Task: Font style For heading Use Aparajita with cyan colour & bold. font size for heading '28 Pt. 'Change the font style of data to Arial Narrowand font size to  18 Pt. Change the alignment of both headline & data to  Align bottom. In the sheet  auditingSalesByTerritory_2024
Action: Mouse moved to (75, 121)
Screenshot: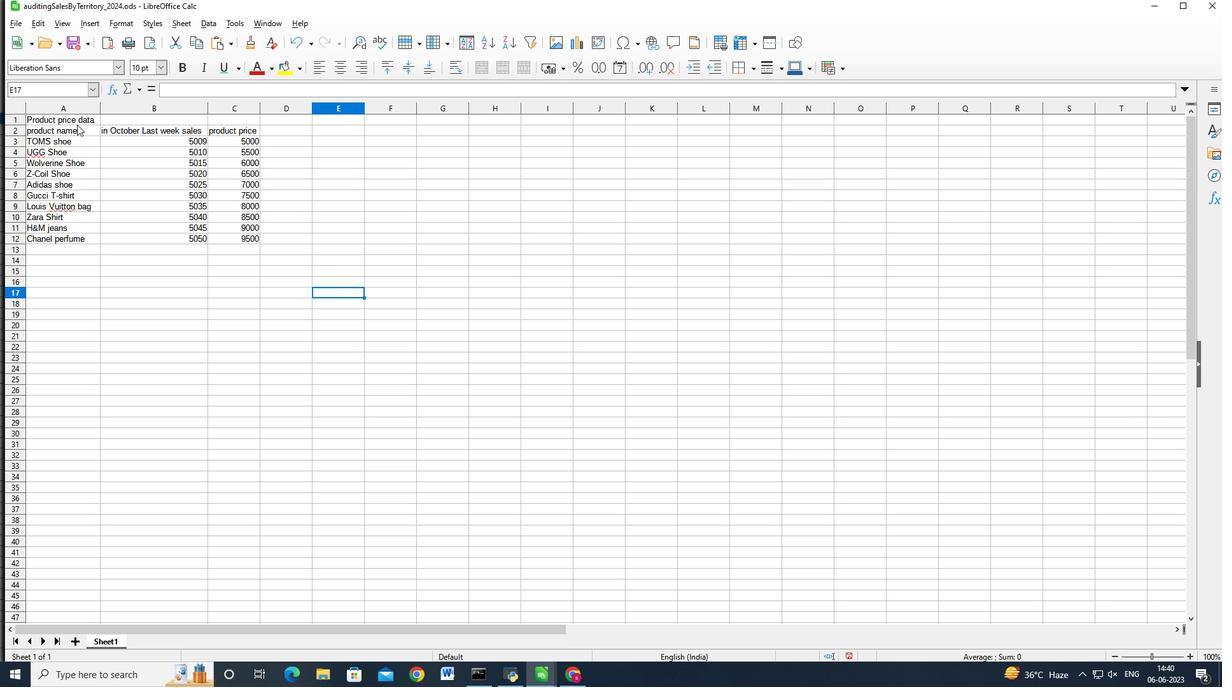 
Action: Mouse pressed left at (75, 121)
Screenshot: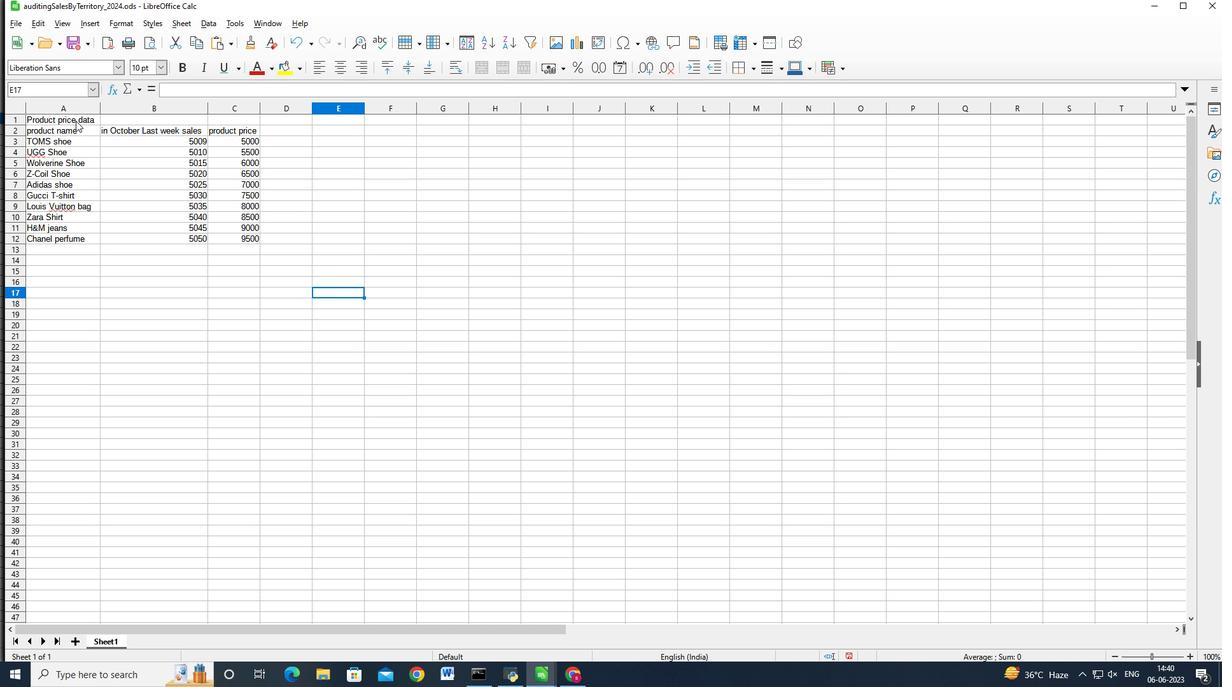 
Action: Mouse pressed left at (75, 121)
Screenshot: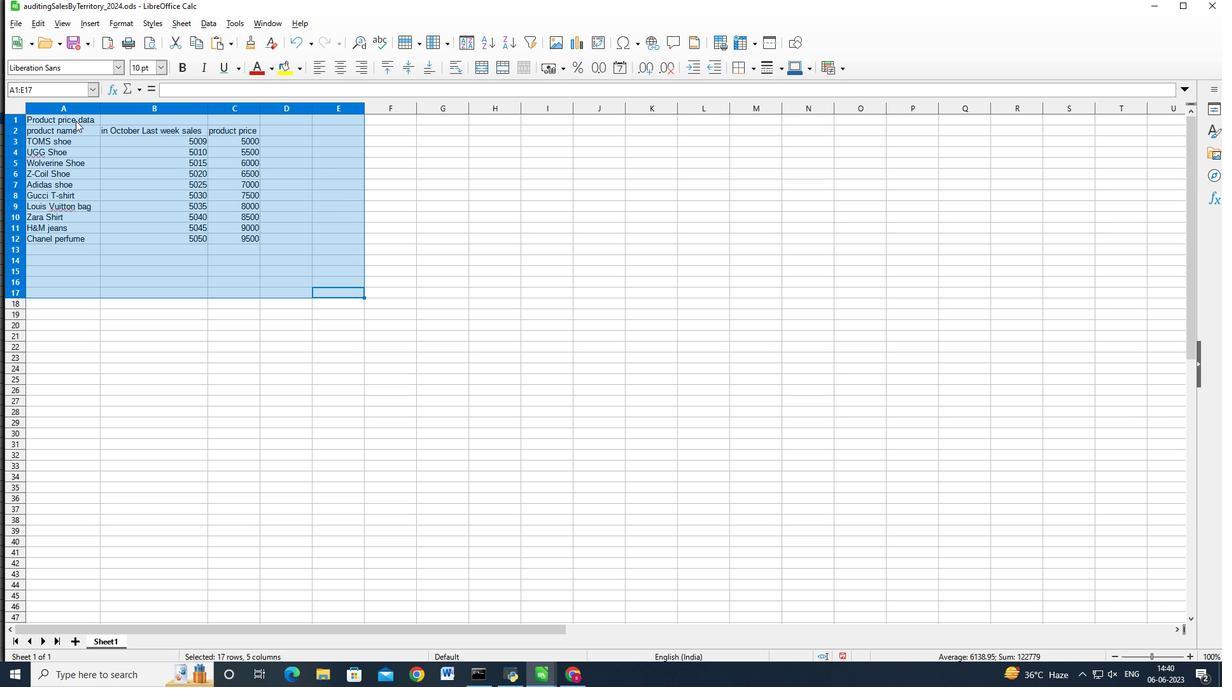 
Action: Mouse moved to (189, 335)
Screenshot: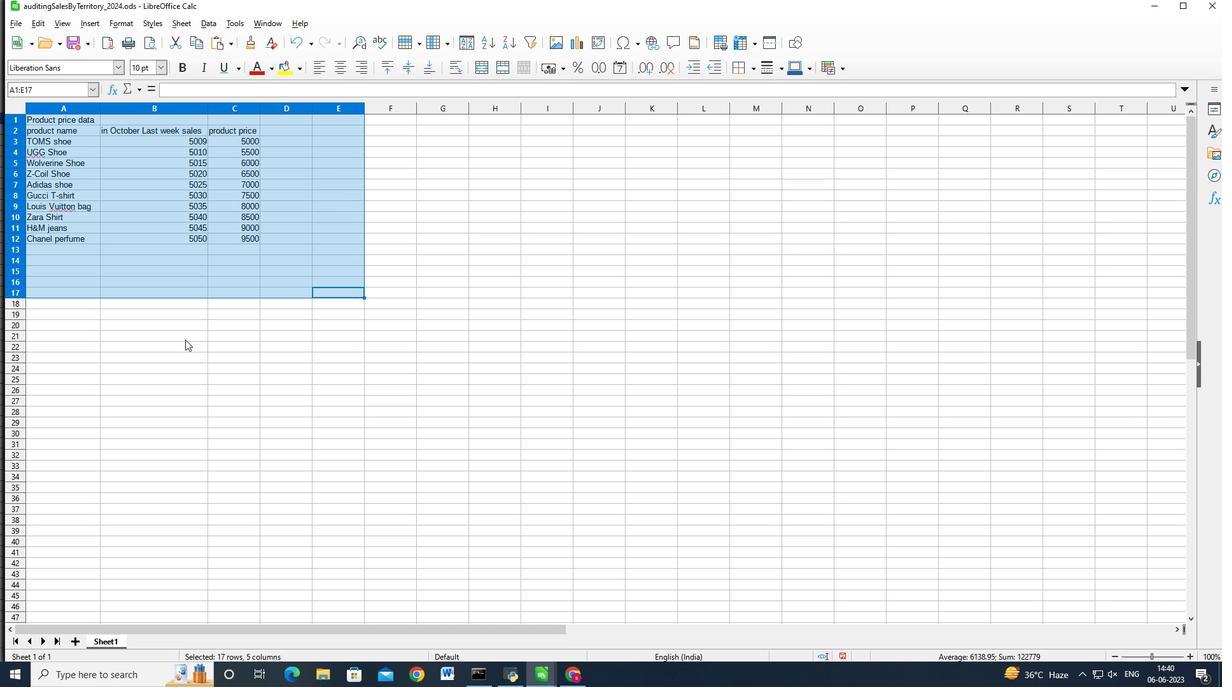 
Action: Mouse pressed right at (189, 335)
Screenshot: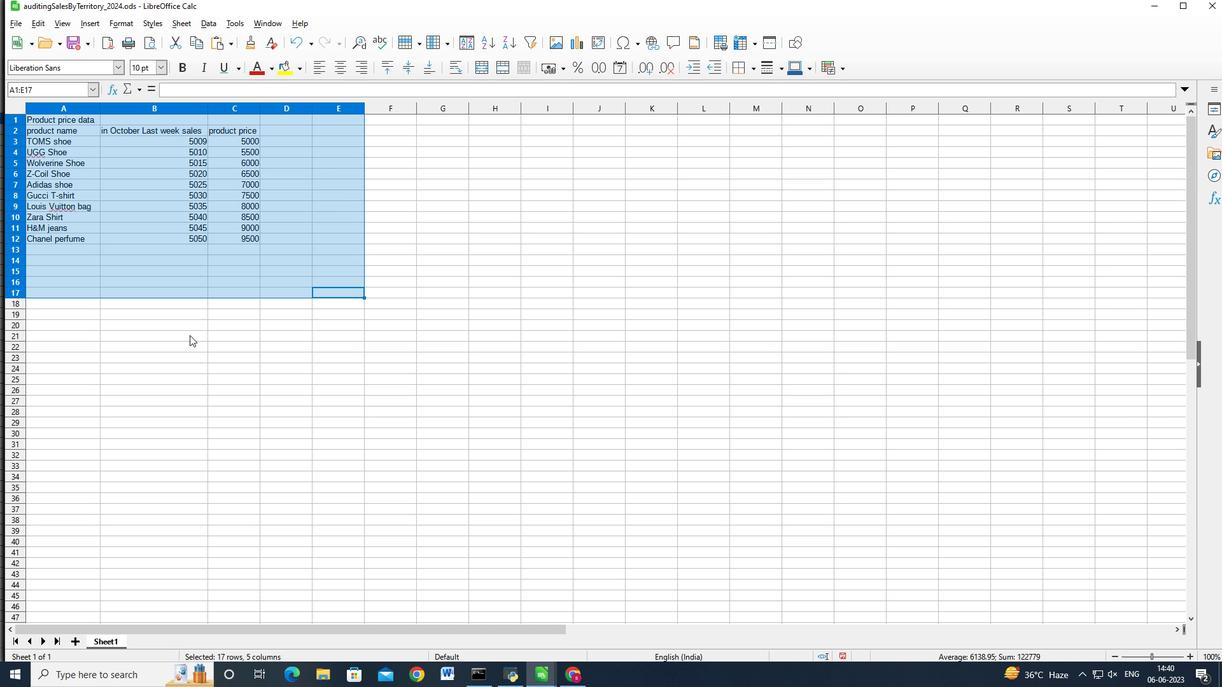 
Action: Mouse moved to (153, 314)
Screenshot: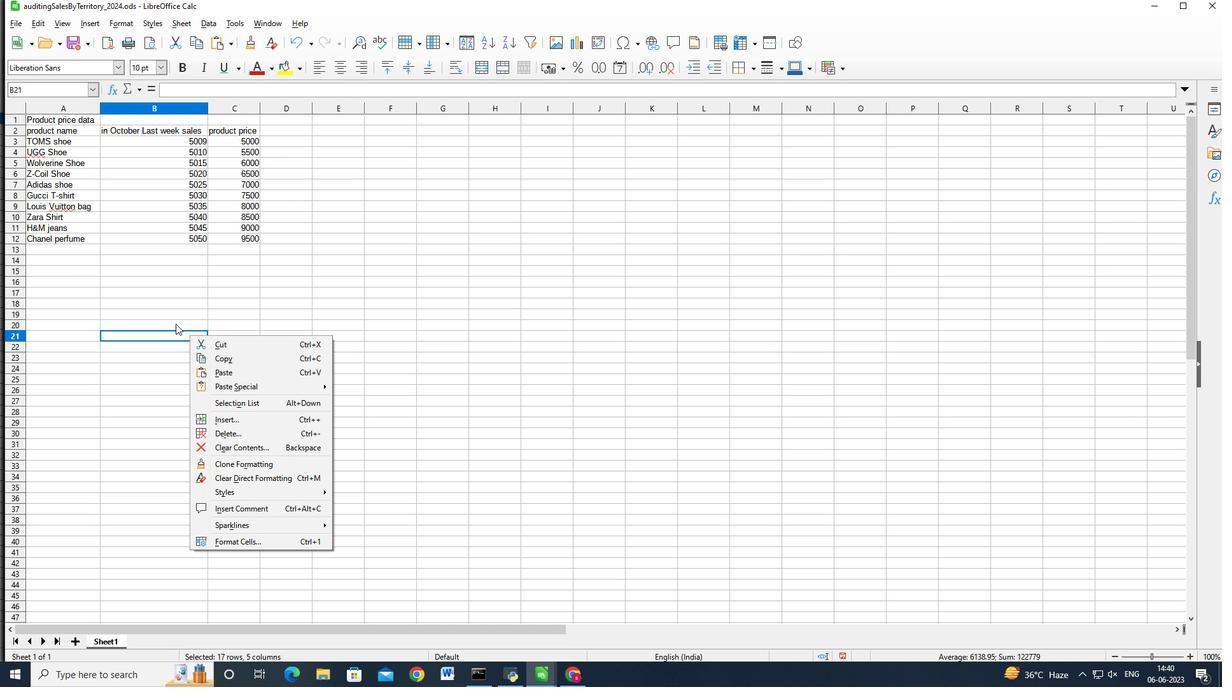 
Action: Mouse pressed right at (153, 314)
Screenshot: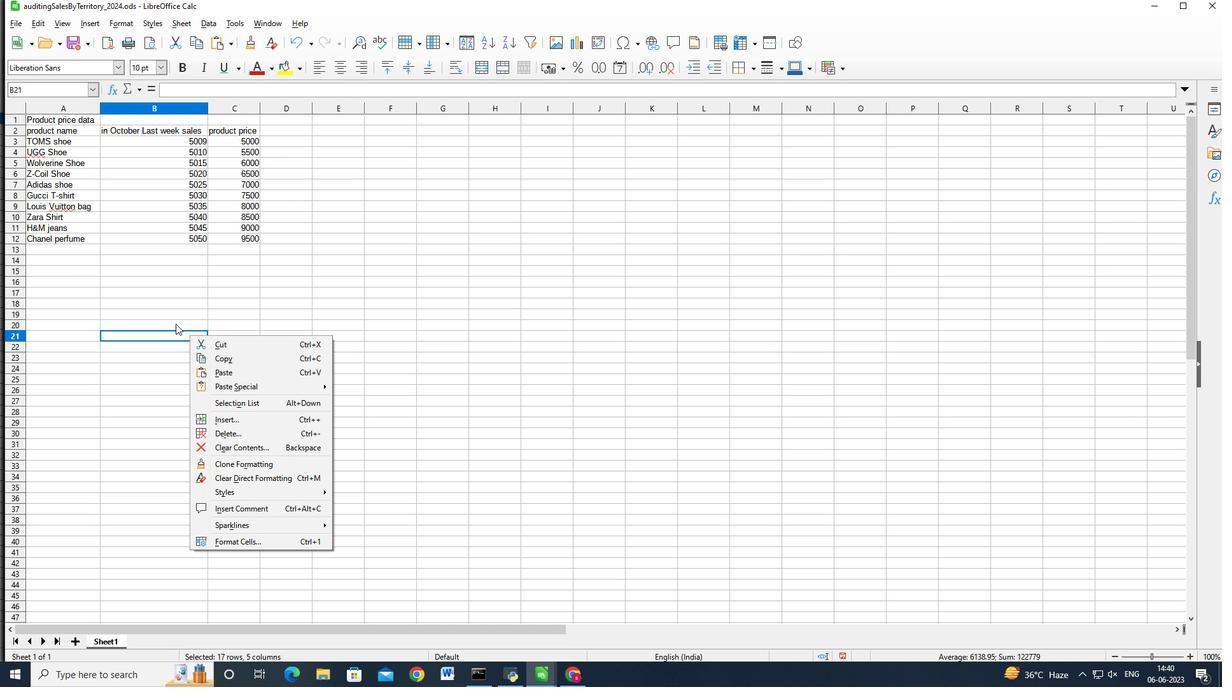
Action: Mouse moved to (50, 117)
Screenshot: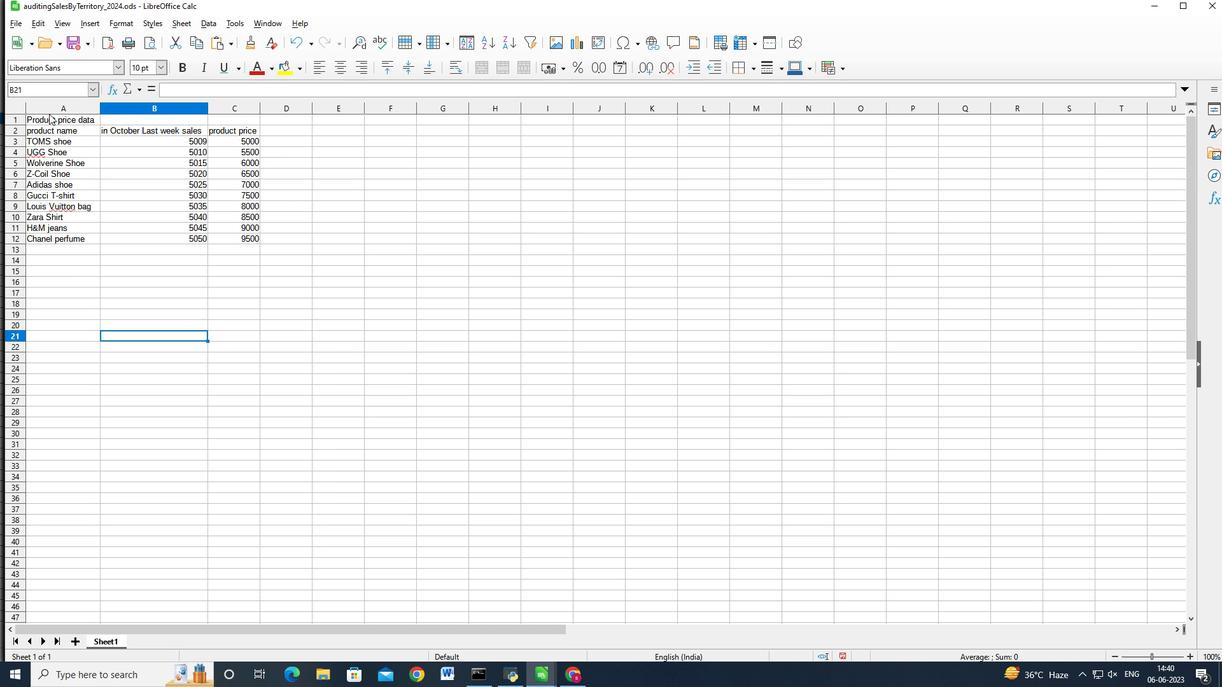 
Action: Mouse pressed left at (50, 117)
Screenshot: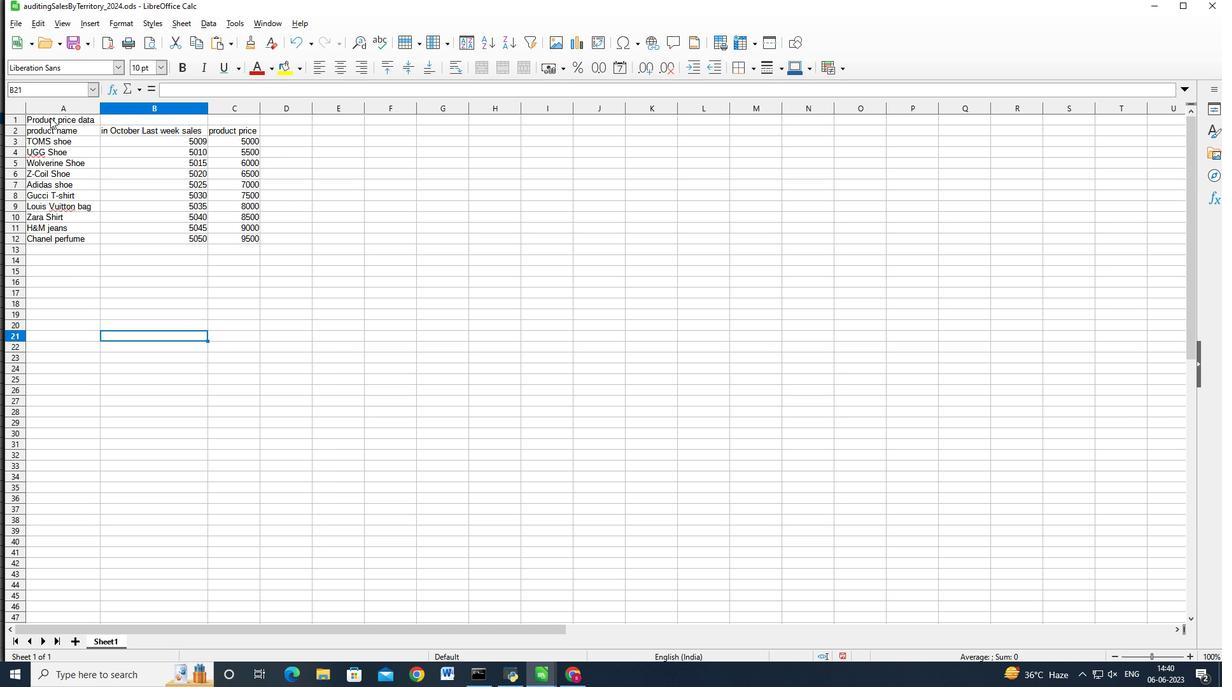 
Action: Mouse moved to (74, 73)
Screenshot: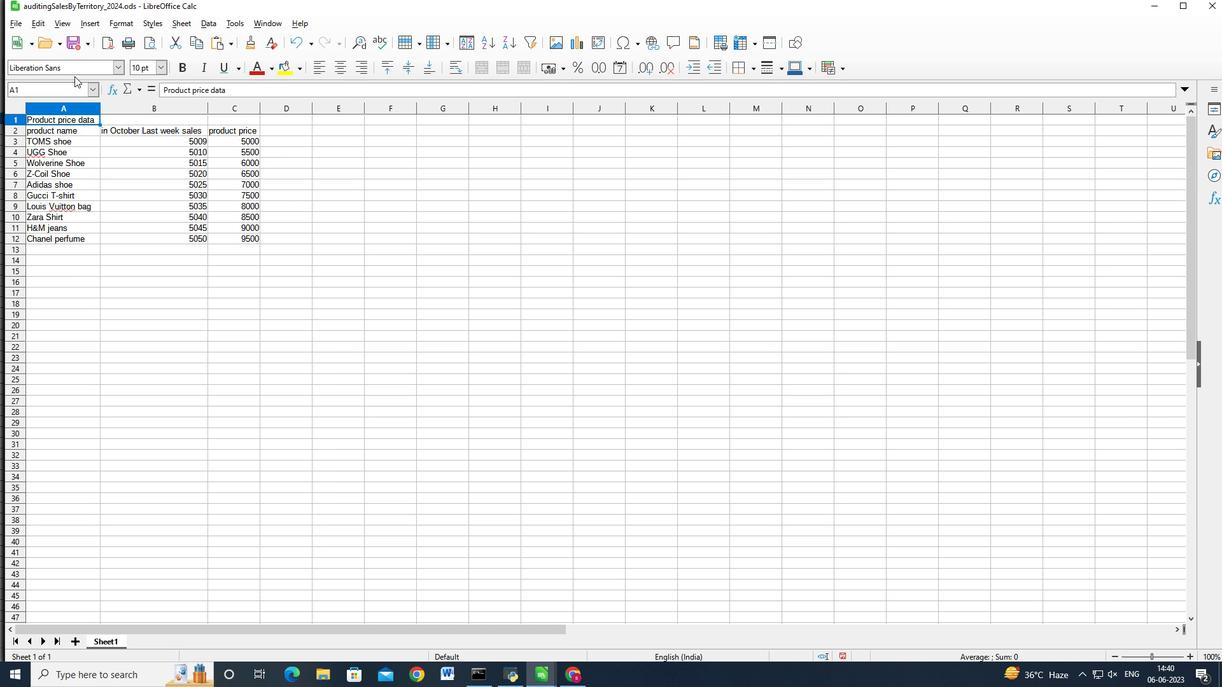 
Action: Mouse pressed left at (74, 73)
Screenshot: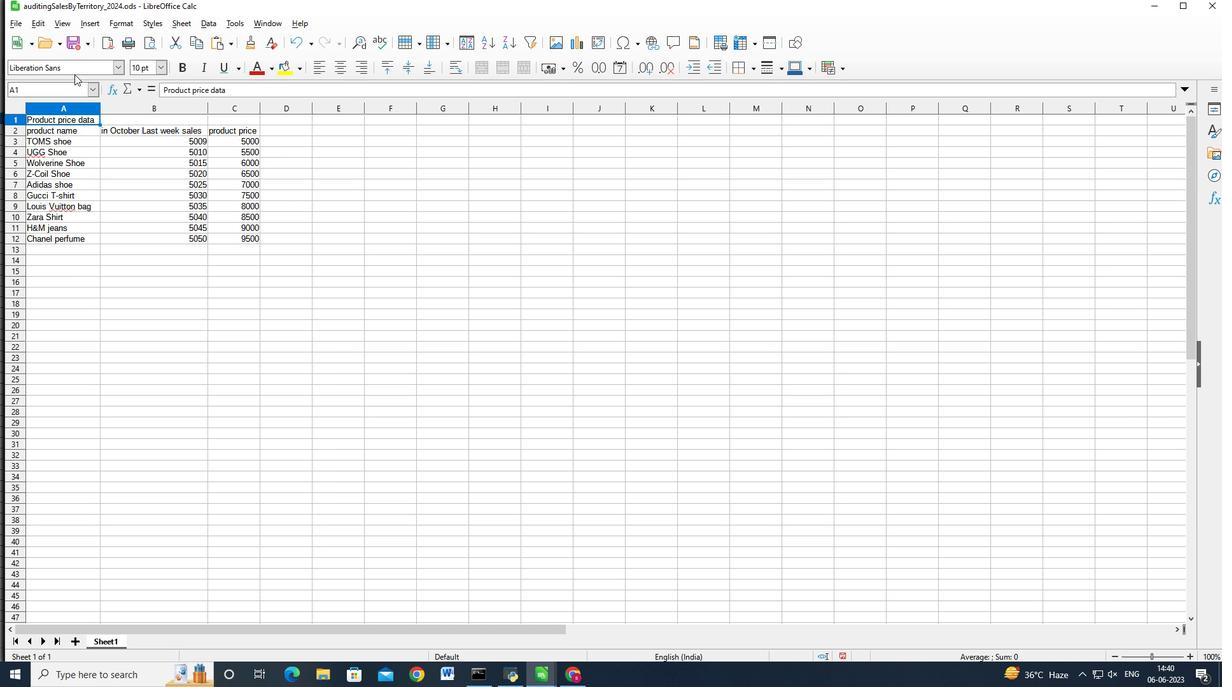 
Action: Key pressed <Key.backspace><Key.backspace><Key.backspace><Key.backspace><Key.backspace><Key.backspace><Key.backspace><Key.backspace><Key.backspace><Key.backspace><Key.backspace><Key.backspace><Key.backspace><Key.backspace><Key.backspace><Key.backspace><Key.backspace><Key.backspace><Key.backspace><Key.backspace><Key.backspace><Key.backspace><Key.backspace><Key.backspace><Key.backspace><Key.backspace><Key.backspace><Key.backspace><Key.backspace><Key.shift_r>Aparajita<Key.enter>
Screenshot: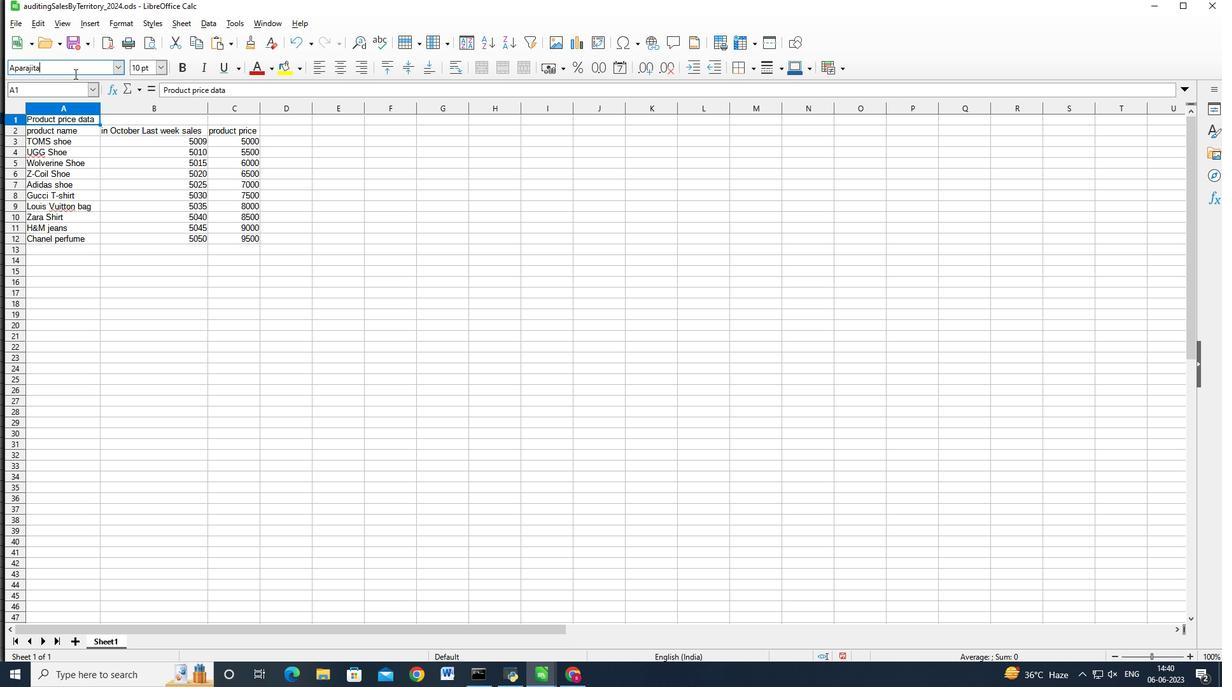 
Action: Mouse moved to (272, 66)
Screenshot: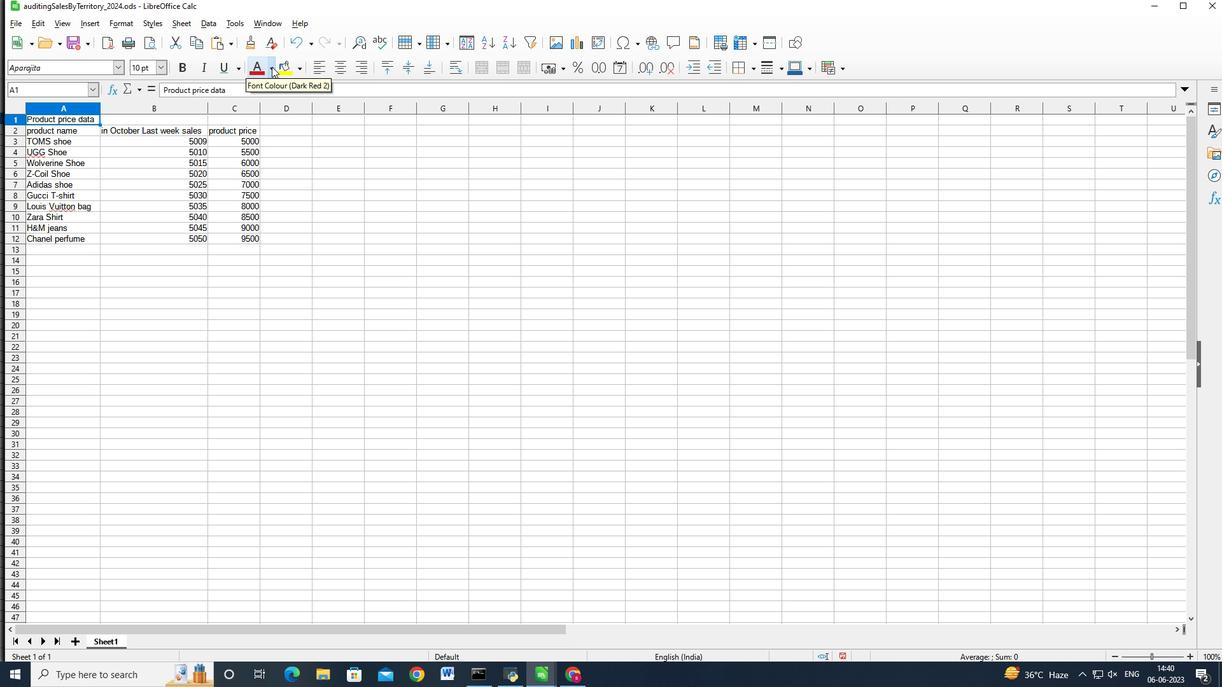 
Action: Mouse pressed left at (272, 66)
Screenshot: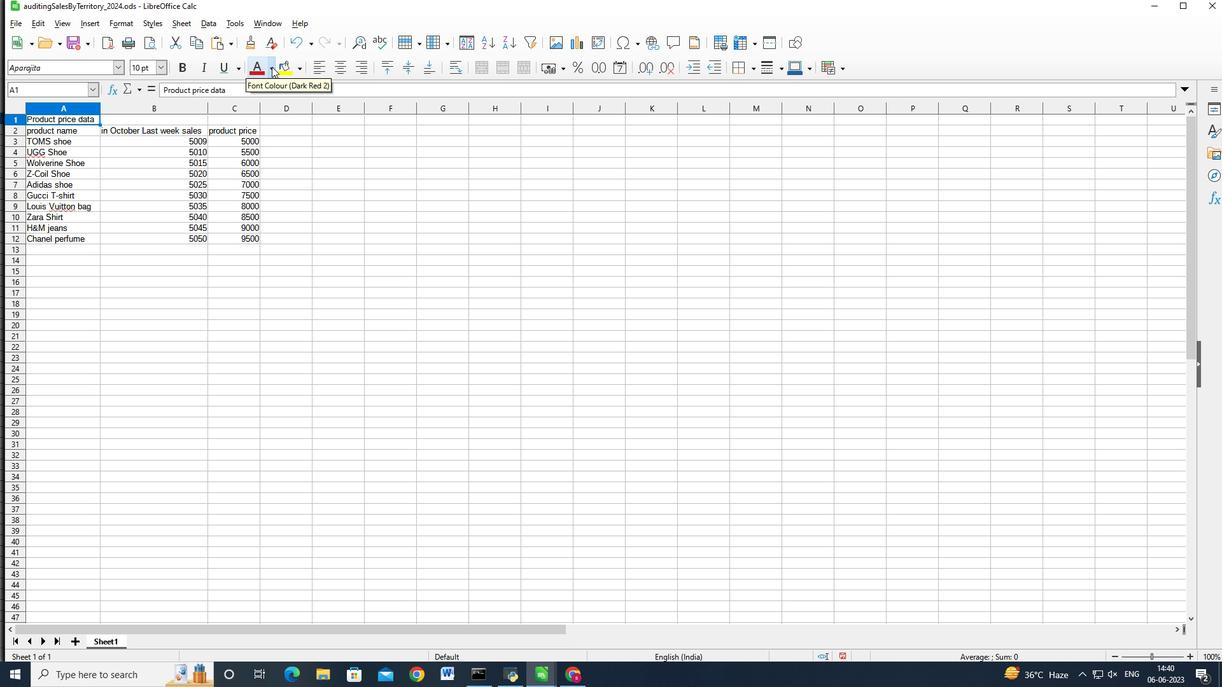 
Action: Mouse moved to (268, 273)
Screenshot: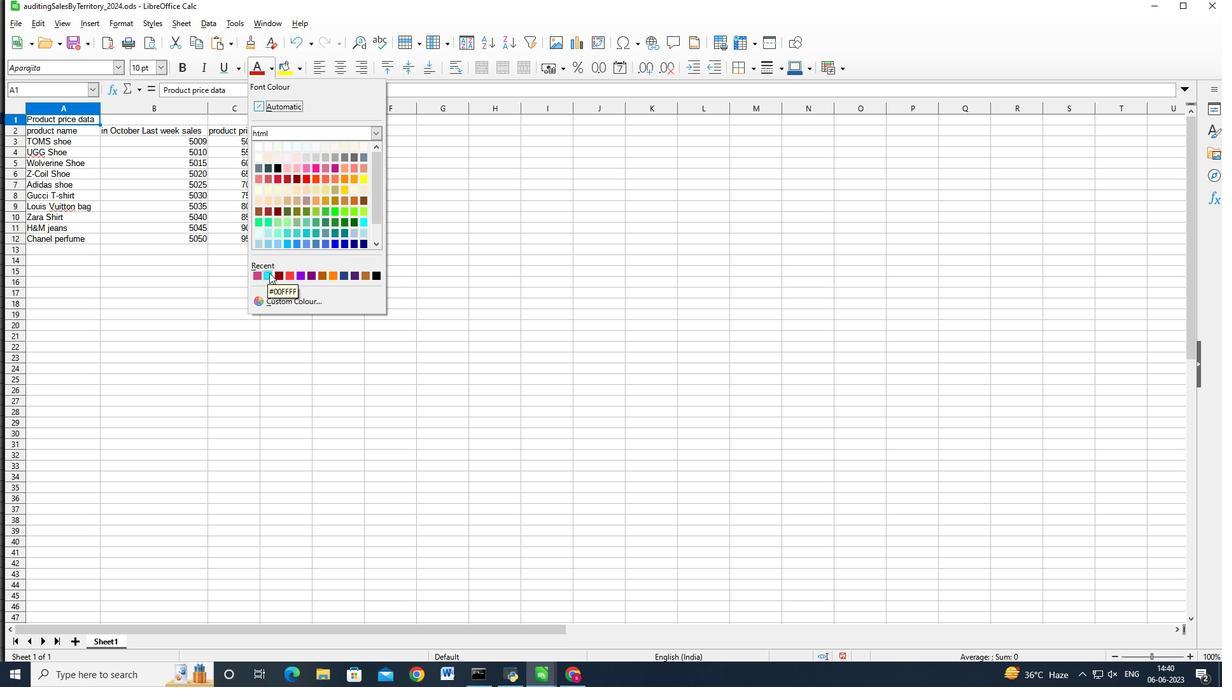 
Action: Mouse pressed left at (268, 273)
Screenshot: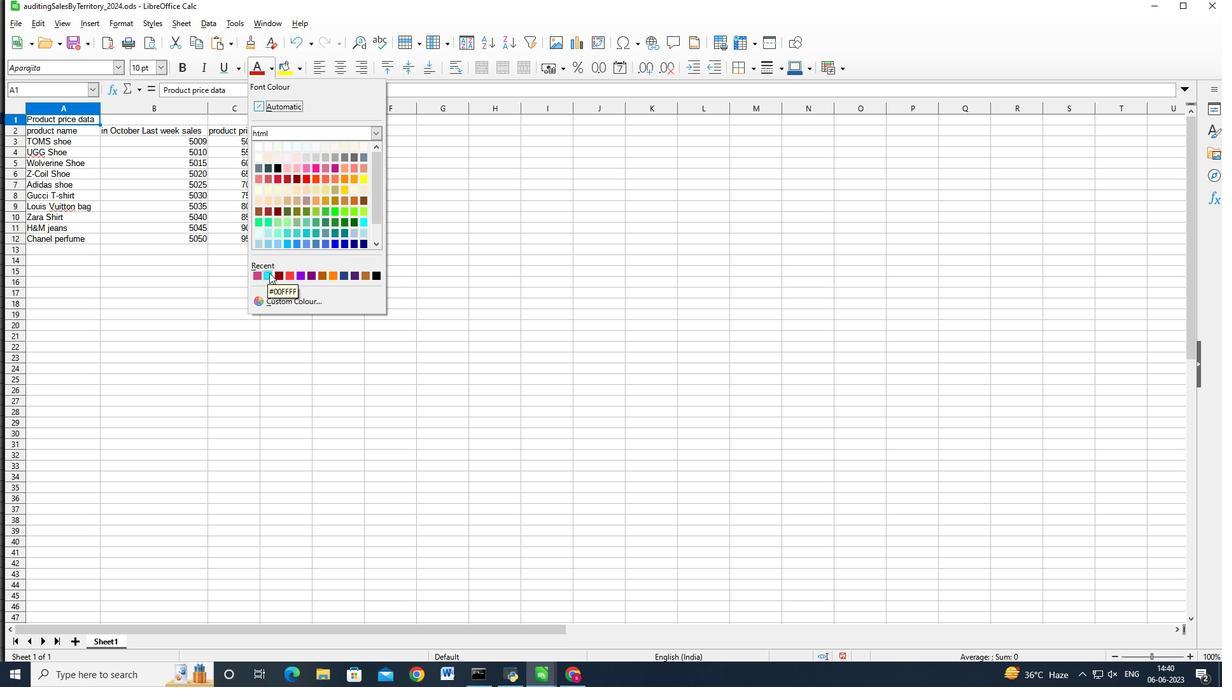 
Action: Mouse moved to (164, 62)
Screenshot: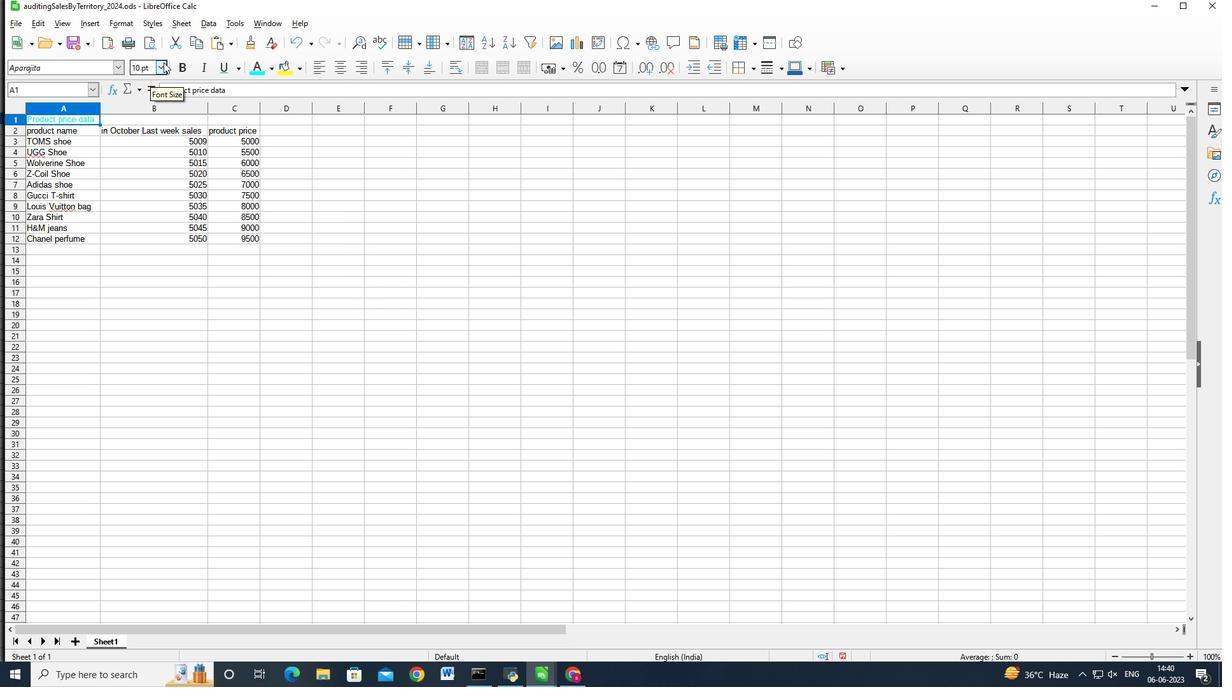 
Action: Mouse pressed left at (164, 62)
Screenshot: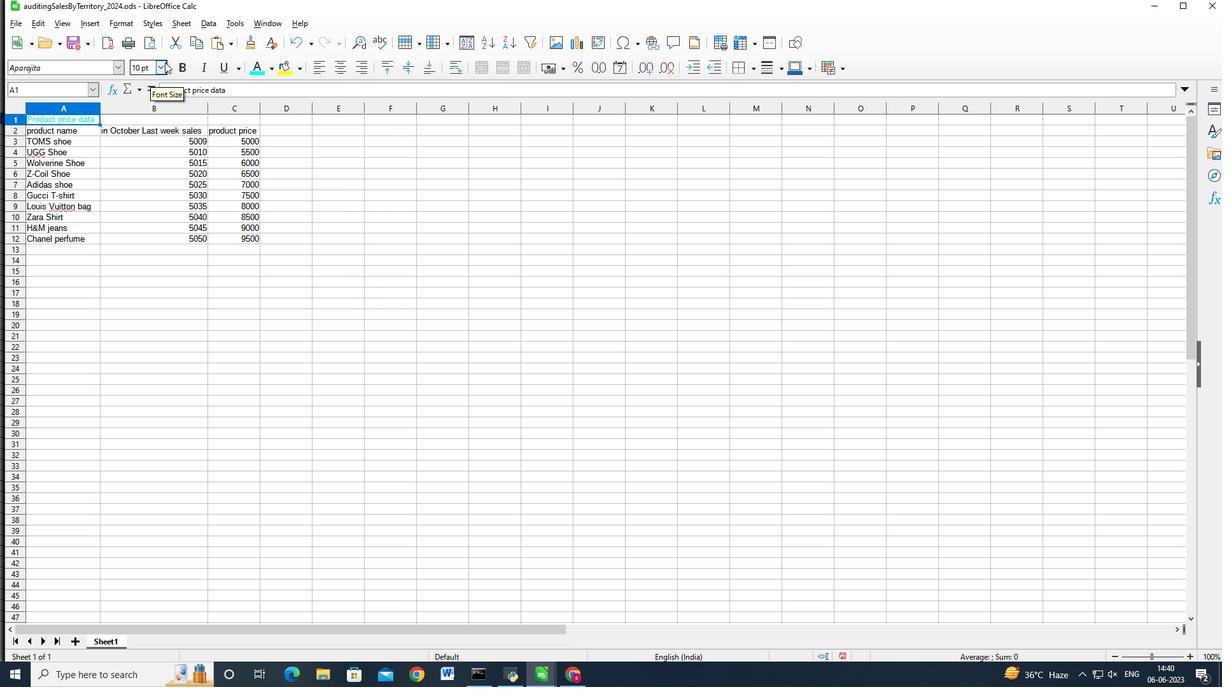 
Action: Mouse moved to (143, 278)
Screenshot: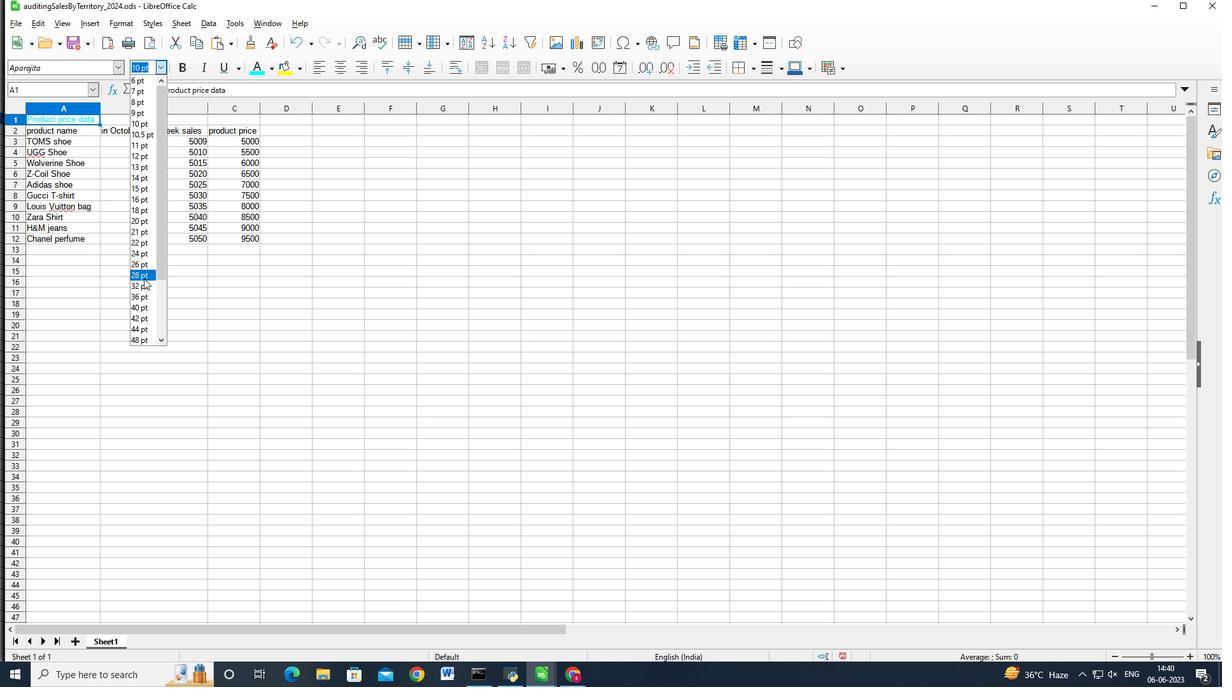 
Action: Mouse pressed left at (143, 278)
Screenshot: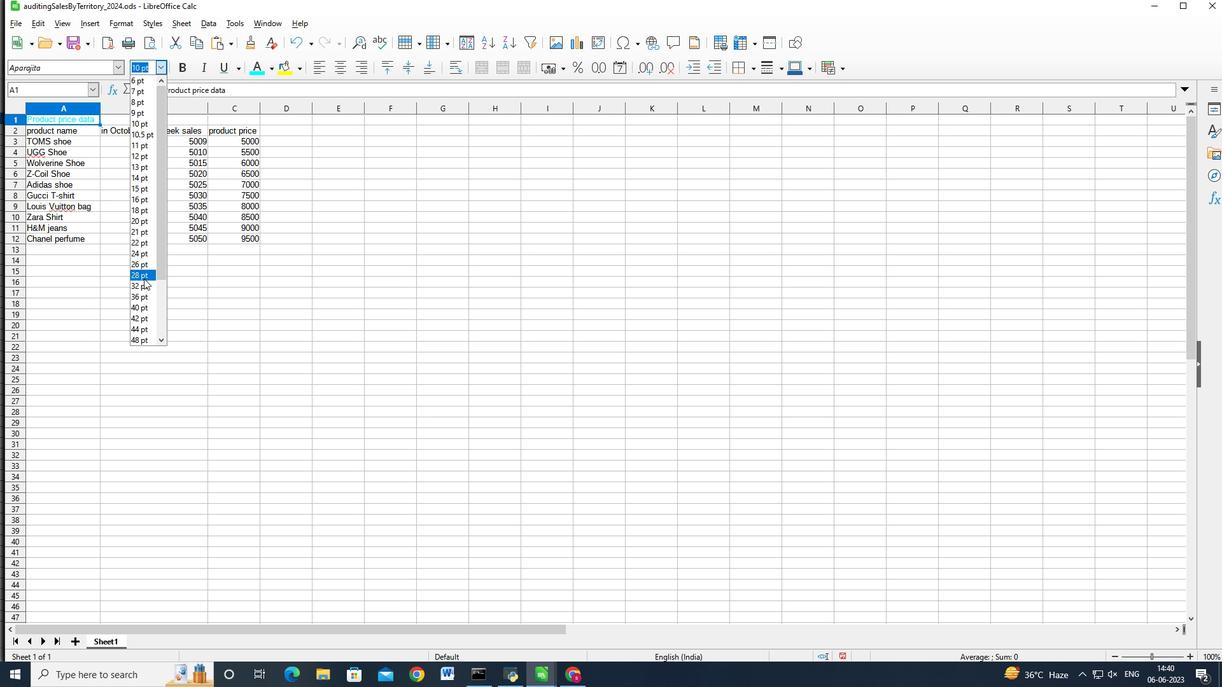 
Action: Mouse moved to (82, 148)
Screenshot: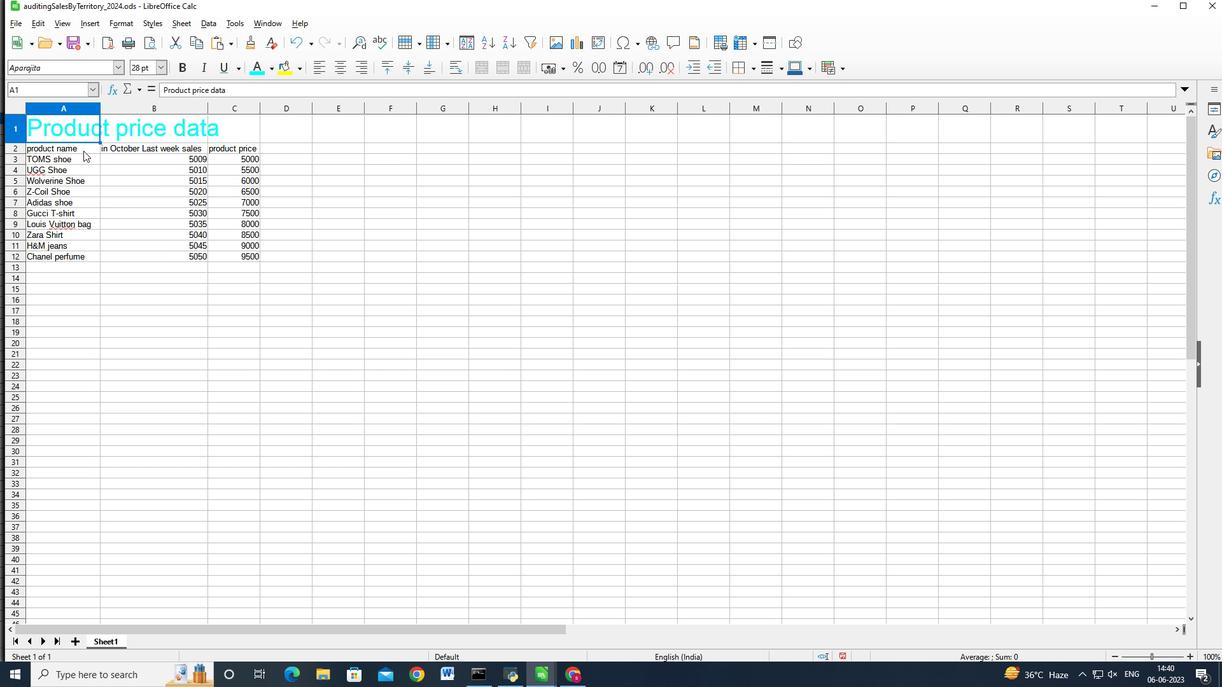 
Action: Mouse pressed left at (82, 148)
Screenshot: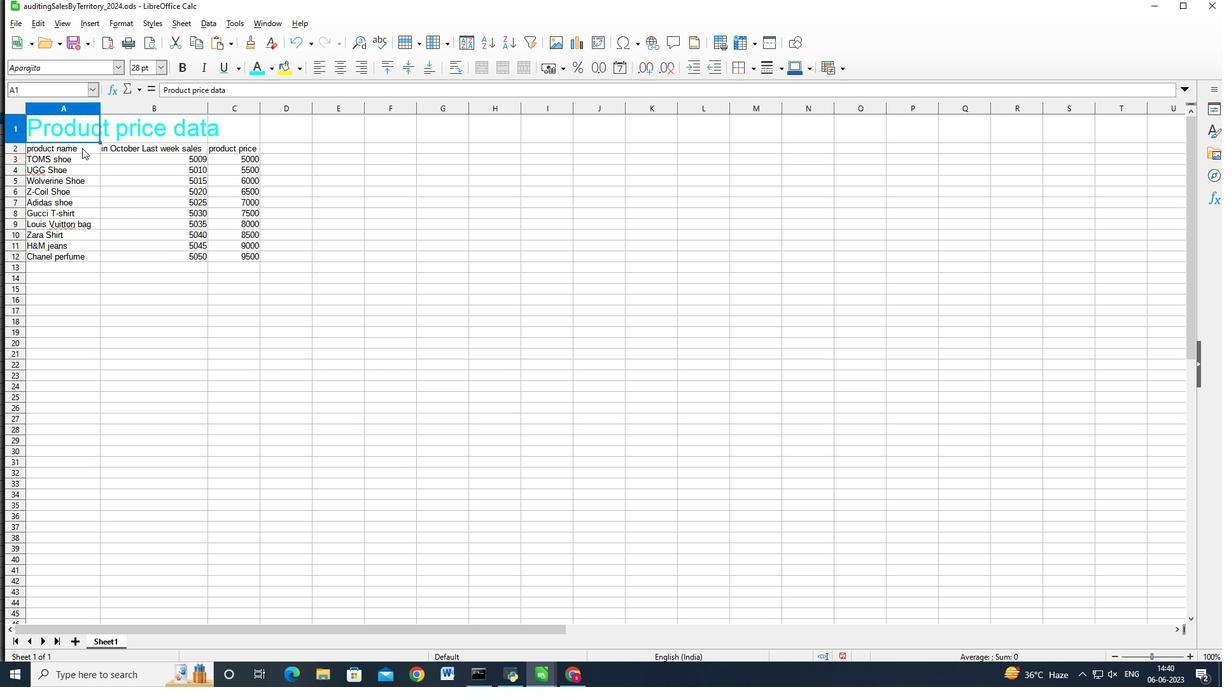 
Action: Key pressed <Key.shift><Key.right><Key.right><Key.down><Key.down><Key.down><Key.down><Key.down><Key.down><Key.down><Key.down><Key.down><Key.down>
Screenshot: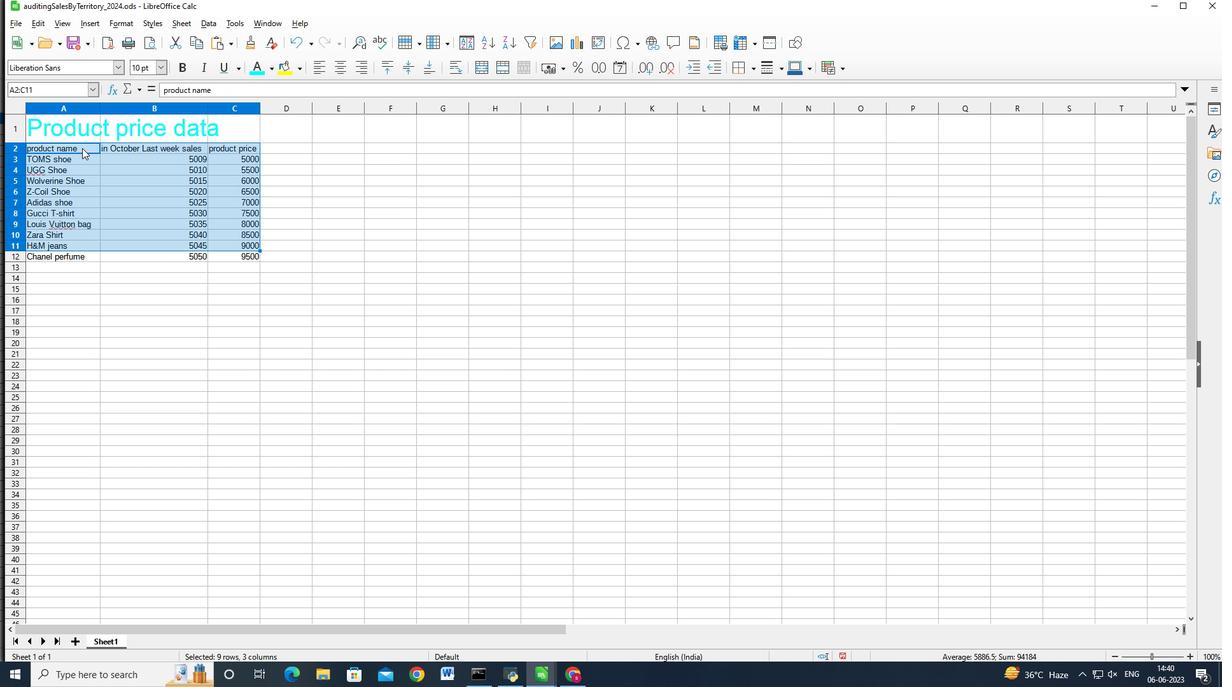 
Action: Mouse moved to (62, 69)
Screenshot: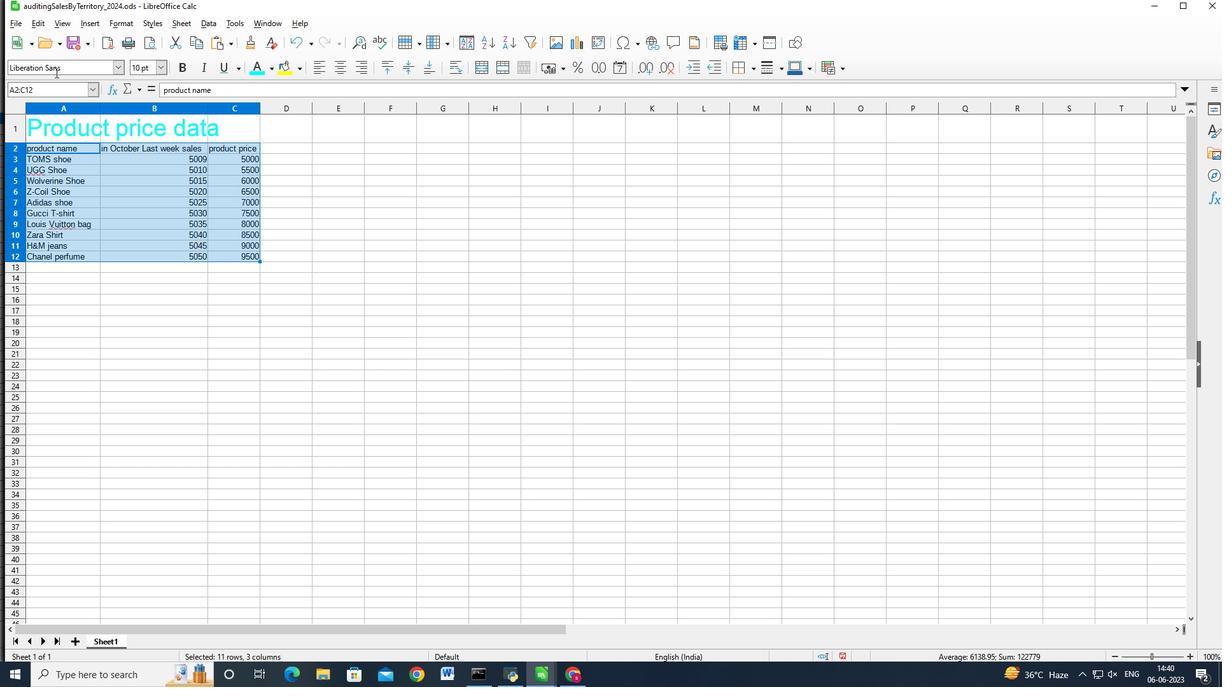 
Action: Mouse pressed left at (62, 69)
Screenshot: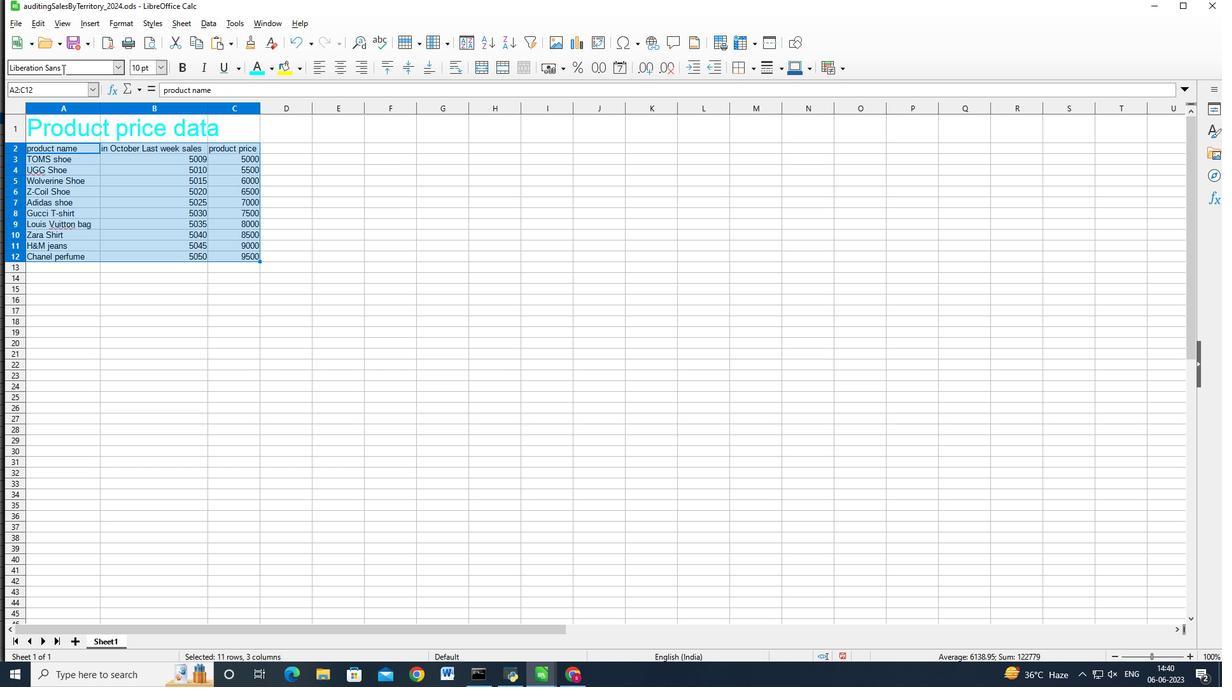 
Action: Mouse moved to (18, 64)
Screenshot: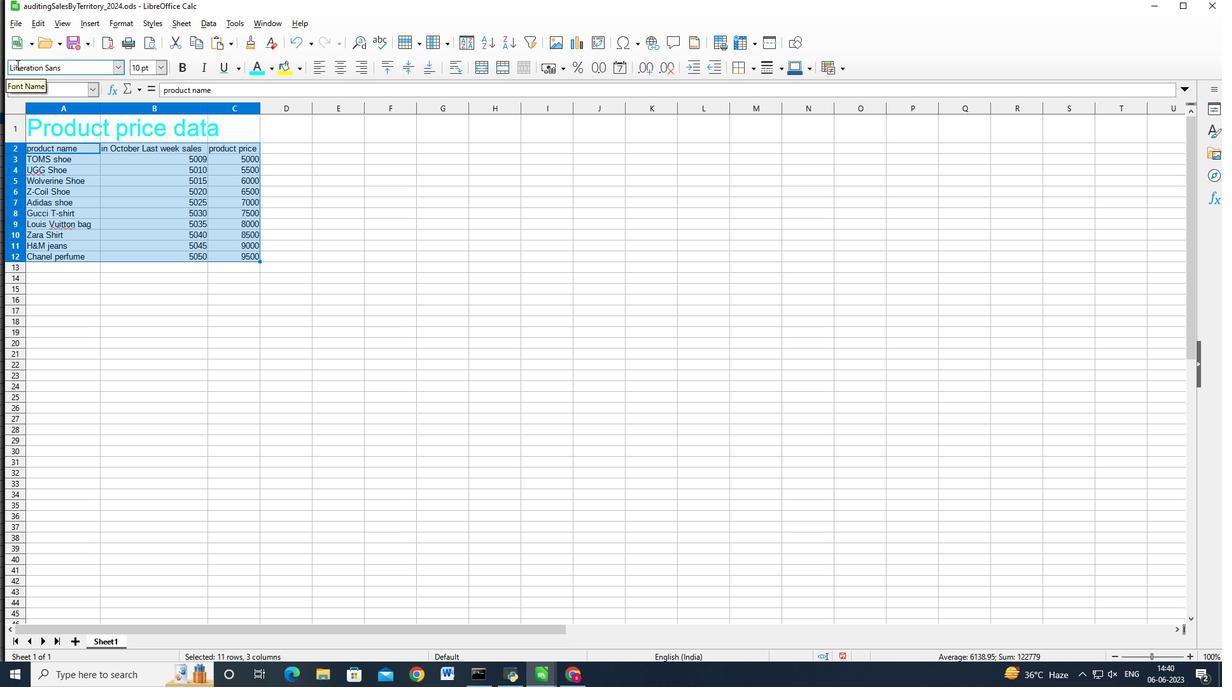 
Action: Key pressed <Key.backspace><Key.backspace><Key.backspace><Key.backspace><Key.backspace><Key.backspace><Key.backspace><Key.backspace><Key.backspace><Key.backspace><Key.backspace><Key.backspace><Key.backspace><Key.backspace><Key.backspace><Key.backspace><Key.backspace><Key.shift_r>Arial<Key.space><Key.shift>narrowand<Key.enter>
Screenshot: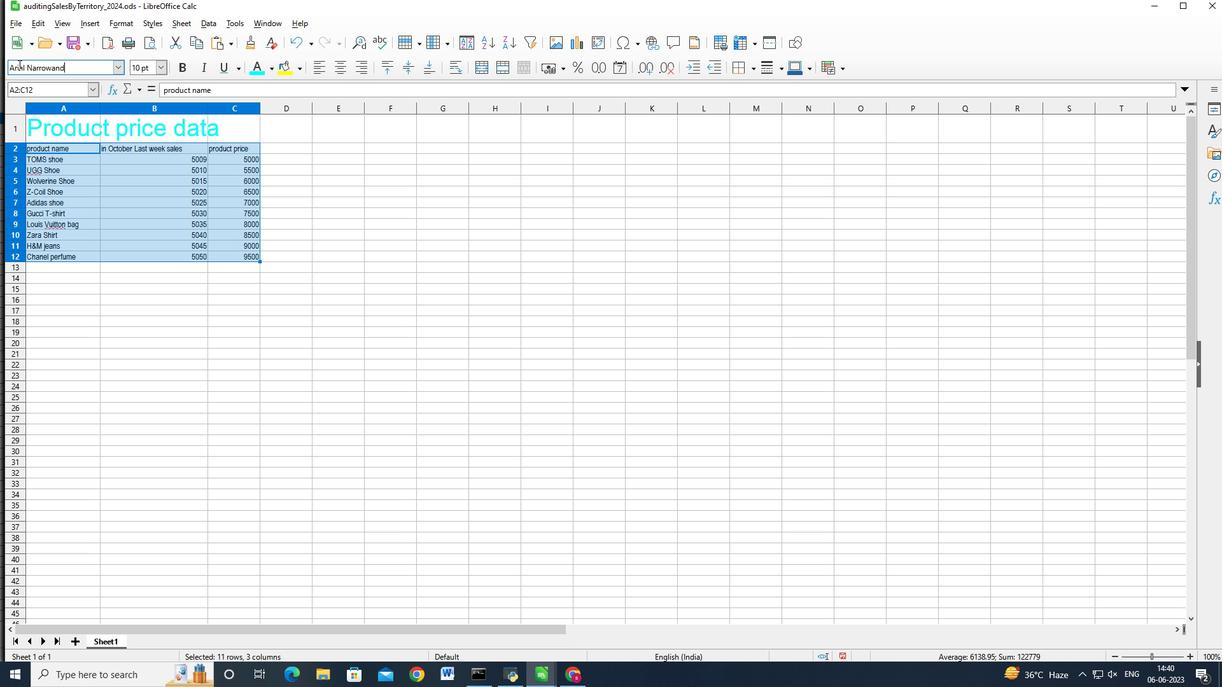 
Action: Mouse moved to (162, 70)
Screenshot: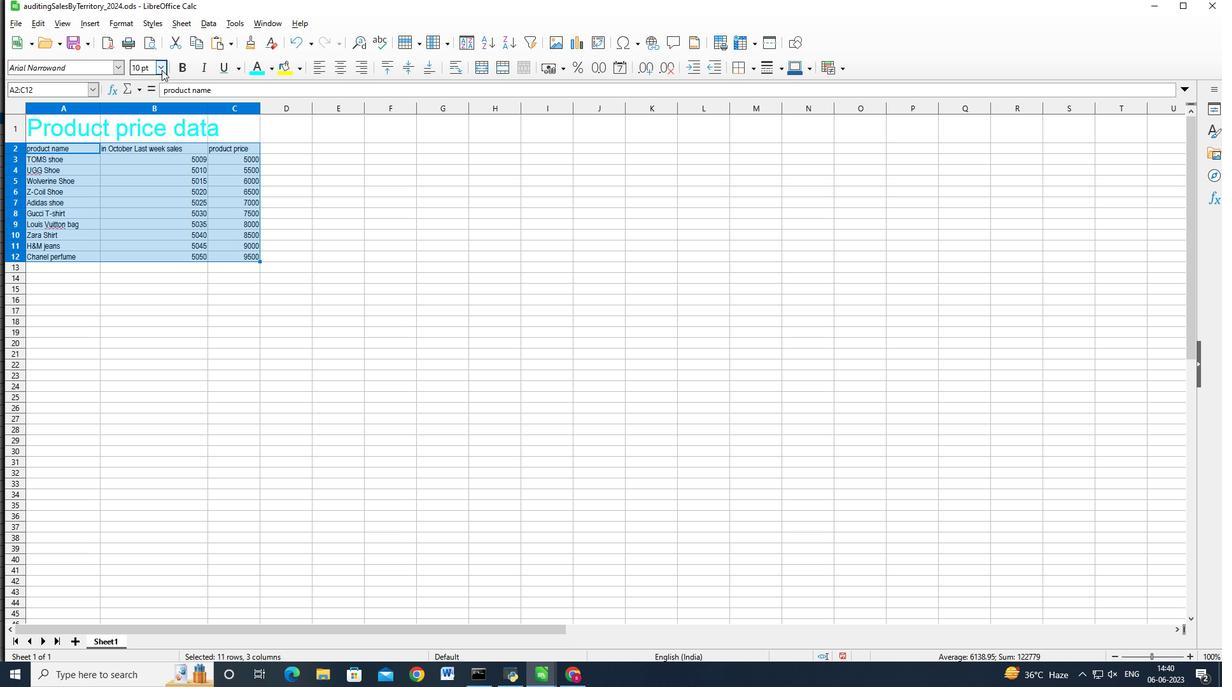 
Action: Mouse pressed left at (162, 70)
Screenshot: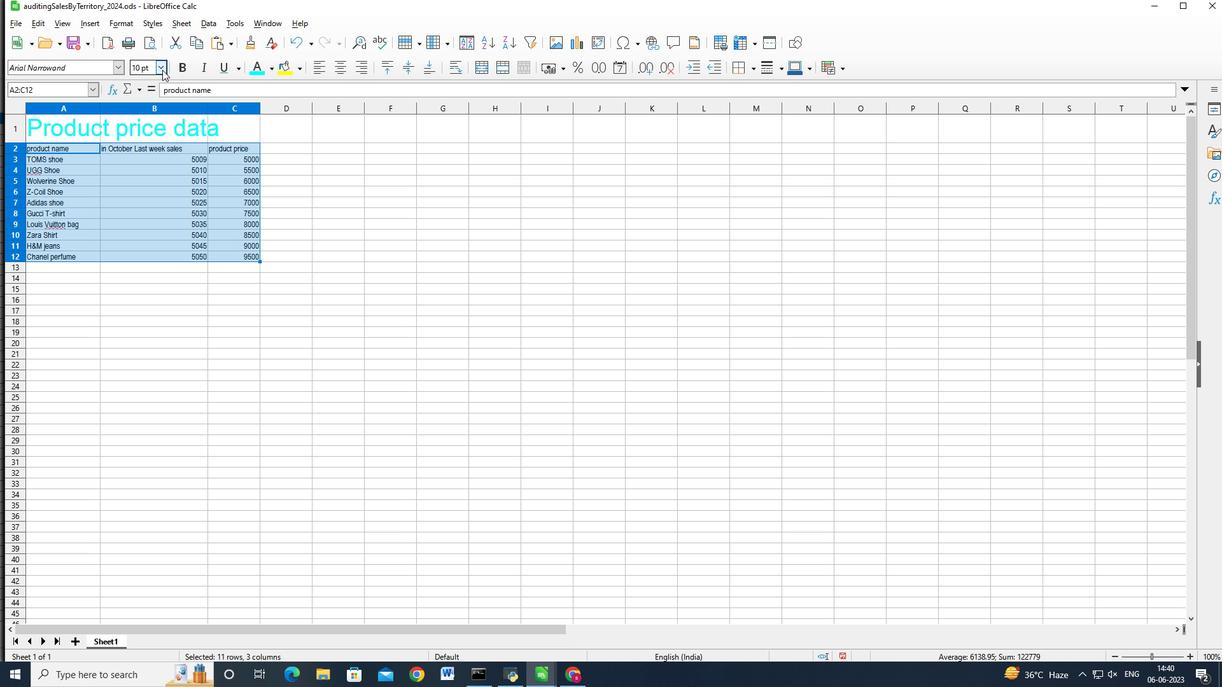 
Action: Mouse moved to (140, 213)
Screenshot: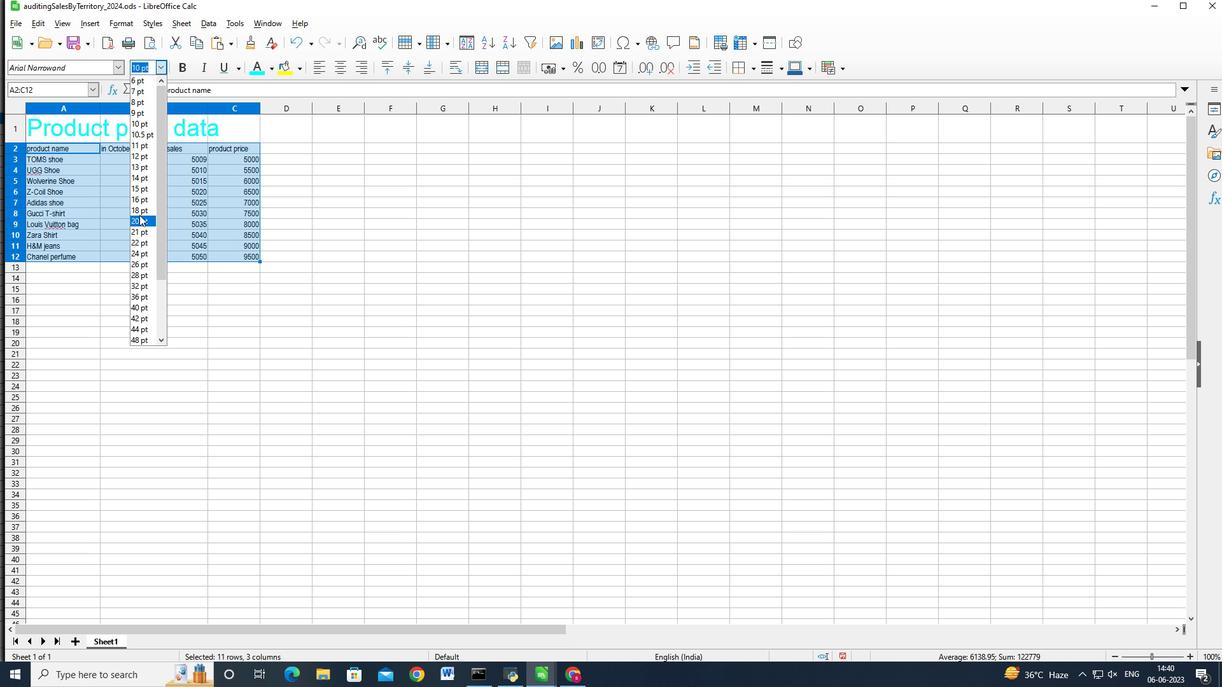 
Action: Mouse pressed left at (140, 213)
Screenshot: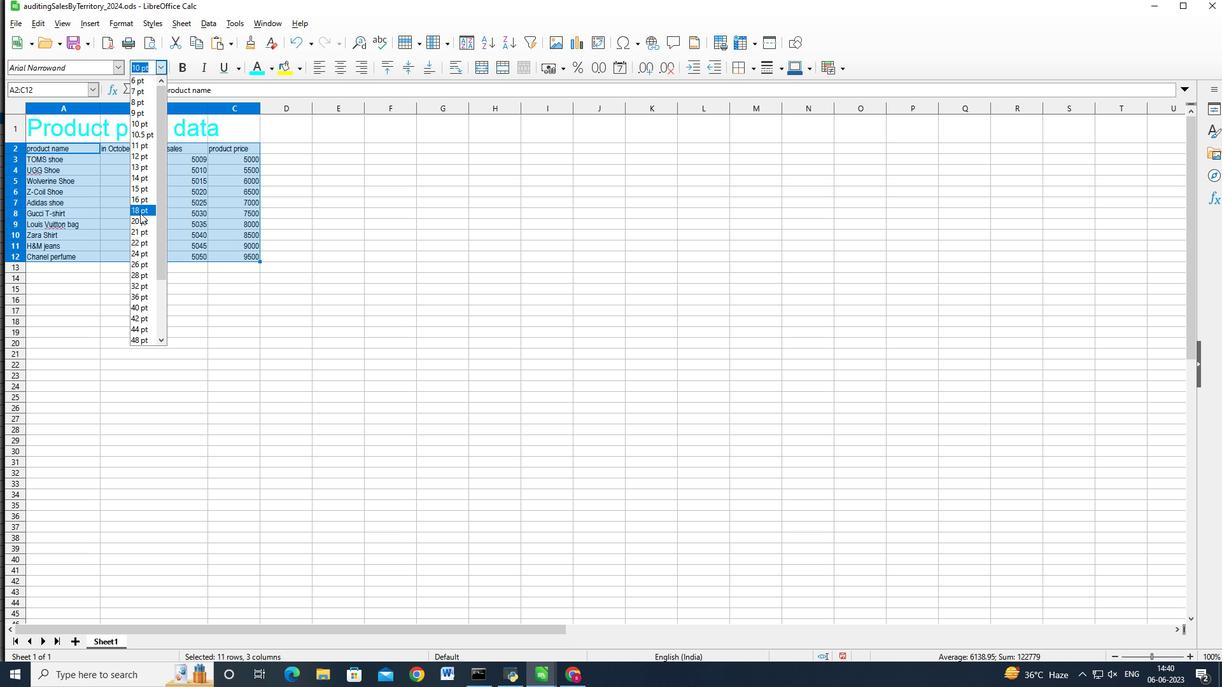 
Action: Mouse moved to (71, 124)
Screenshot: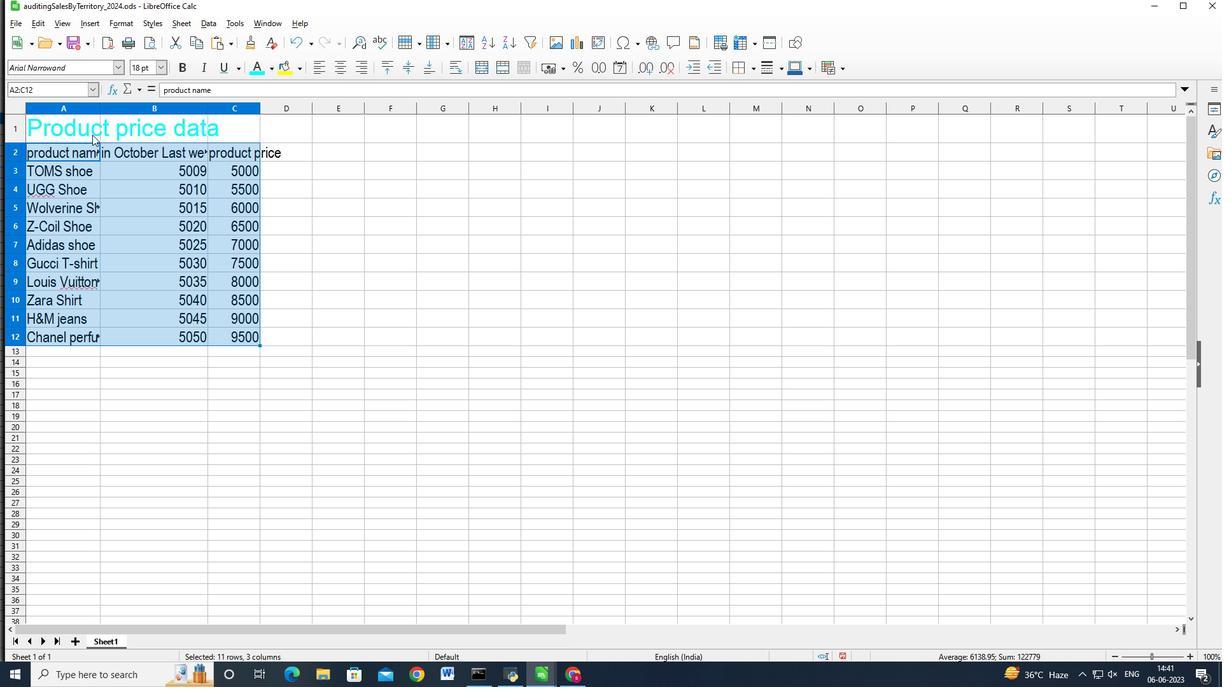 
Action: Key pressed <Key.shift>
Screenshot: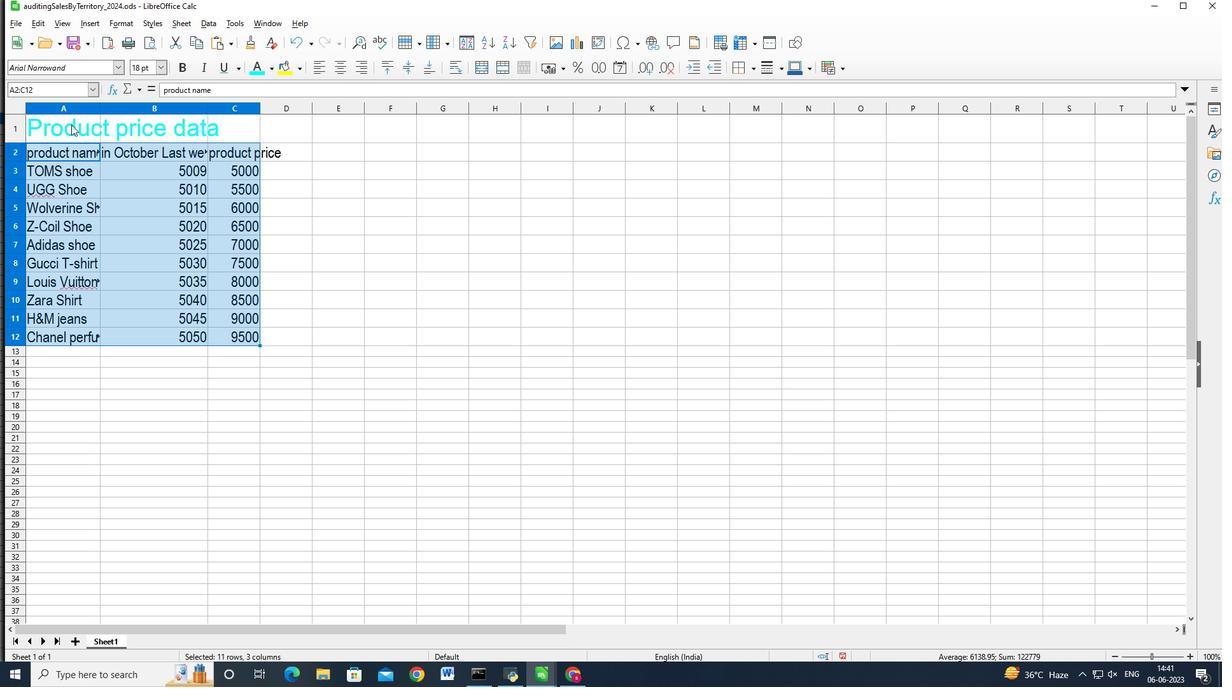 
Action: Mouse pressed left at (71, 124)
Screenshot: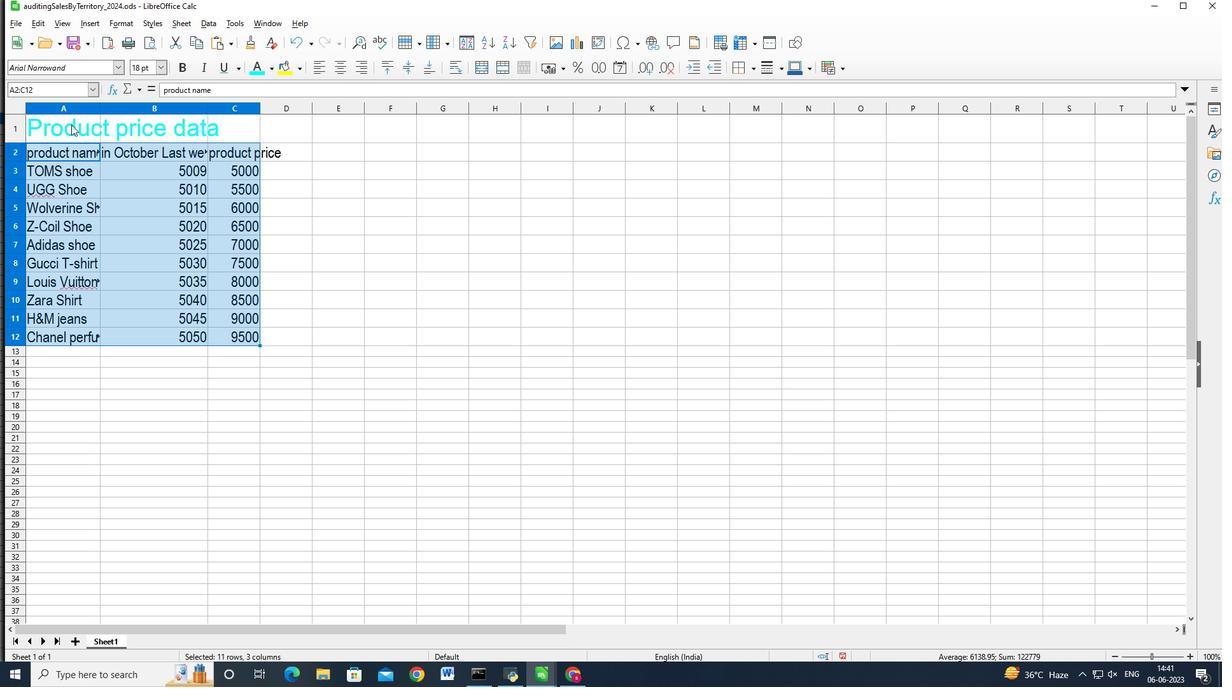 
Action: Mouse moved to (102, 125)
Screenshot: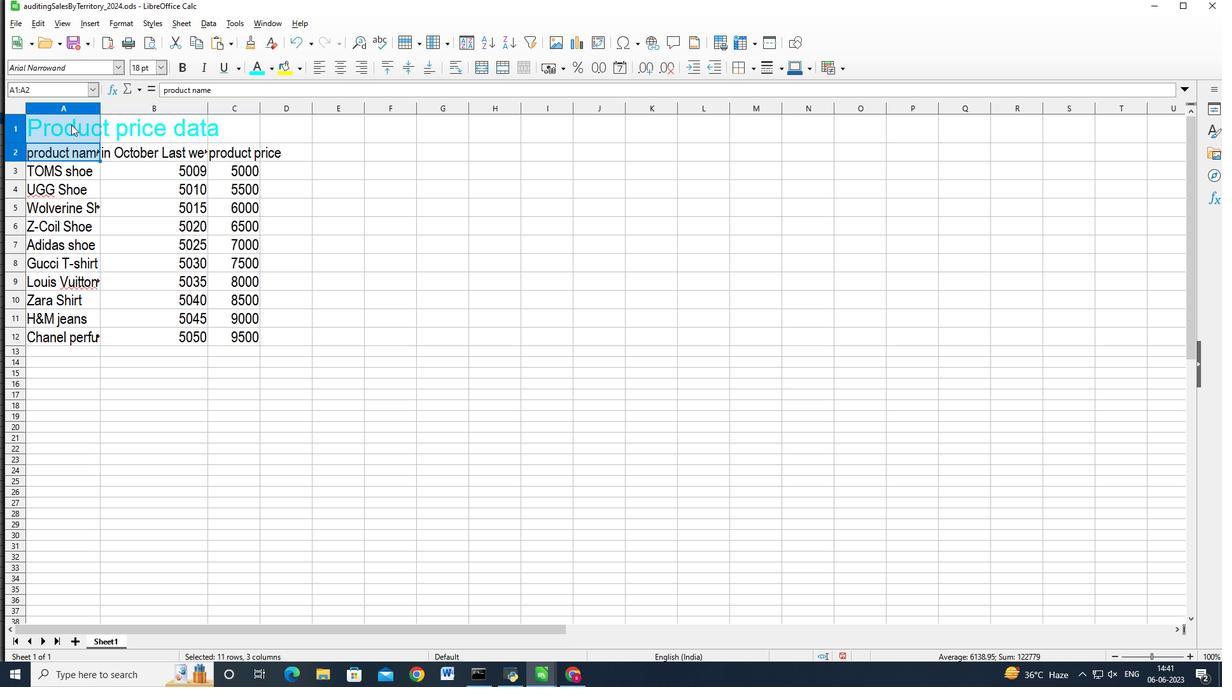 
Action: Key pressed <Key.shift>
Screenshot: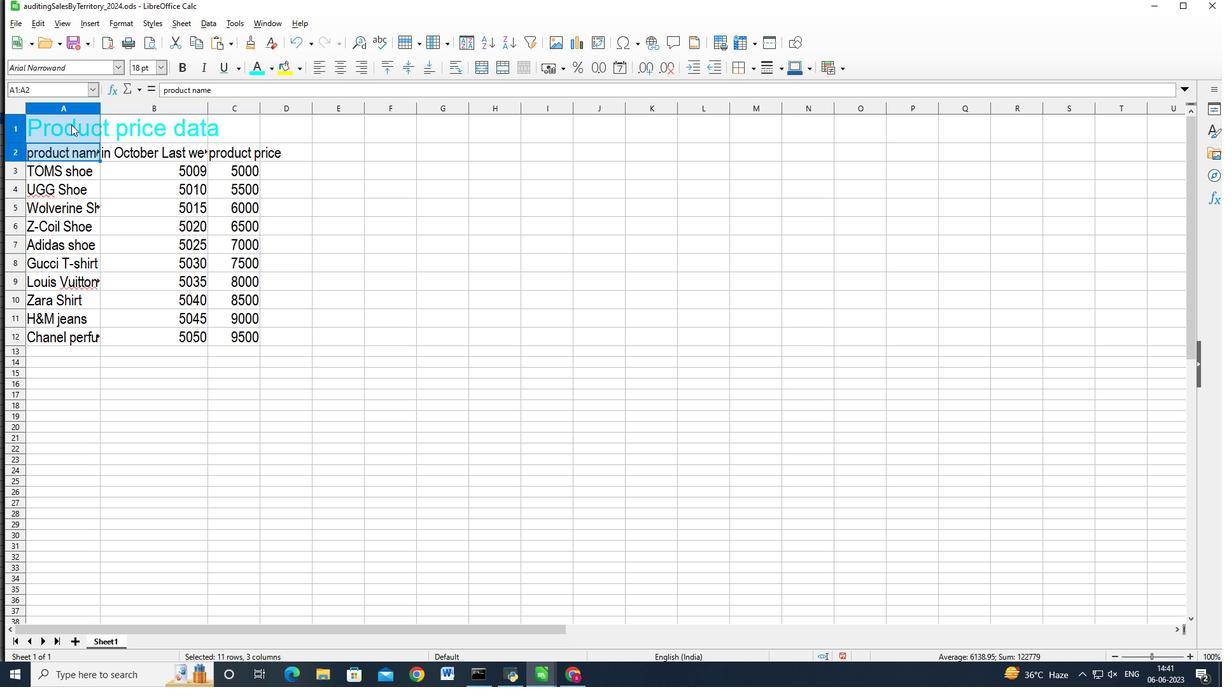 
Action: Mouse moved to (108, 126)
Screenshot: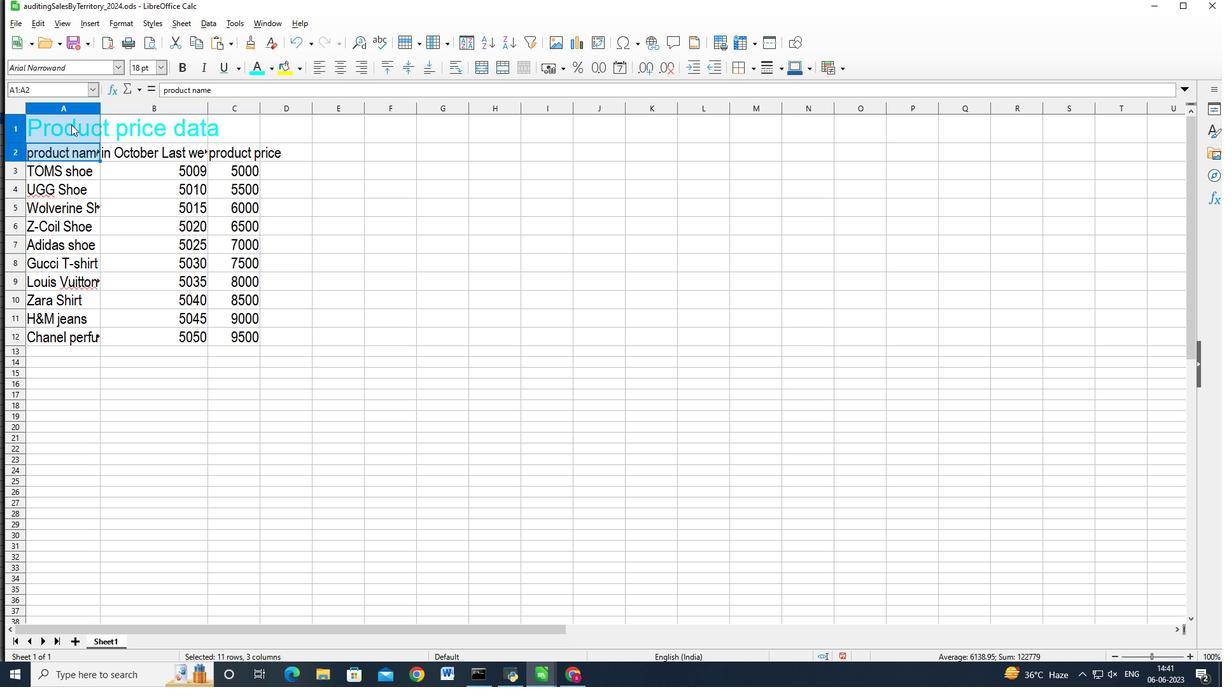 
Action: Key pressed <Key.shift>
Screenshot: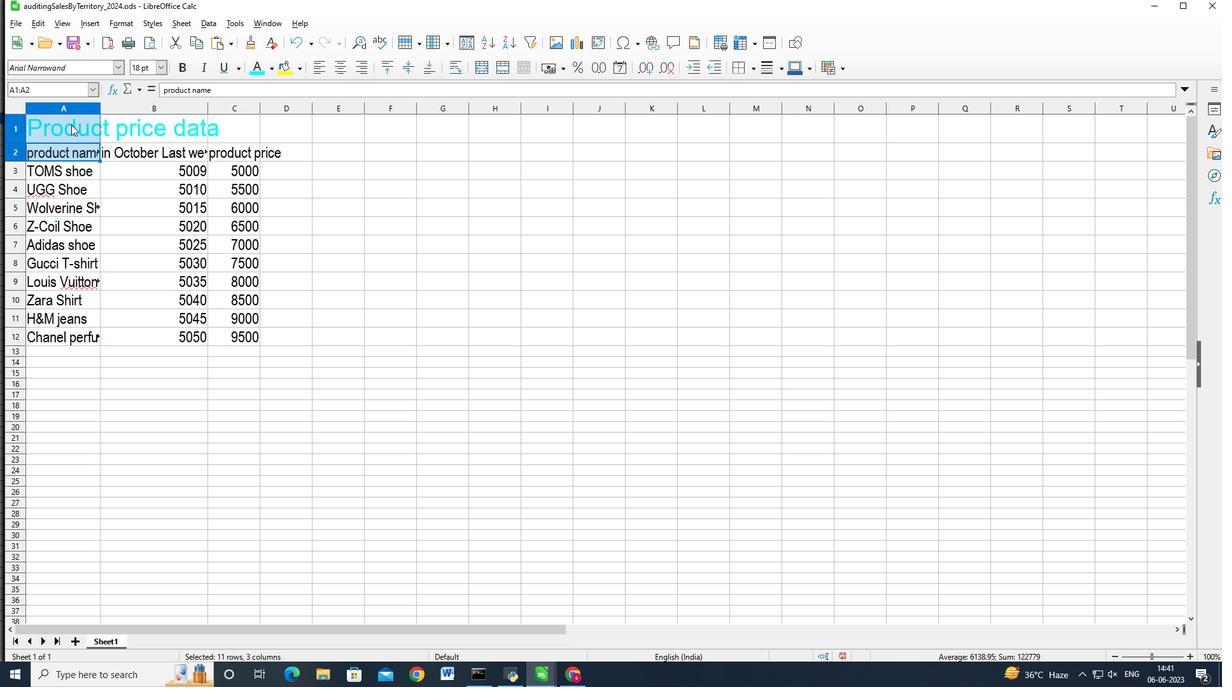 
Action: Mouse moved to (122, 129)
Screenshot: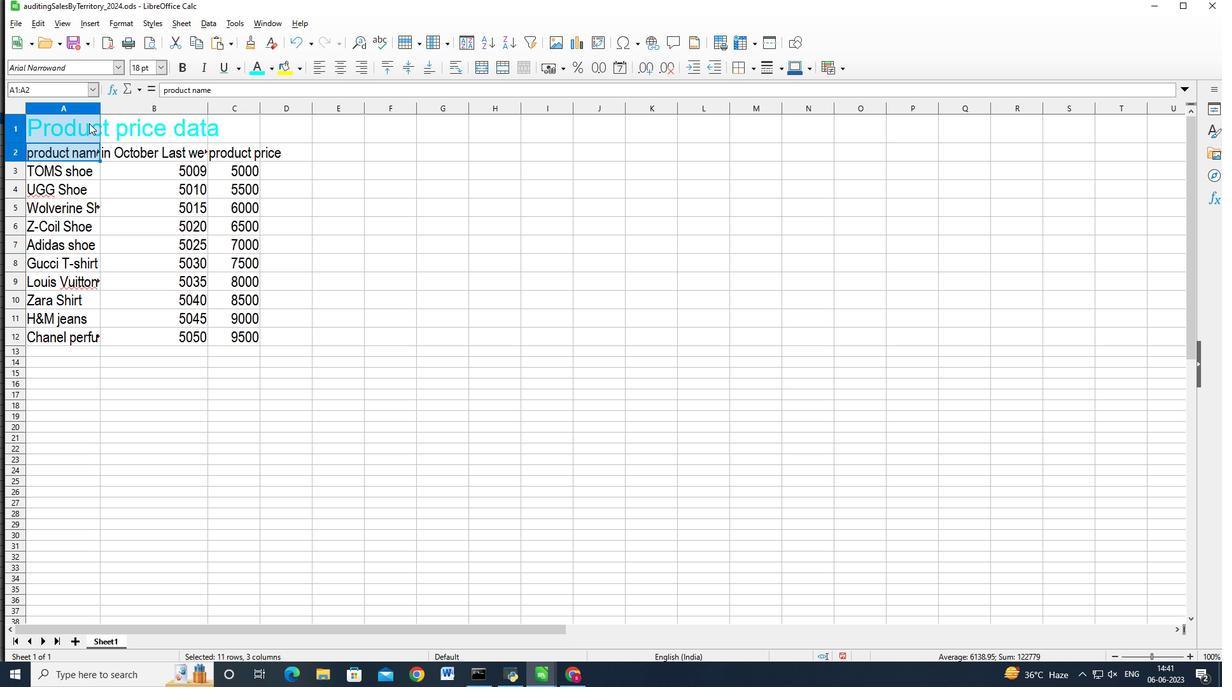 
Action: Key pressed <Key.shift>
Screenshot: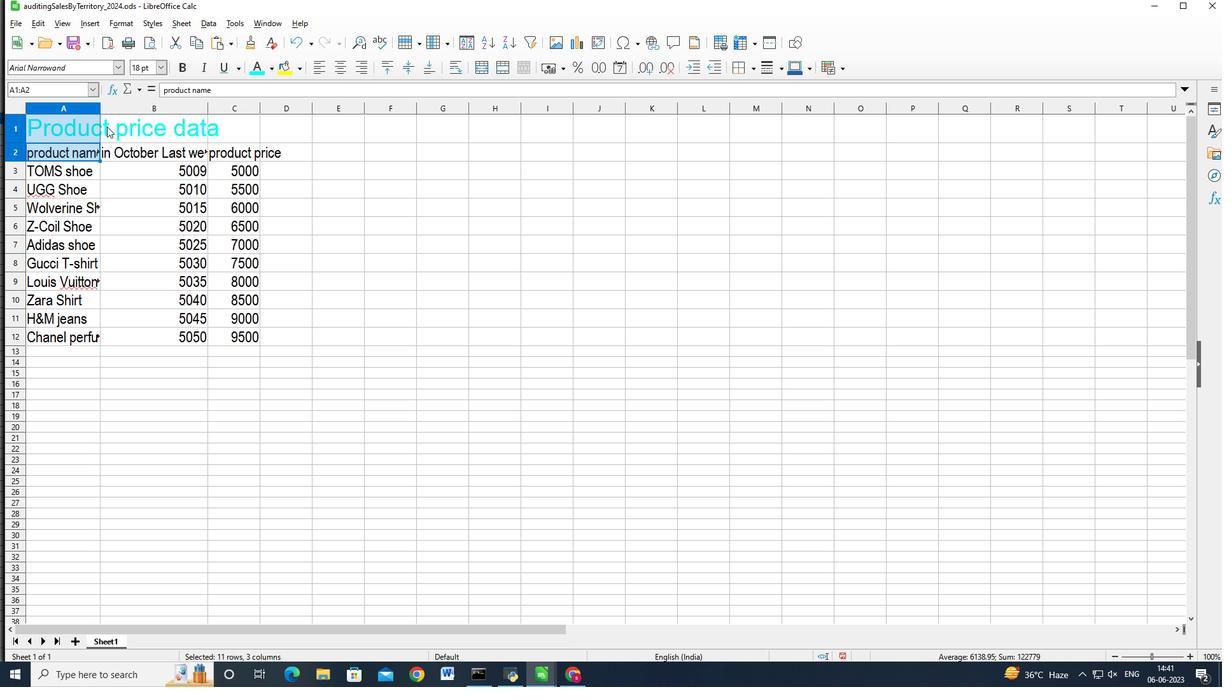 
Action: Mouse moved to (122, 129)
Screenshot: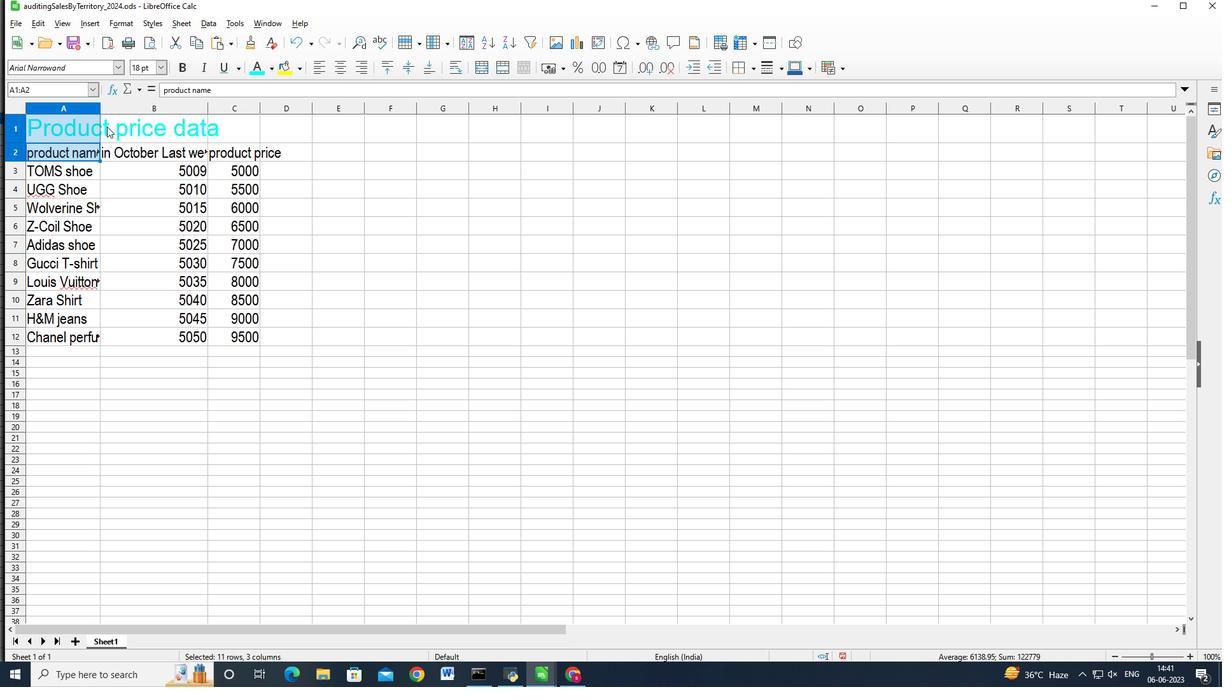 
Action: Key pressed <Key.shift><Key.shift><Key.shift><Key.shift><Key.shift><Key.shift><Key.shift><Key.shift><Key.shift><Key.shift><Key.shift><Key.shift><Key.shift><Key.shift><Key.shift>
Screenshot: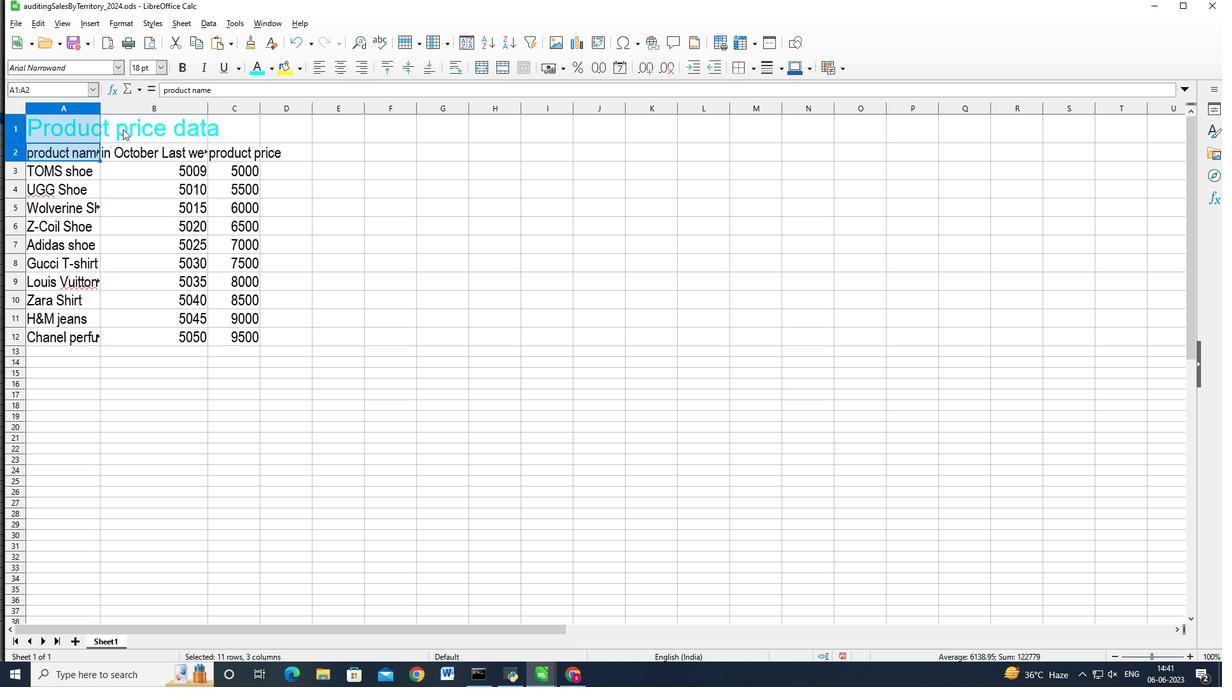 
Action: Mouse moved to (257, 350)
Screenshot: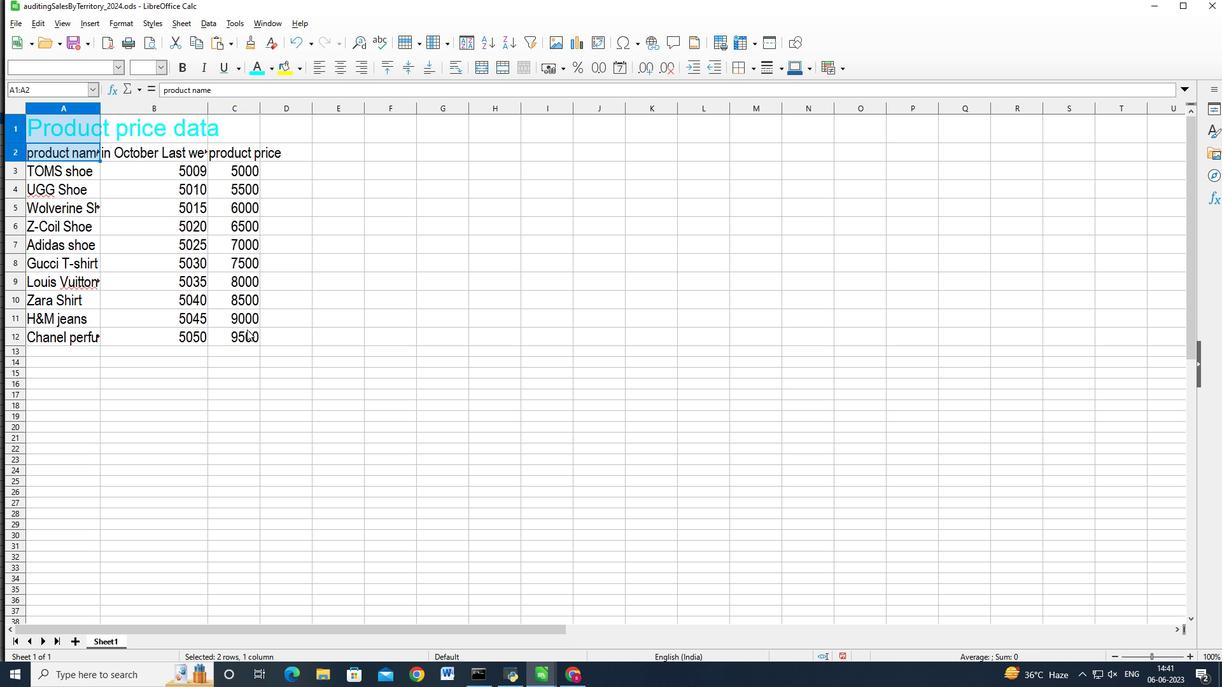 
Action: Key pressed <Key.shift>
Screenshot: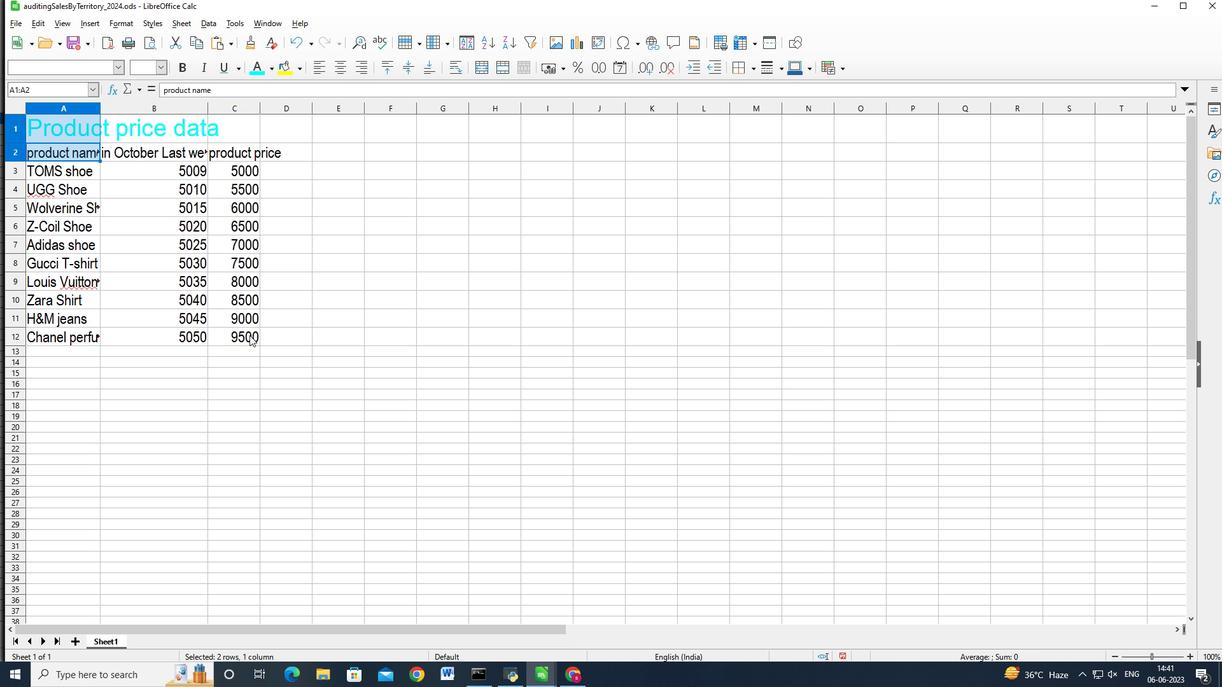 
Action: Mouse moved to (257, 351)
Screenshot: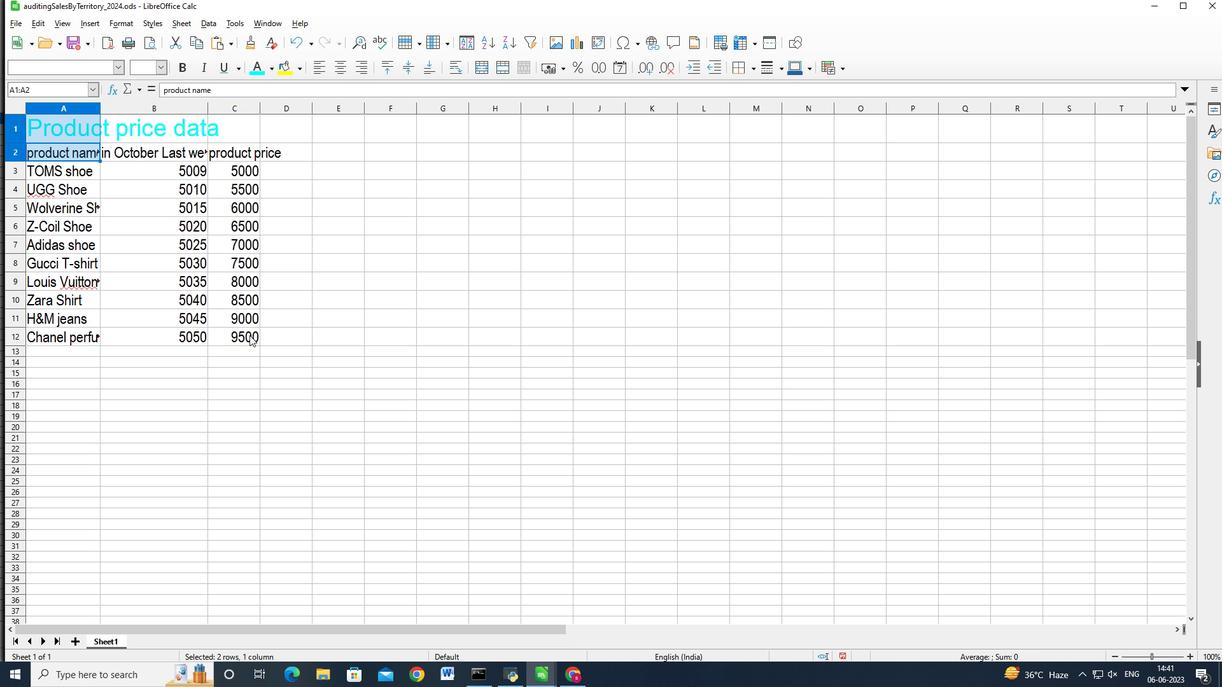 
Action: Key pressed <Key.shift><Key.shift><Key.shift>
Screenshot: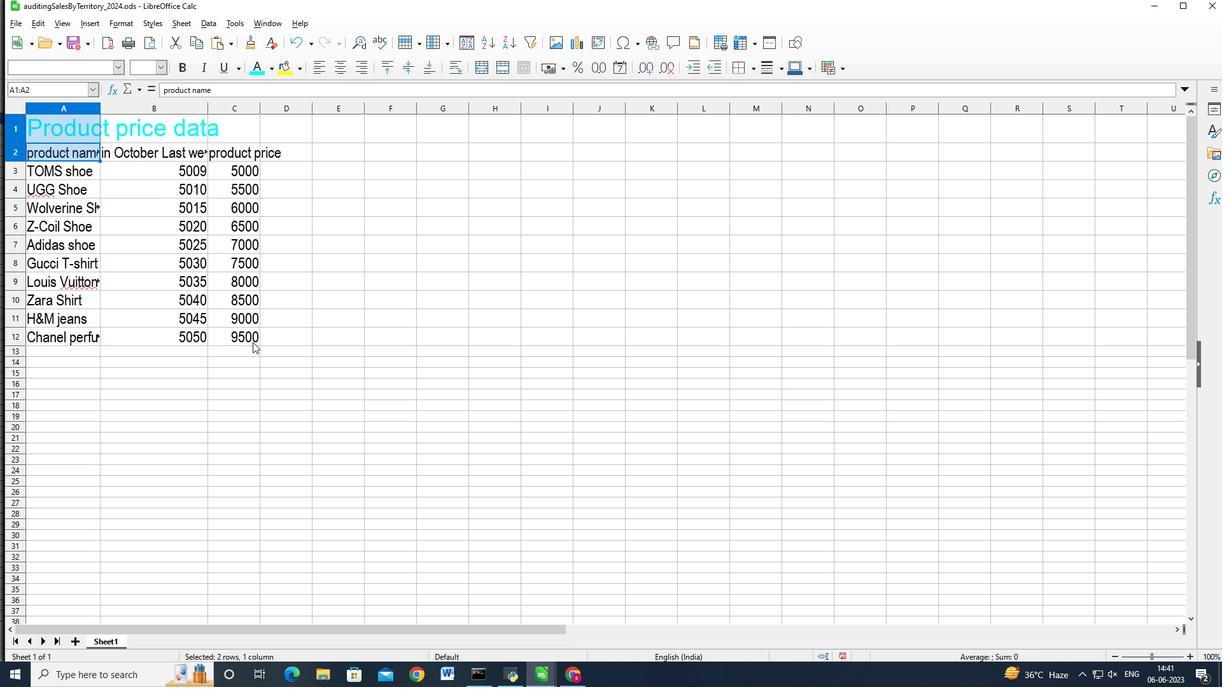 
Action: Mouse moved to (257, 347)
Screenshot: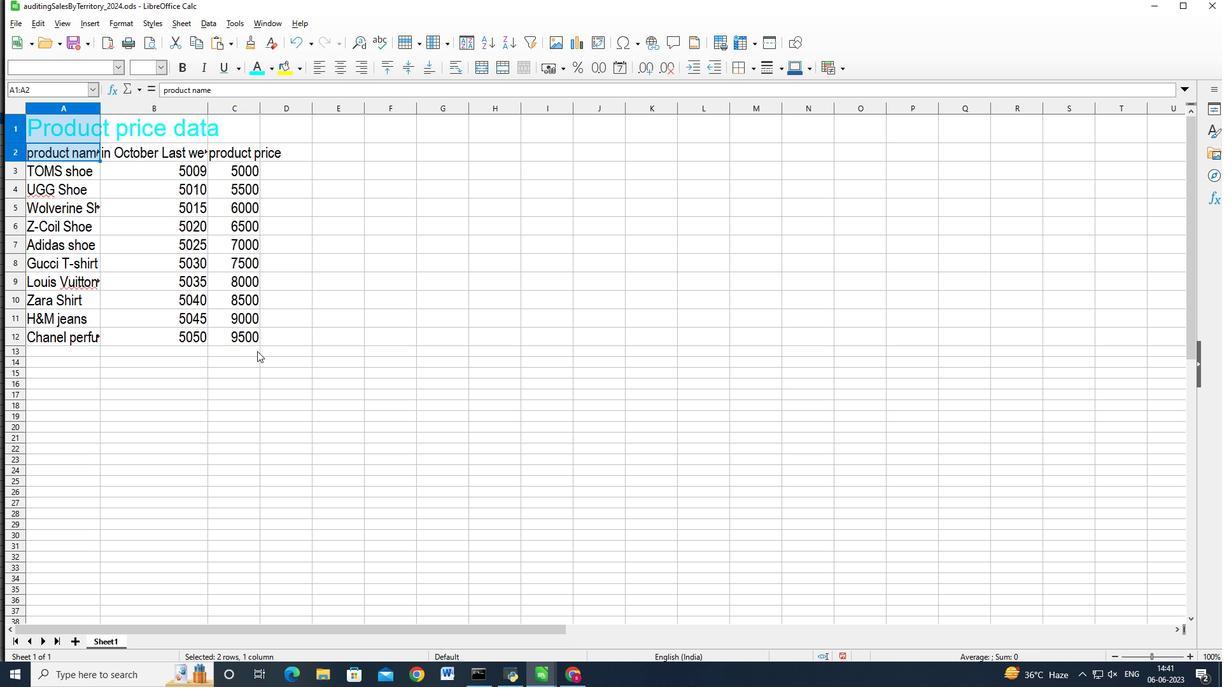 
Action: Key pressed <Key.shift>
Screenshot: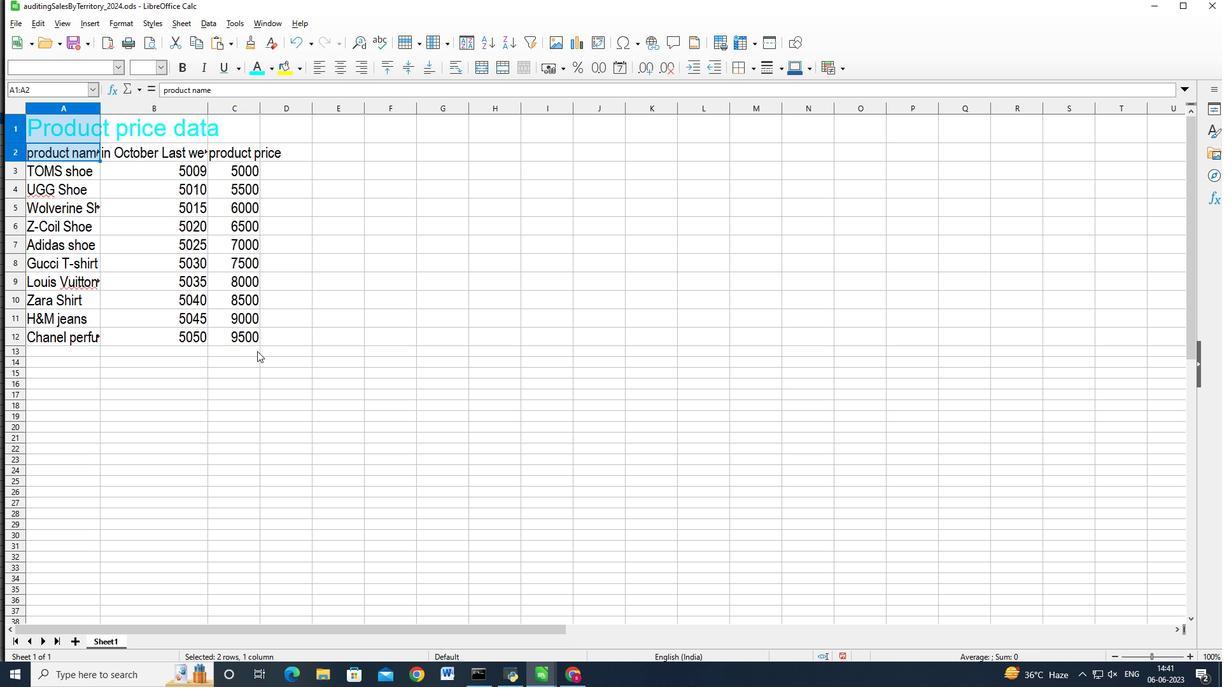 
Action: Mouse moved to (256, 342)
Screenshot: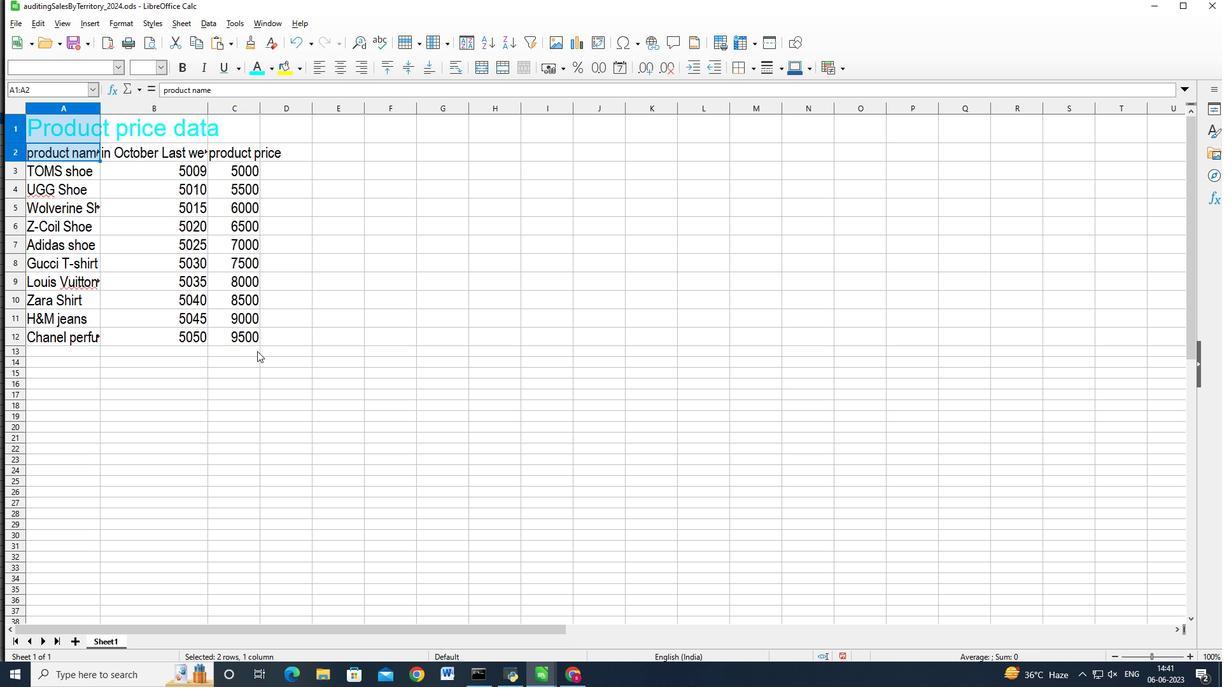 
Action: Key pressed <Key.shift>
Screenshot: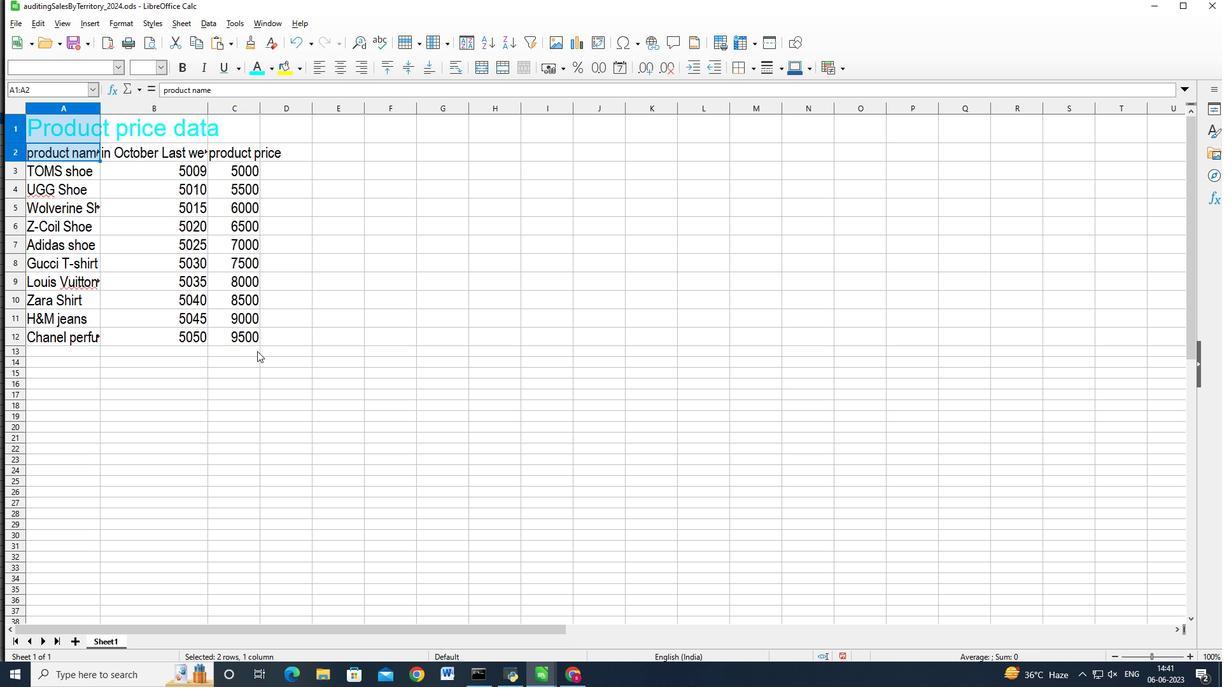 
Action: Mouse moved to (255, 340)
Screenshot: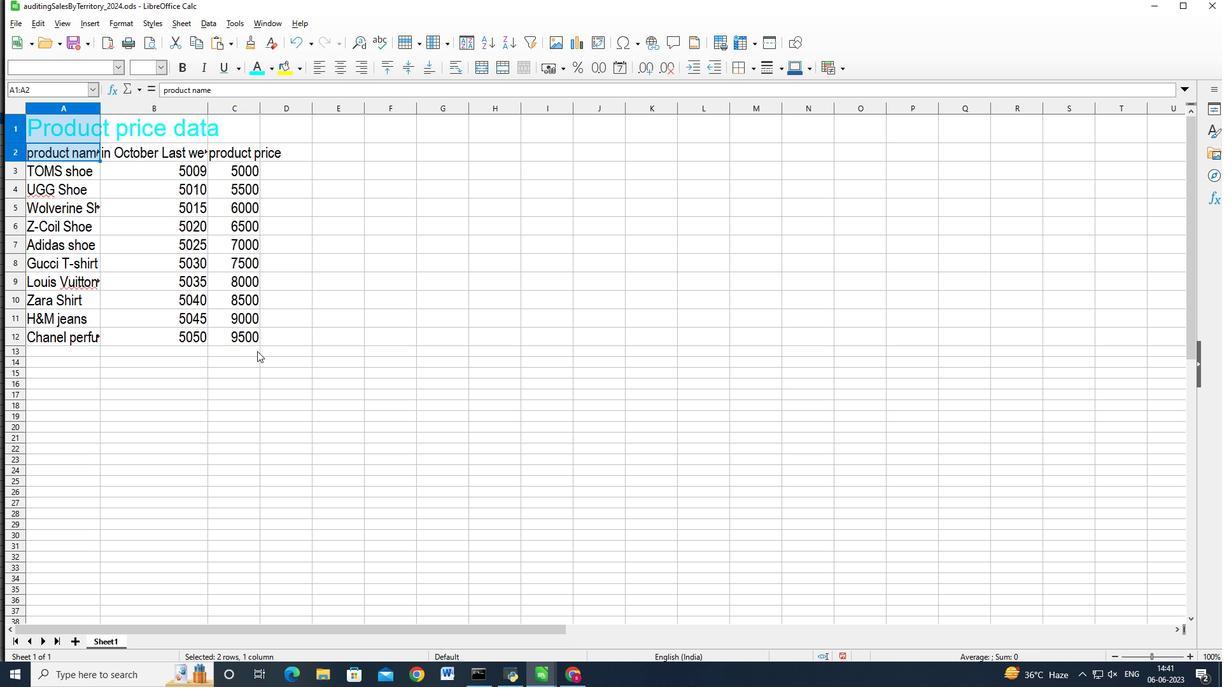 
Action: Key pressed <Key.shift>
Screenshot: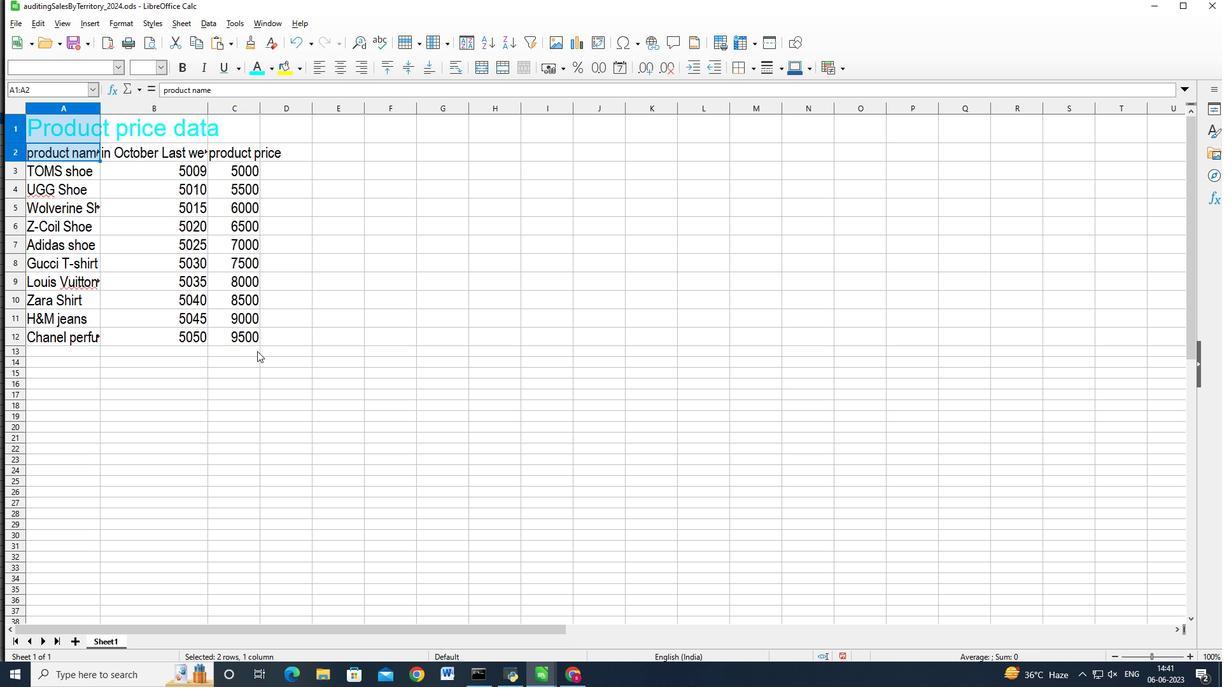 
Action: Mouse moved to (254, 338)
Screenshot: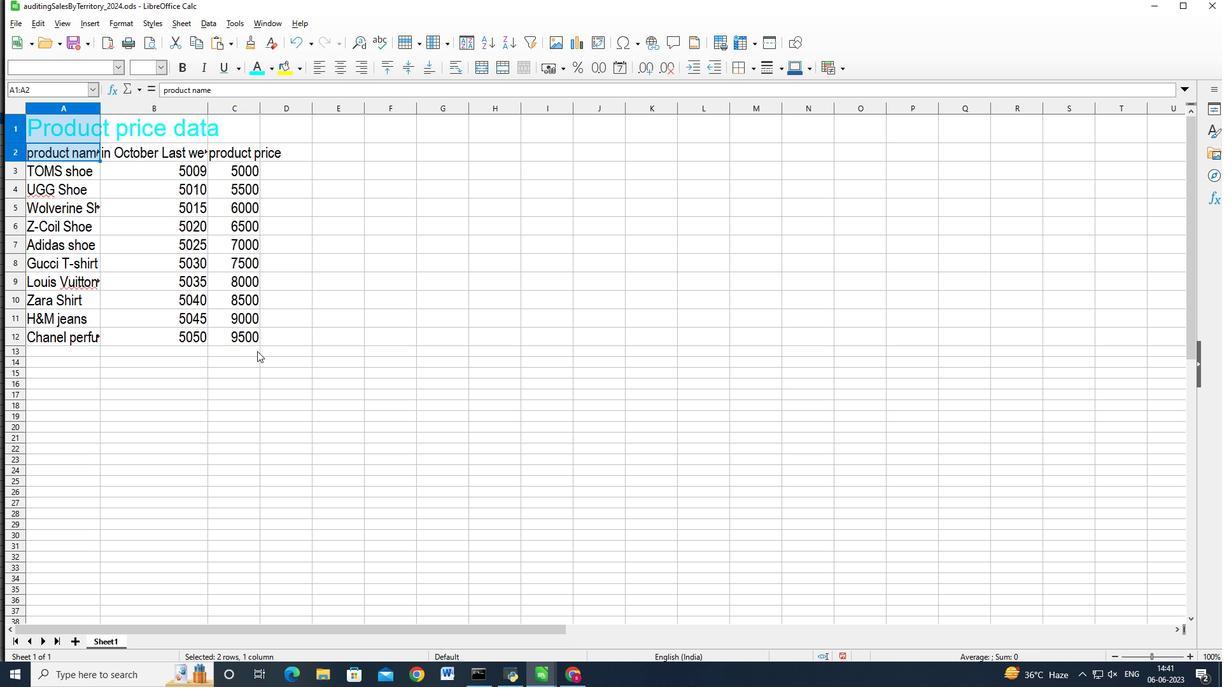 
Action: Key pressed <Key.shift>
Screenshot: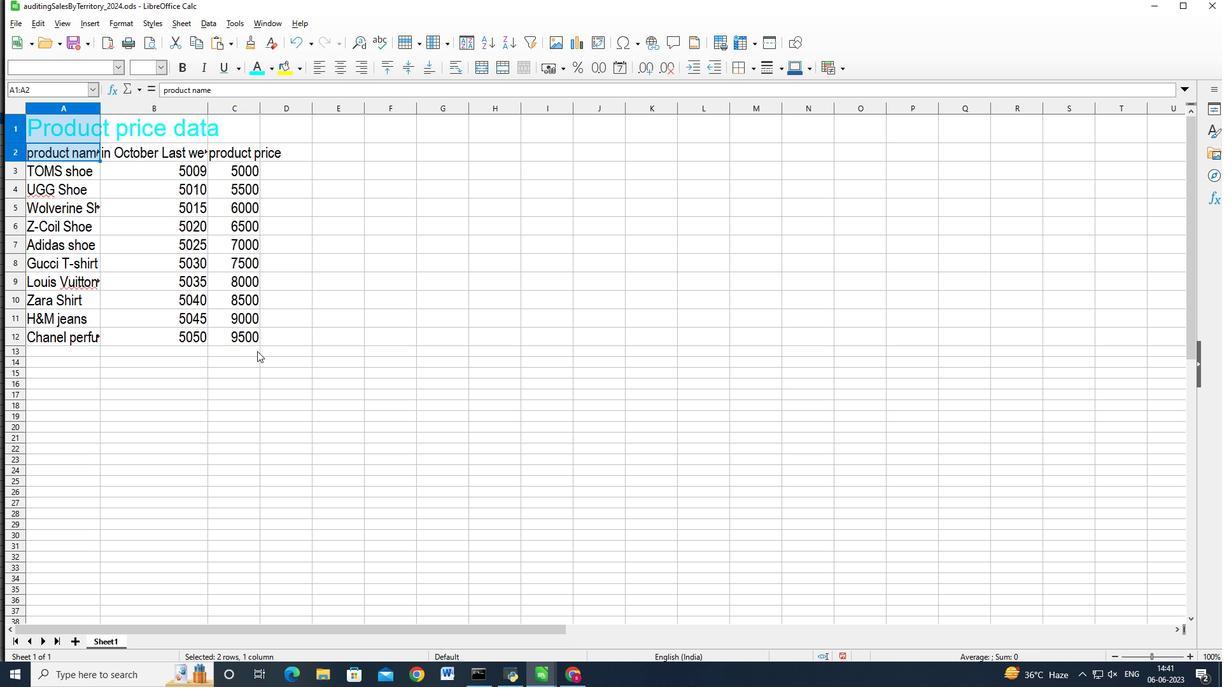 
Action: Mouse moved to (254, 337)
Screenshot: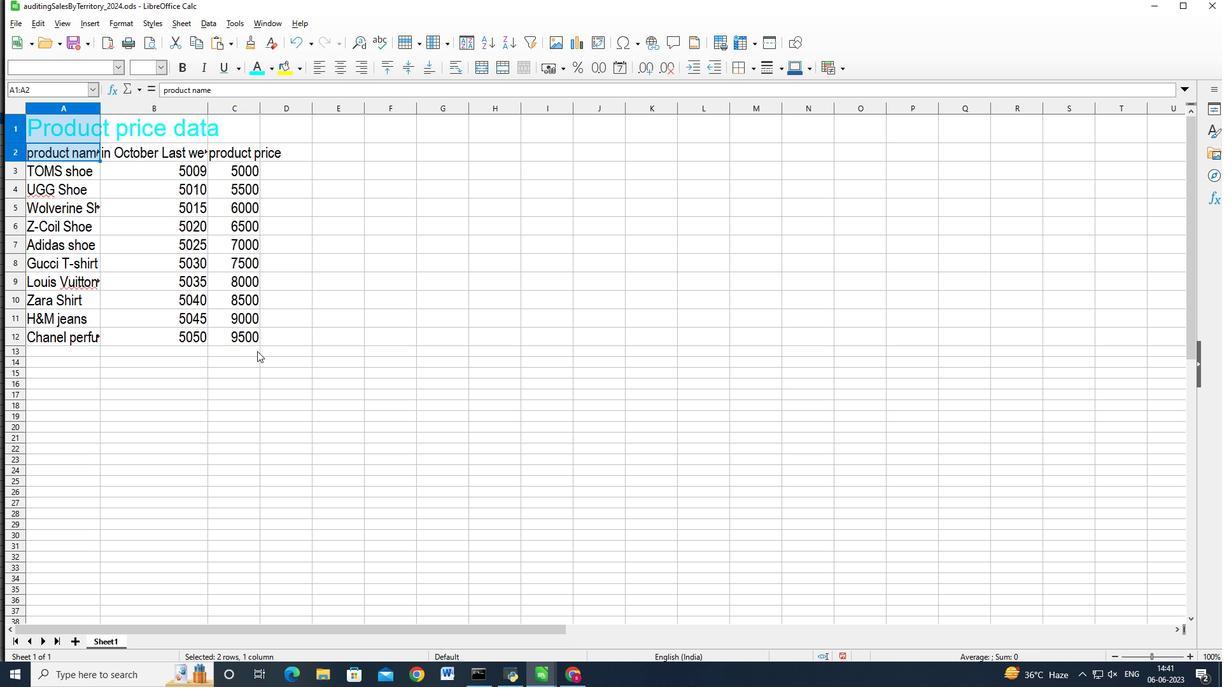 
Action: Key pressed <Key.shift><Key.shift>
Screenshot: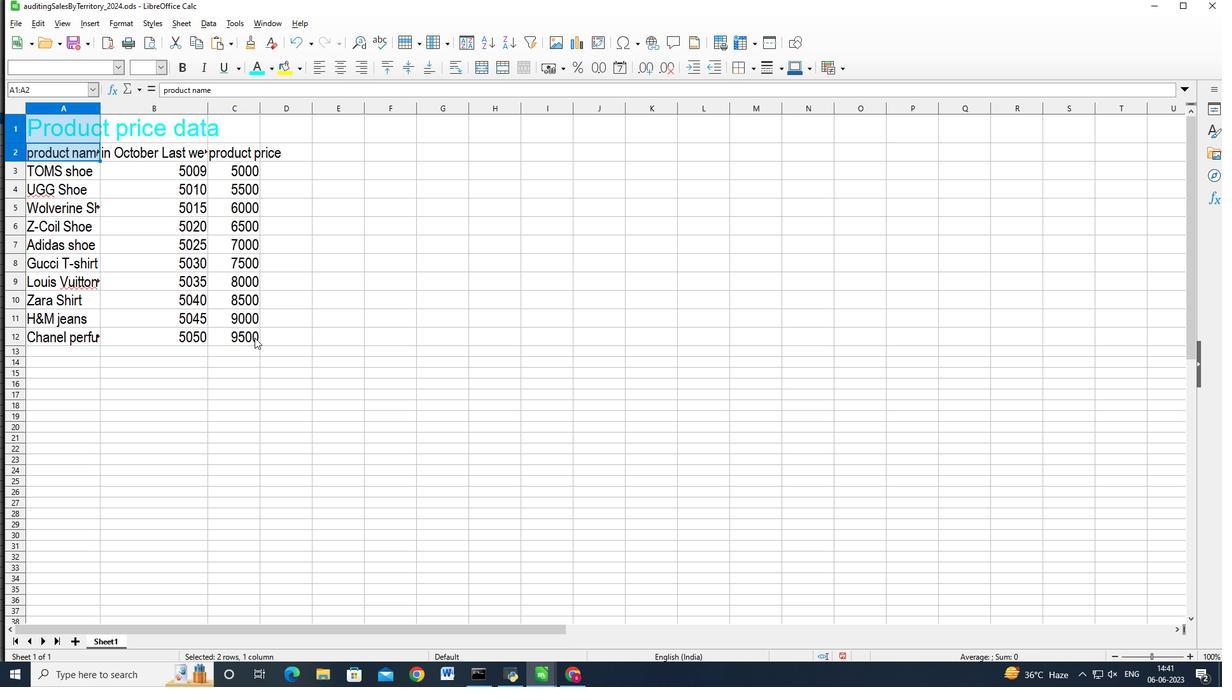
Action: Mouse moved to (254, 337)
Screenshot: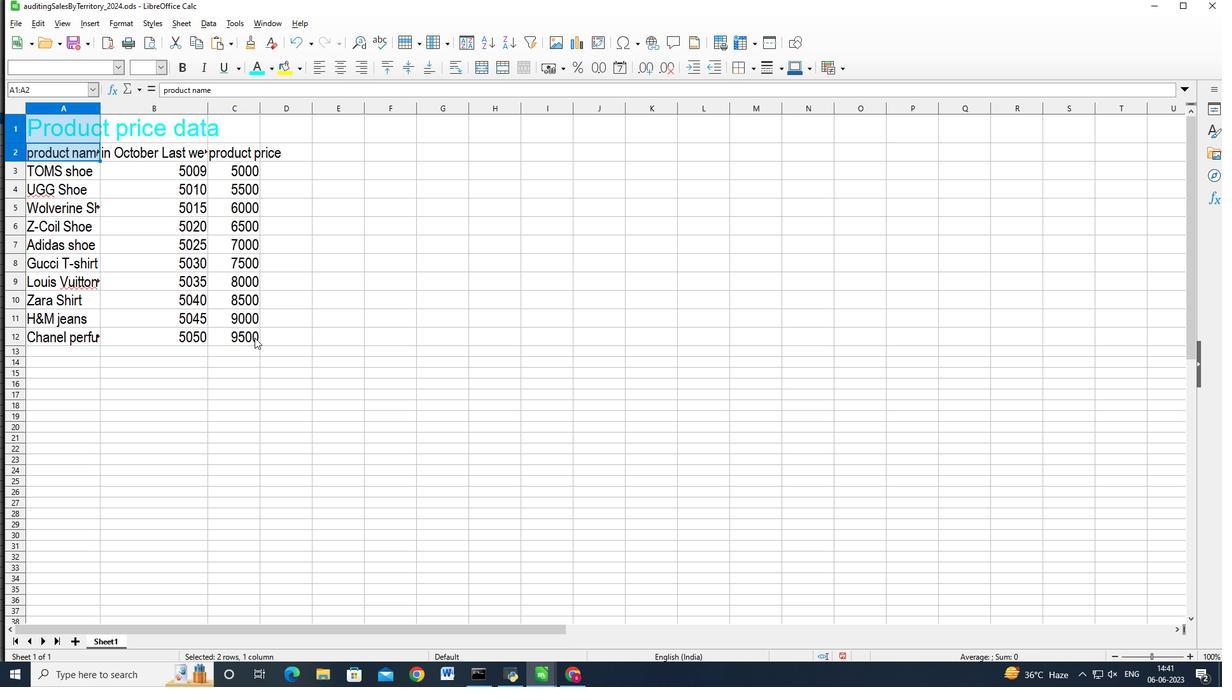 
Action: Key pressed <Key.shift><Key.shift>
Screenshot: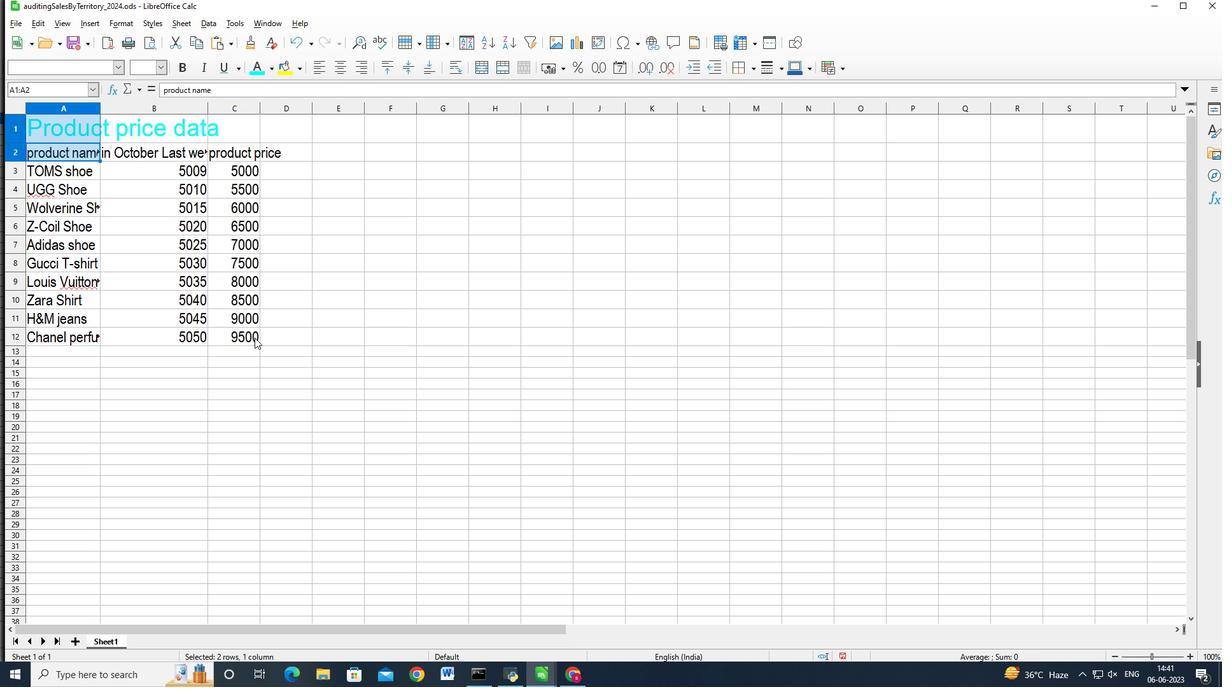 
Action: Mouse pressed left at (254, 337)
Screenshot: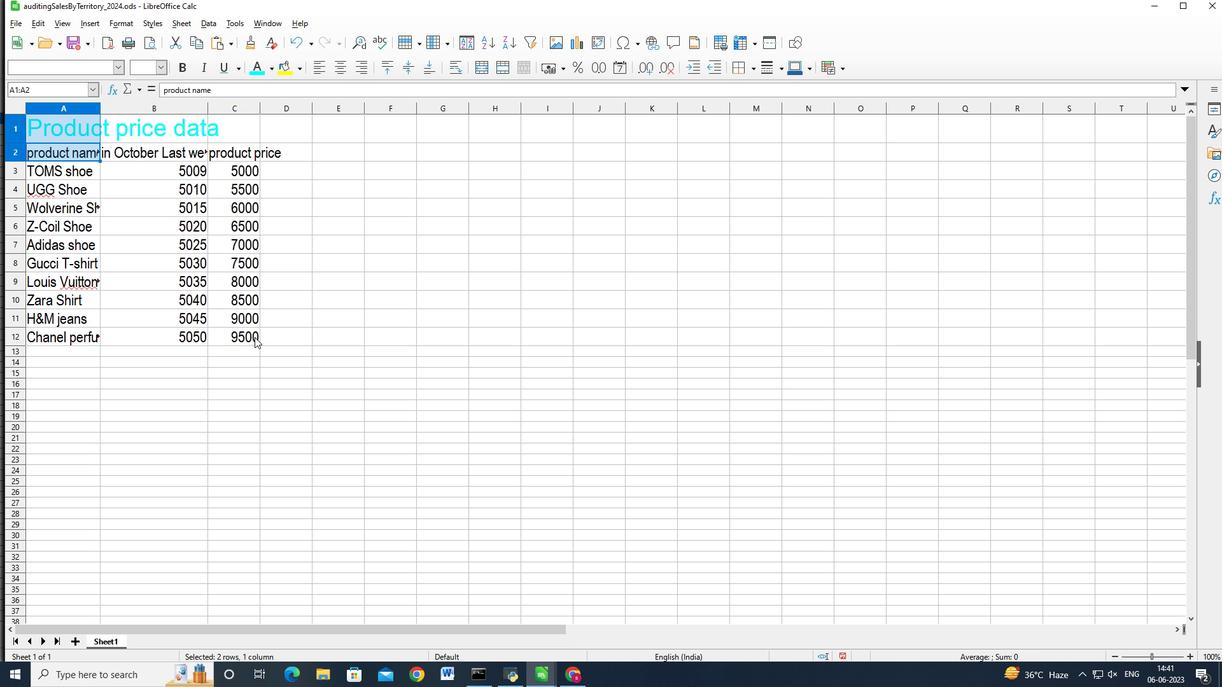 
Action: Key pressed <Key.shift><Key.shift><Key.shift><Key.shift><Key.shift><Key.shift>
Screenshot: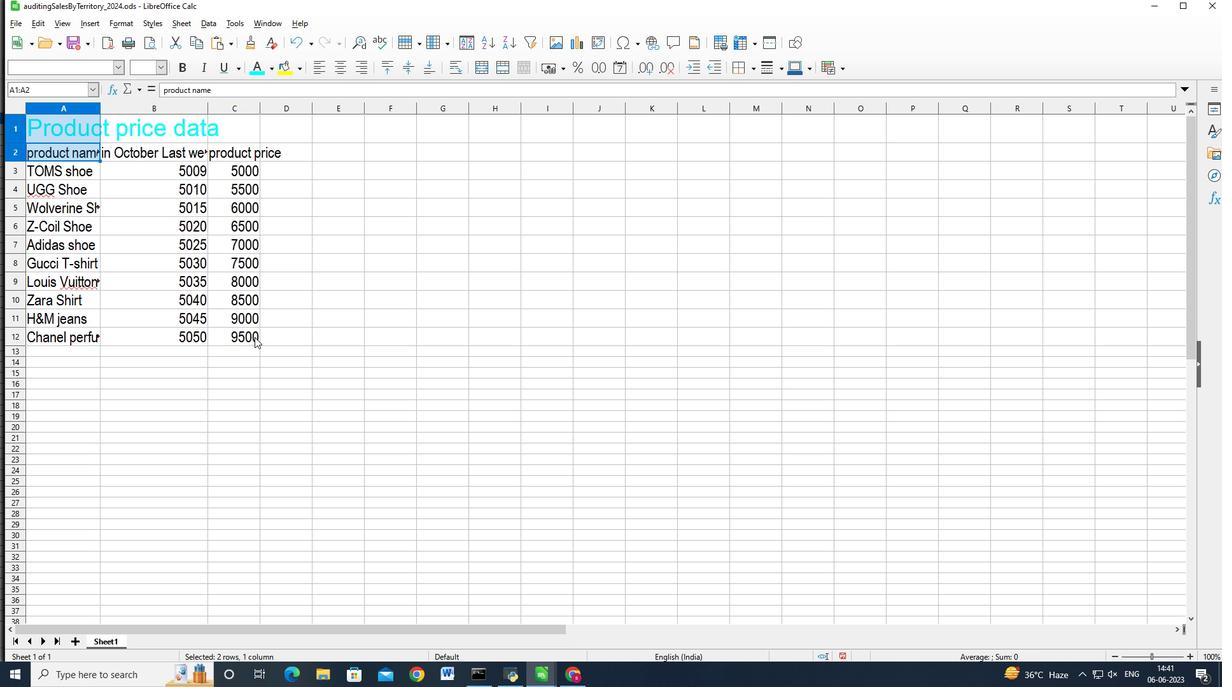 
Action: Mouse moved to (256, 336)
Screenshot: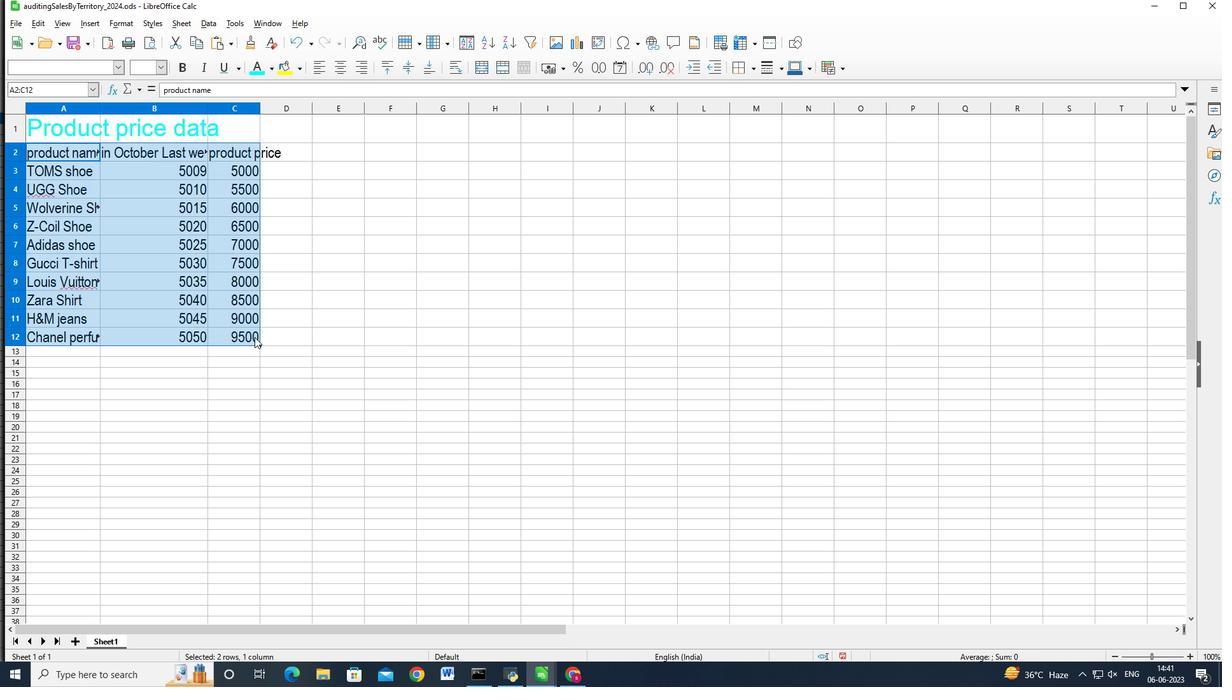 
Action: Key pressed <Key.shift>
Screenshot: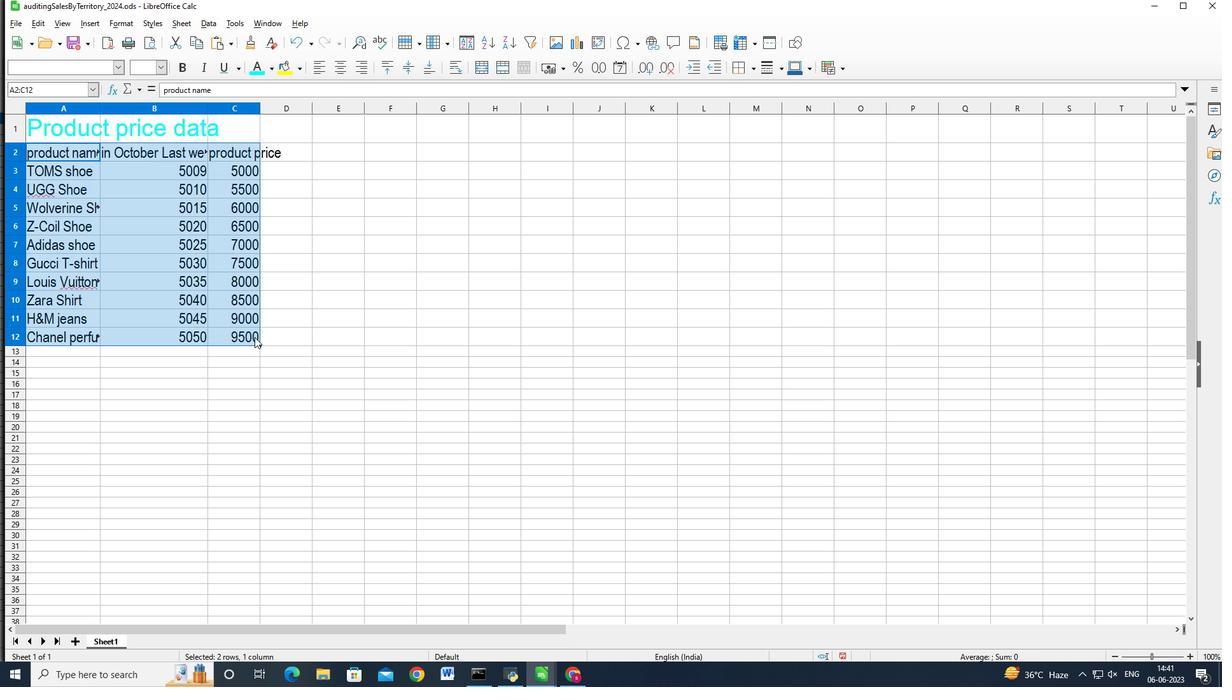 
Action: Mouse moved to (259, 336)
Screenshot: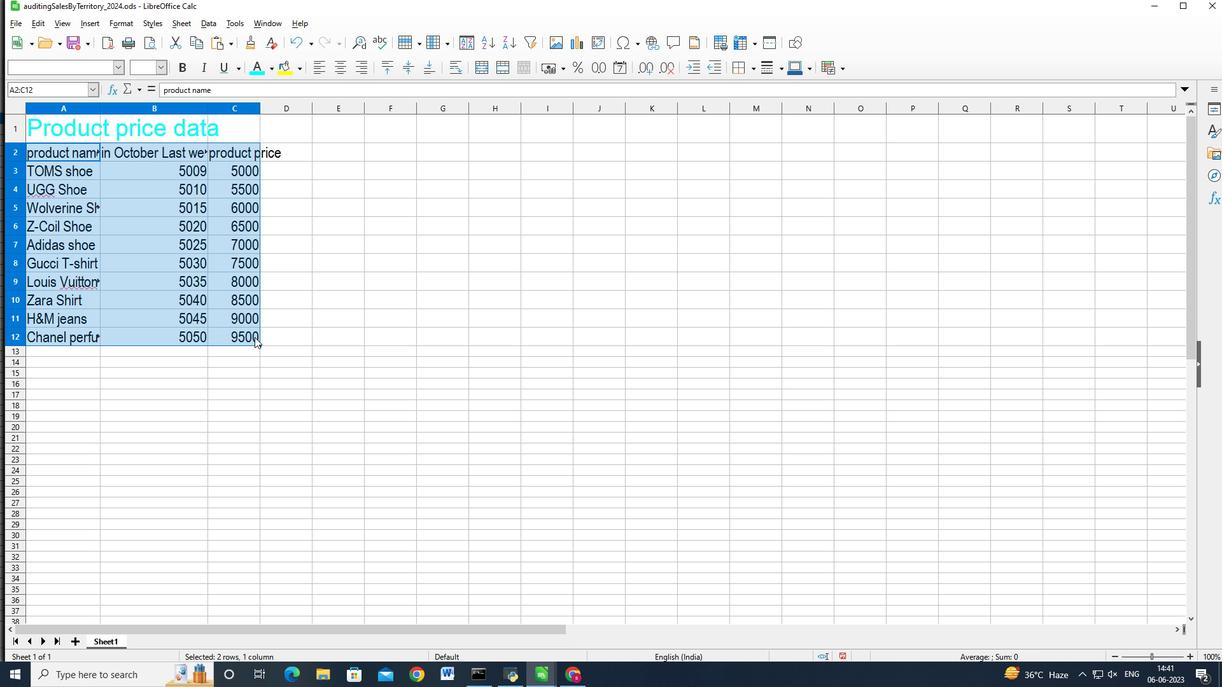
Action: Key pressed <Key.shift>
Screenshot: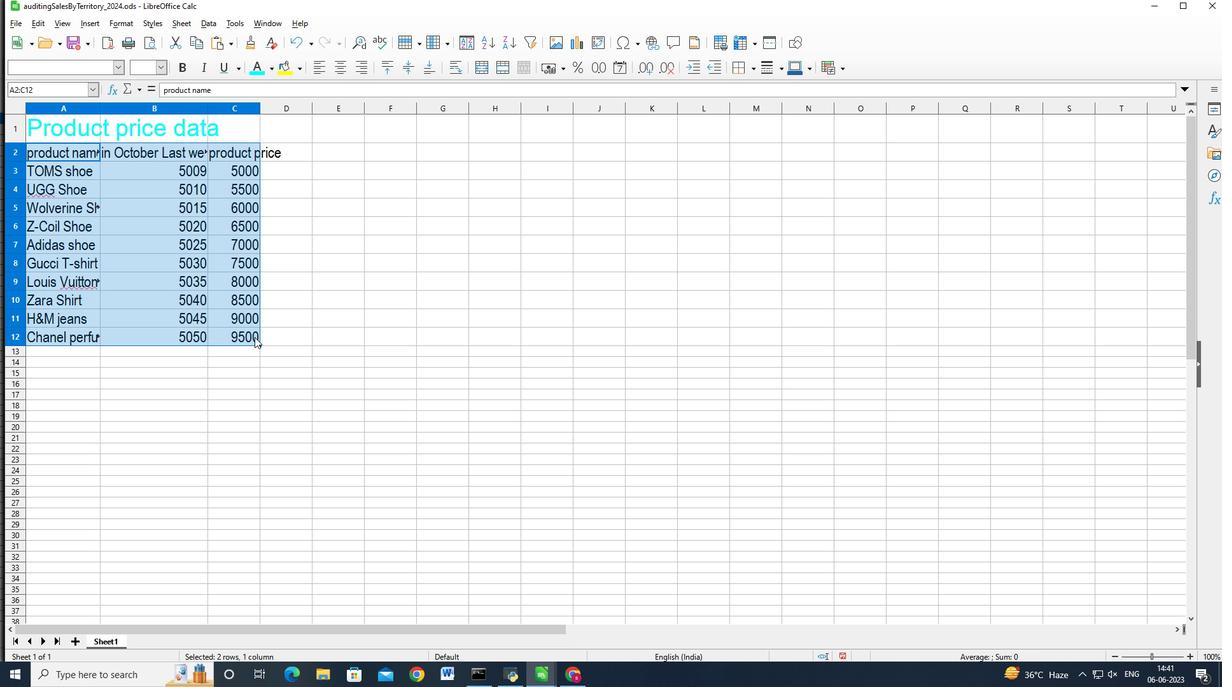 
Action: Mouse moved to (263, 335)
Screenshot: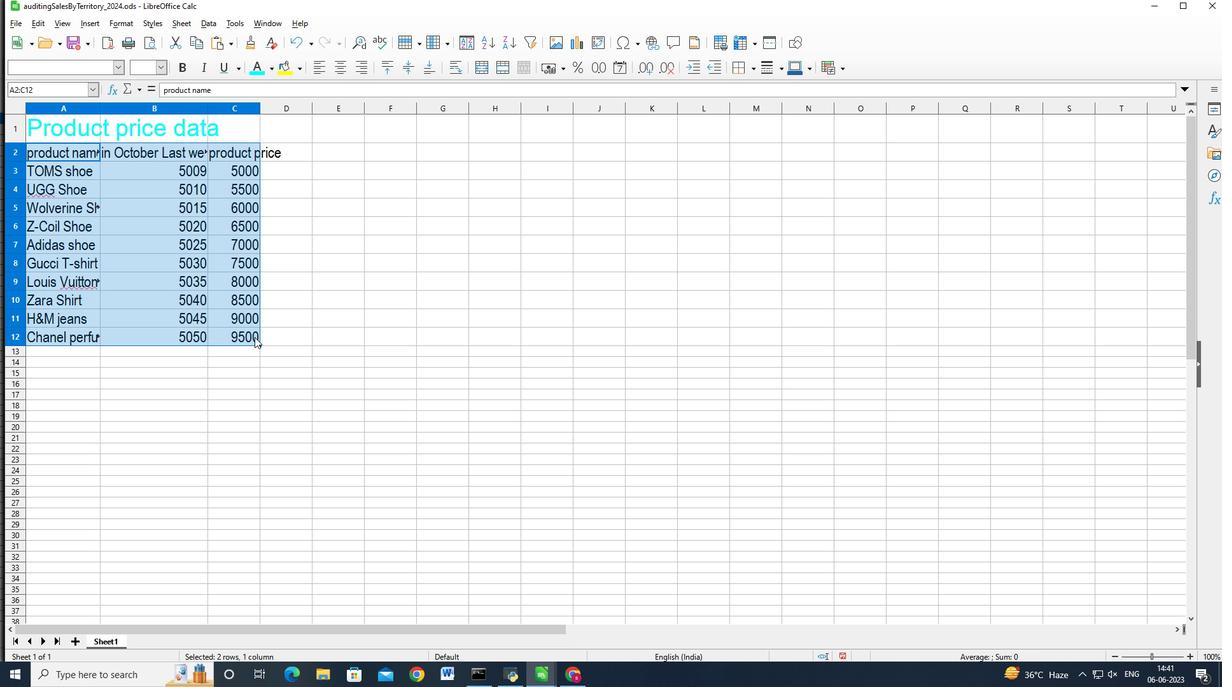 
Action: Key pressed <Key.shift>
Screenshot: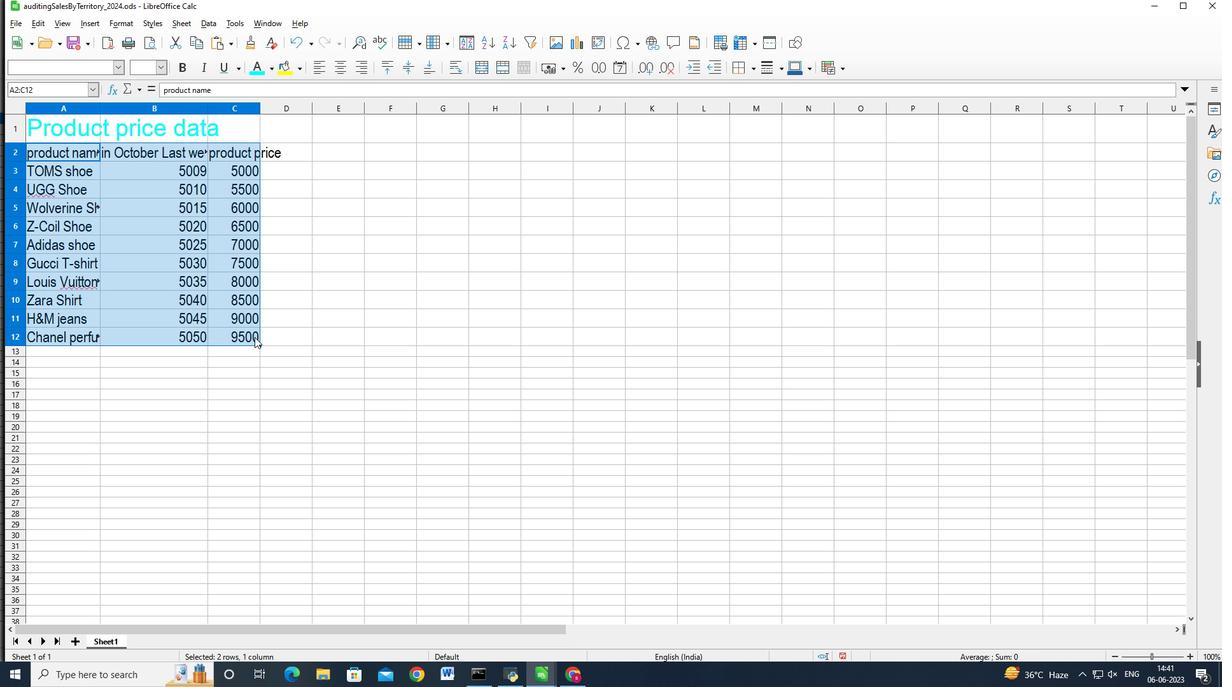 
Action: Mouse moved to (265, 335)
Screenshot: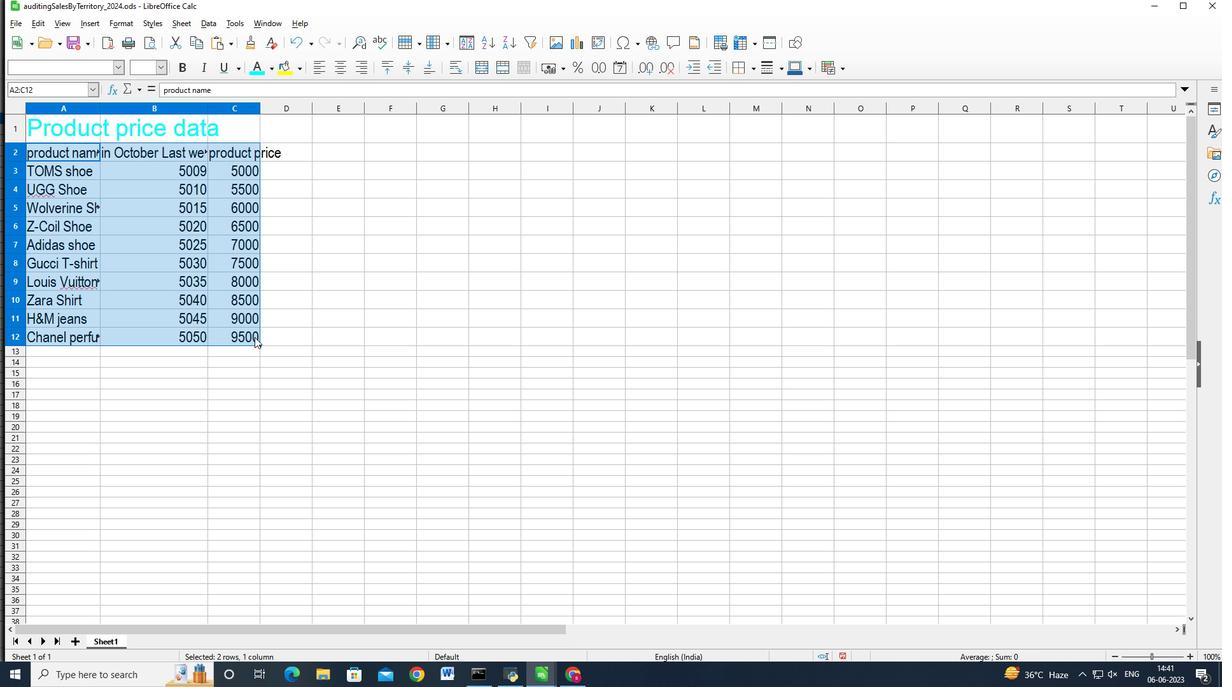 
Action: Key pressed <Key.shift>
Screenshot: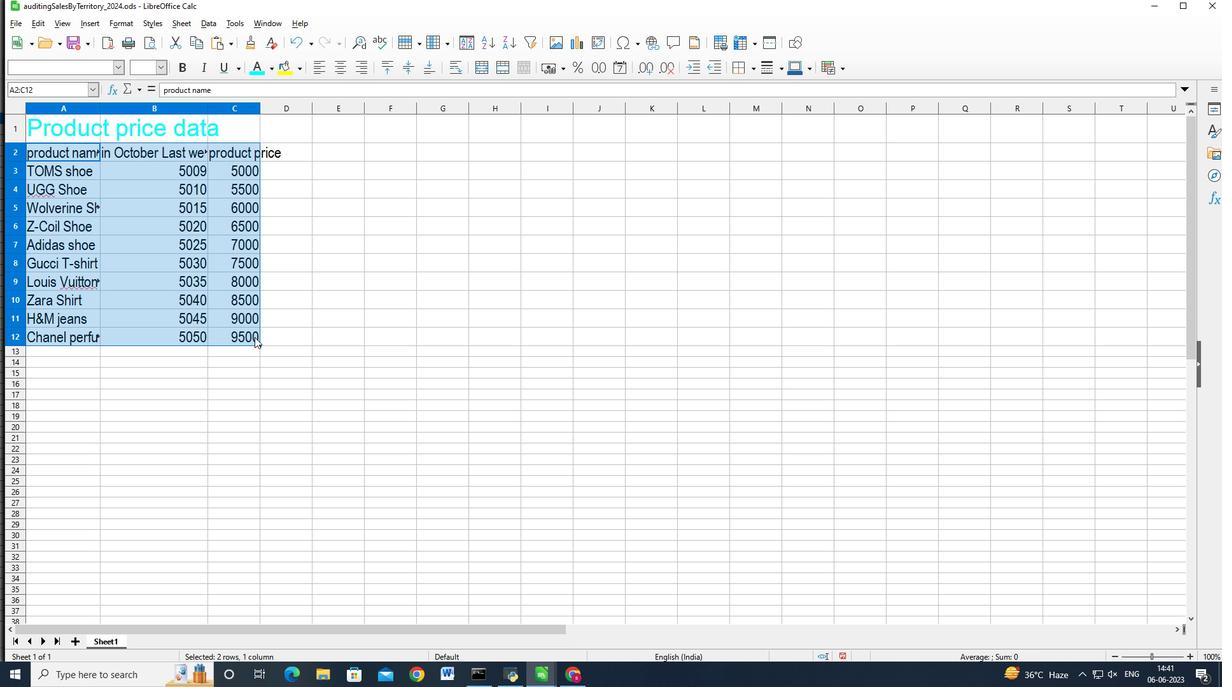 
Action: Mouse moved to (266, 335)
Screenshot: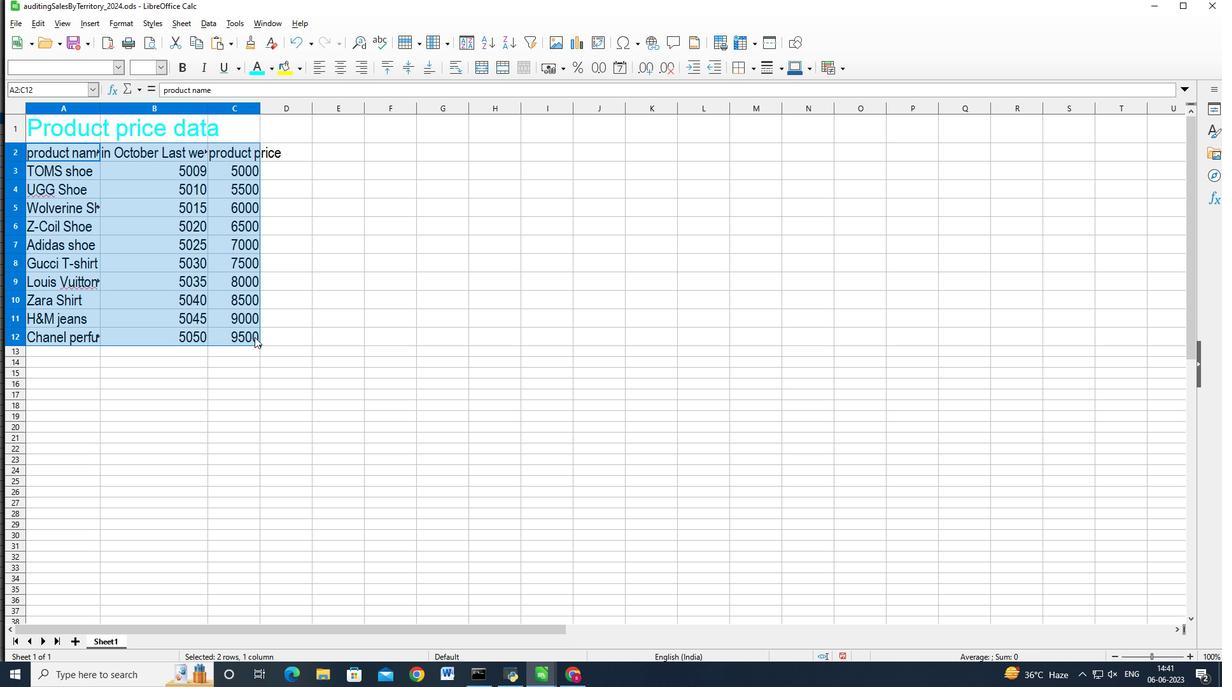 
Action: Key pressed <Key.shift>
Screenshot: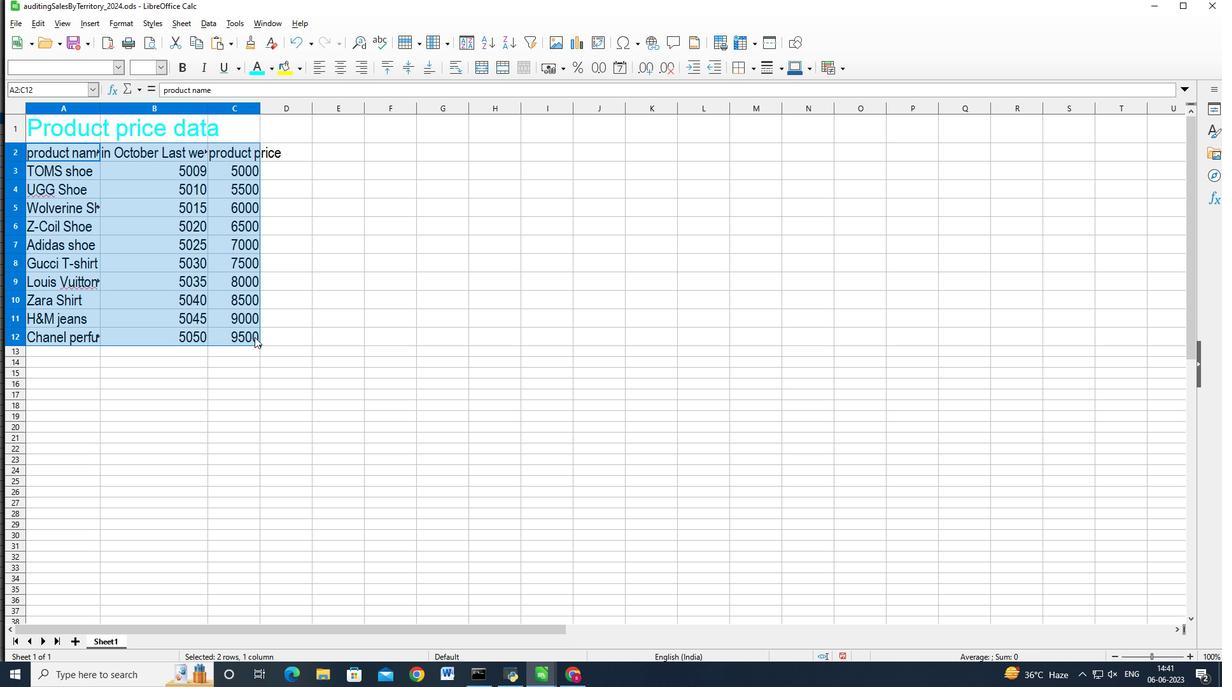 
Action: Mouse moved to (268, 335)
Screenshot: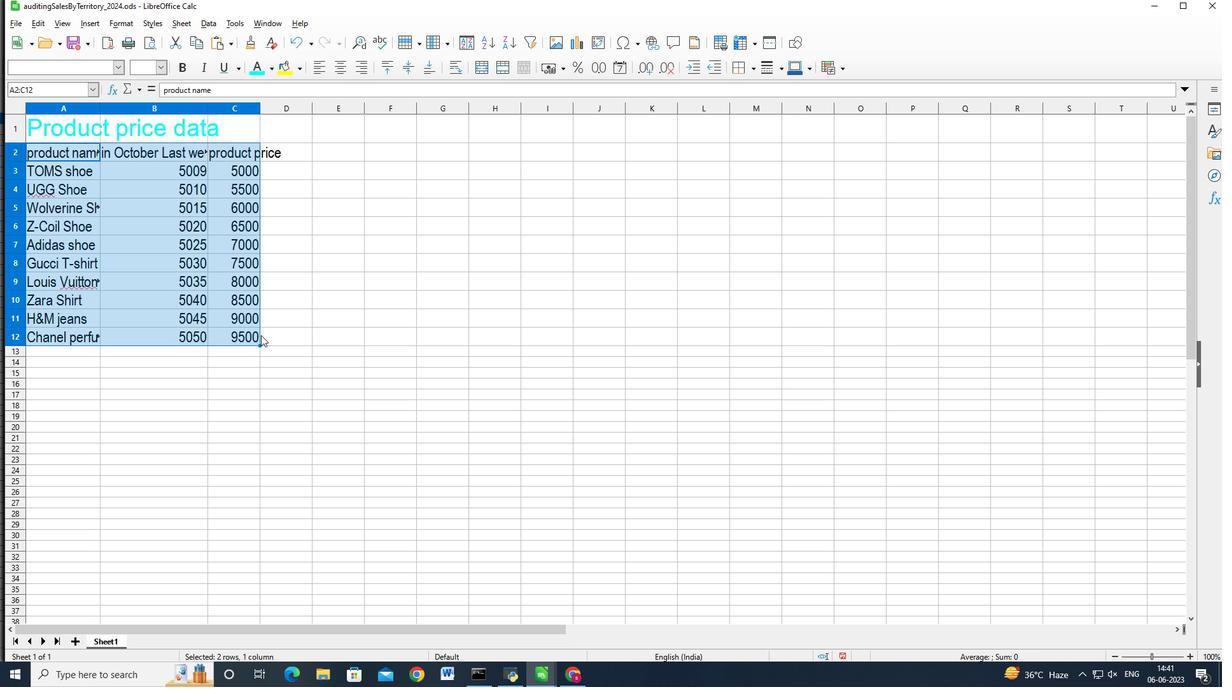 
Action: Key pressed <Key.shift>
Screenshot: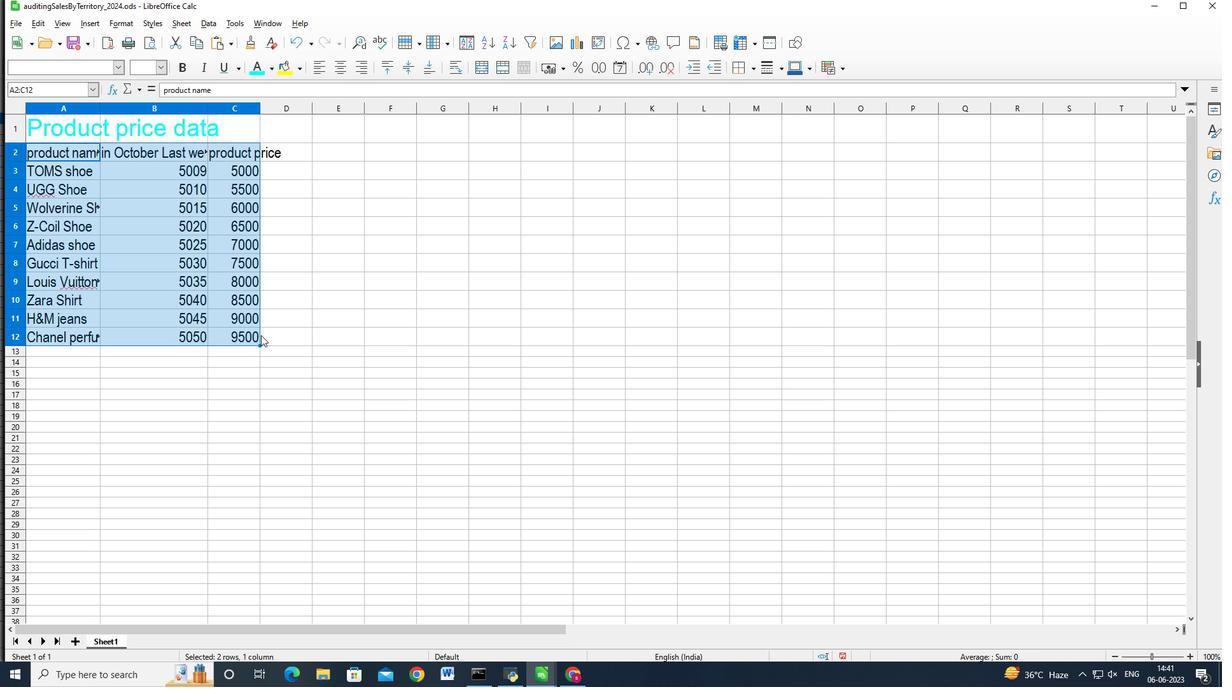 
Action: Mouse moved to (270, 335)
Screenshot: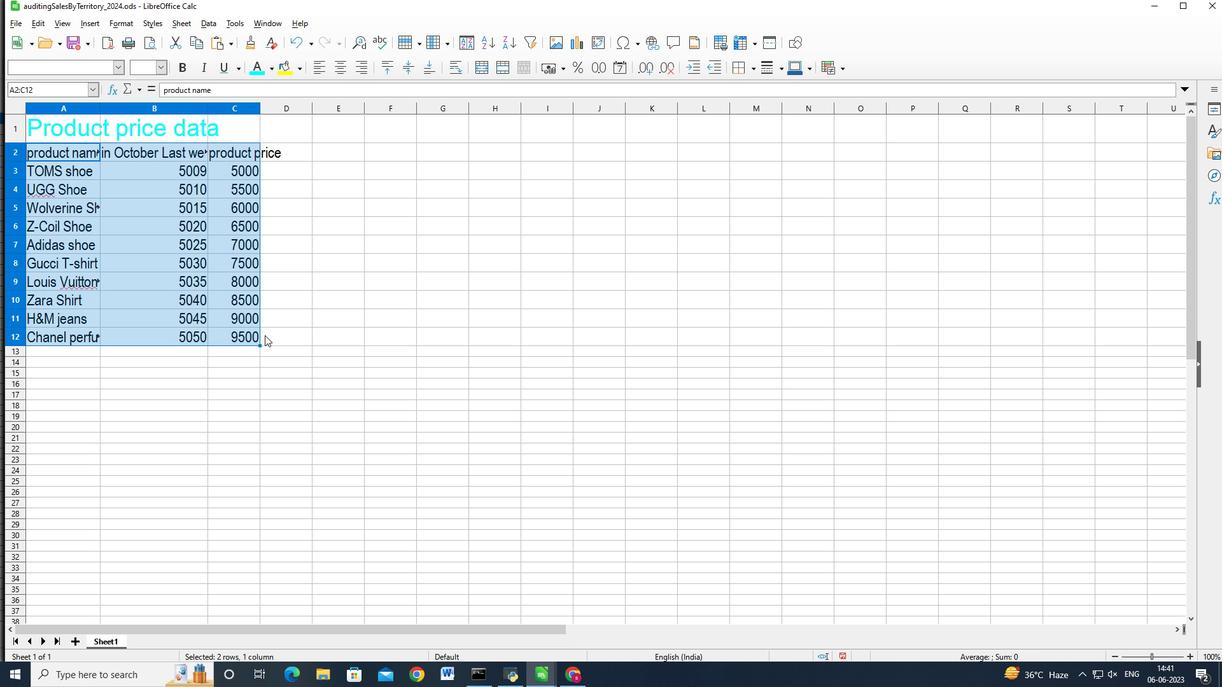 
Action: Key pressed <Key.shift><Key.shift>
Screenshot: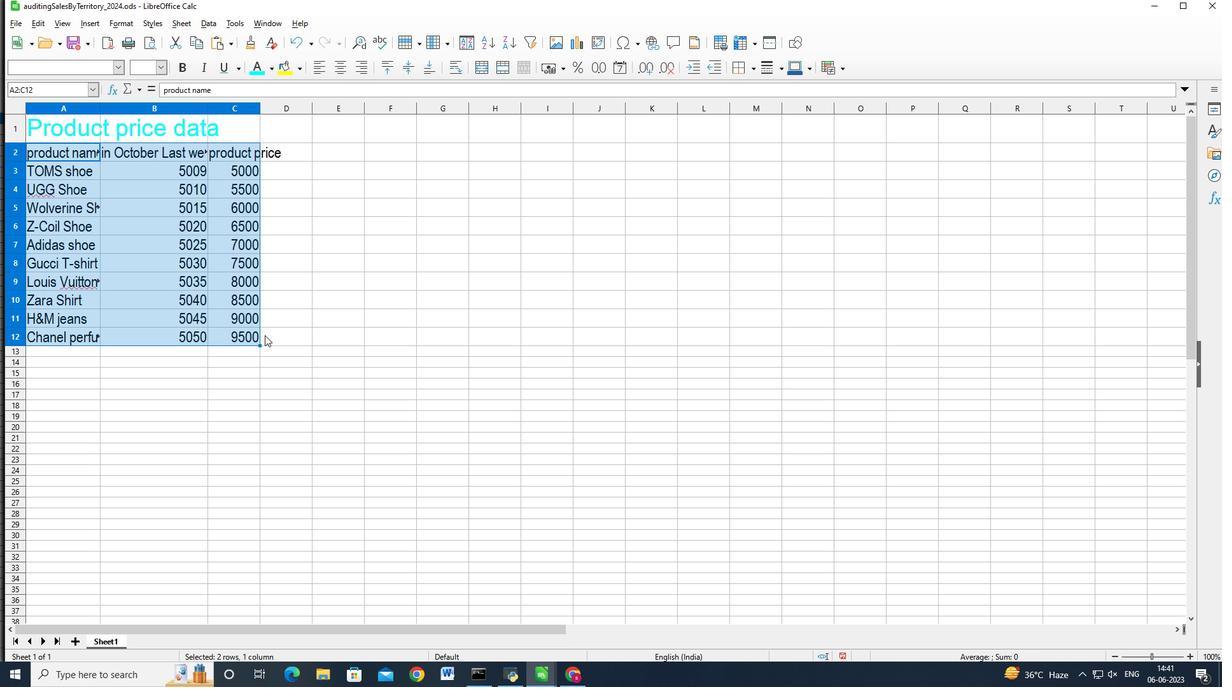 
Action: Mouse moved to (270, 335)
Screenshot: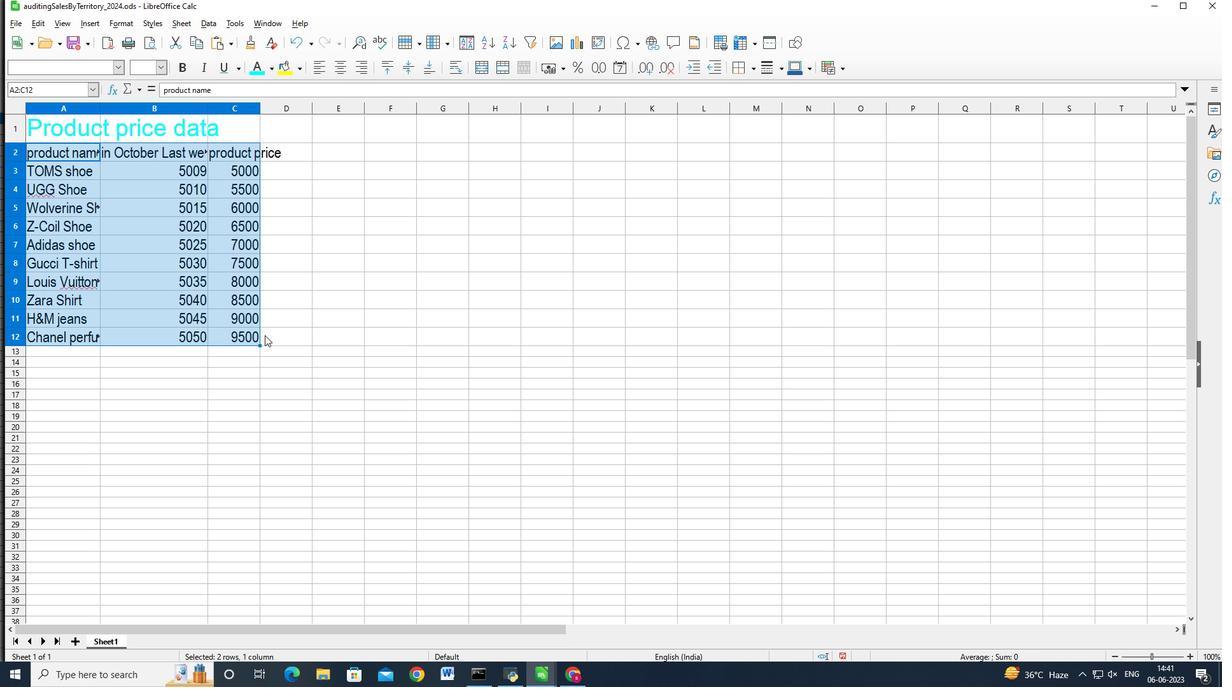 
Action: Key pressed <Key.shift><Key.shift><Key.shift><Key.shift><Key.shift><Key.shift><Key.shift><Key.shift>
Screenshot: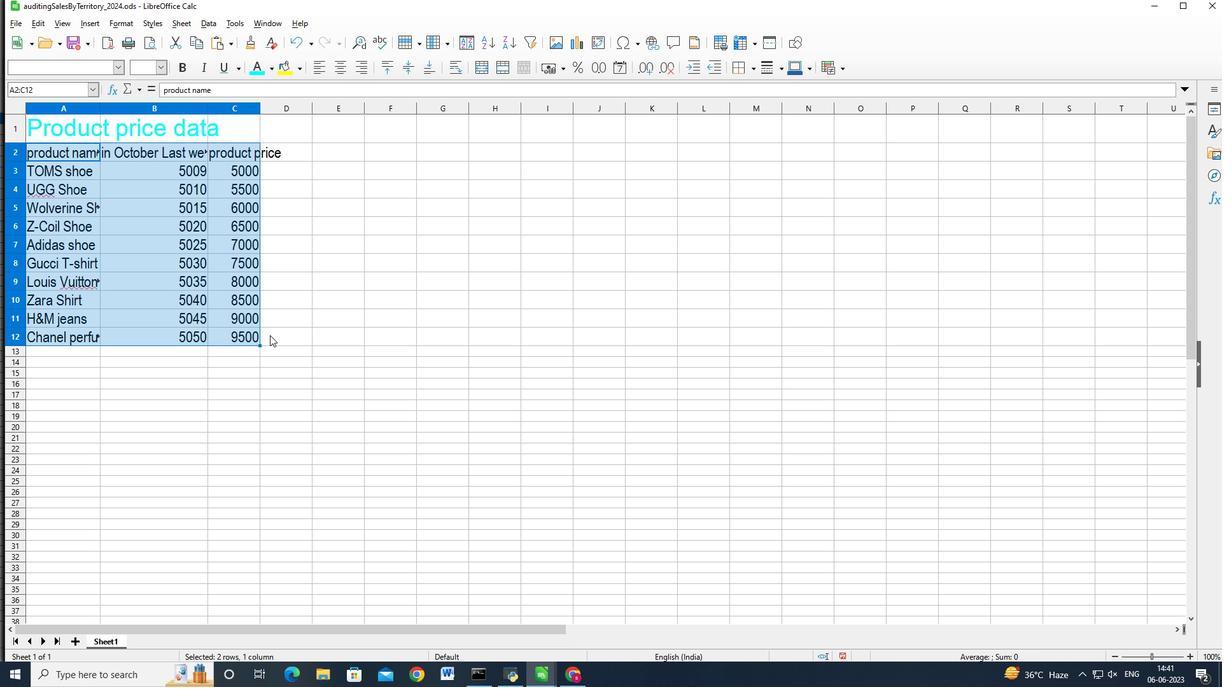 
Action: Mouse moved to (268, 334)
Screenshot: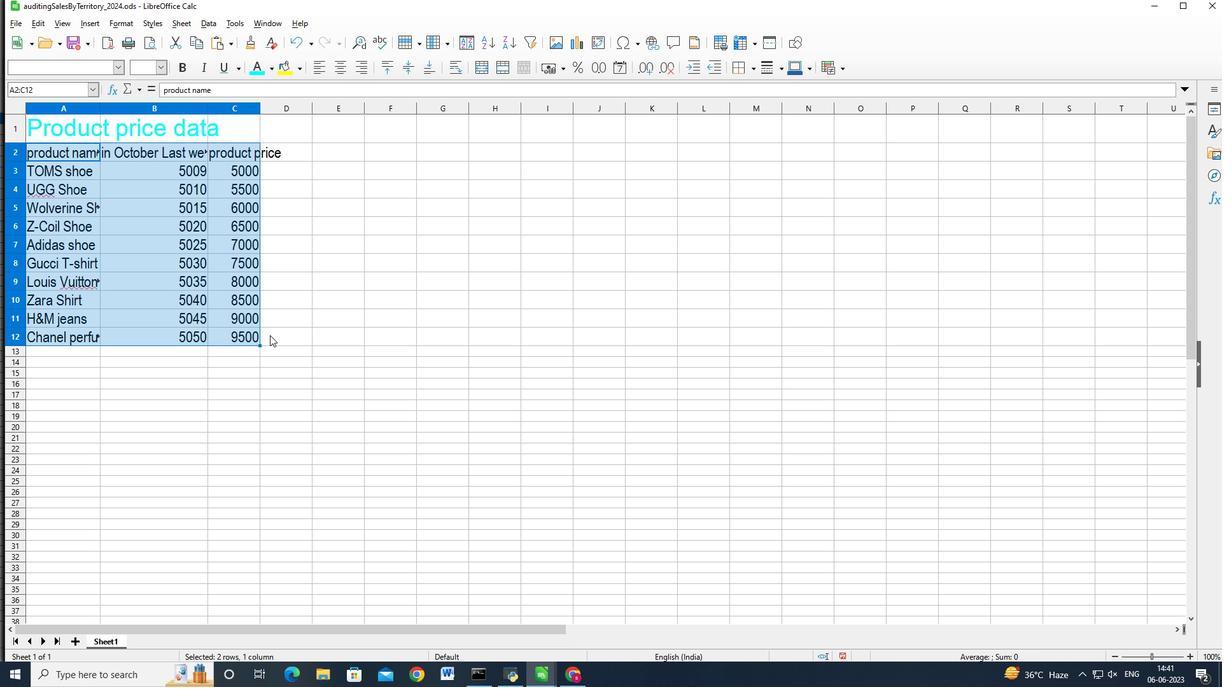 
Action: Key pressed <Key.shift>
Screenshot: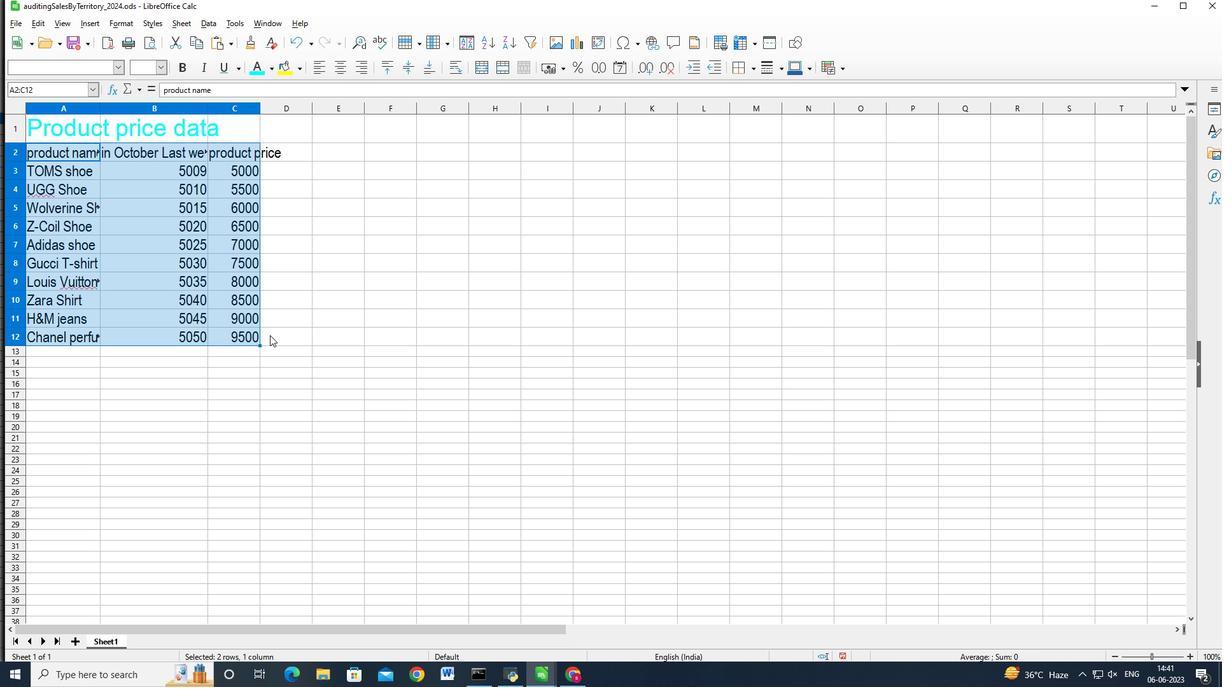 
Action: Mouse moved to (82, 135)
Screenshot: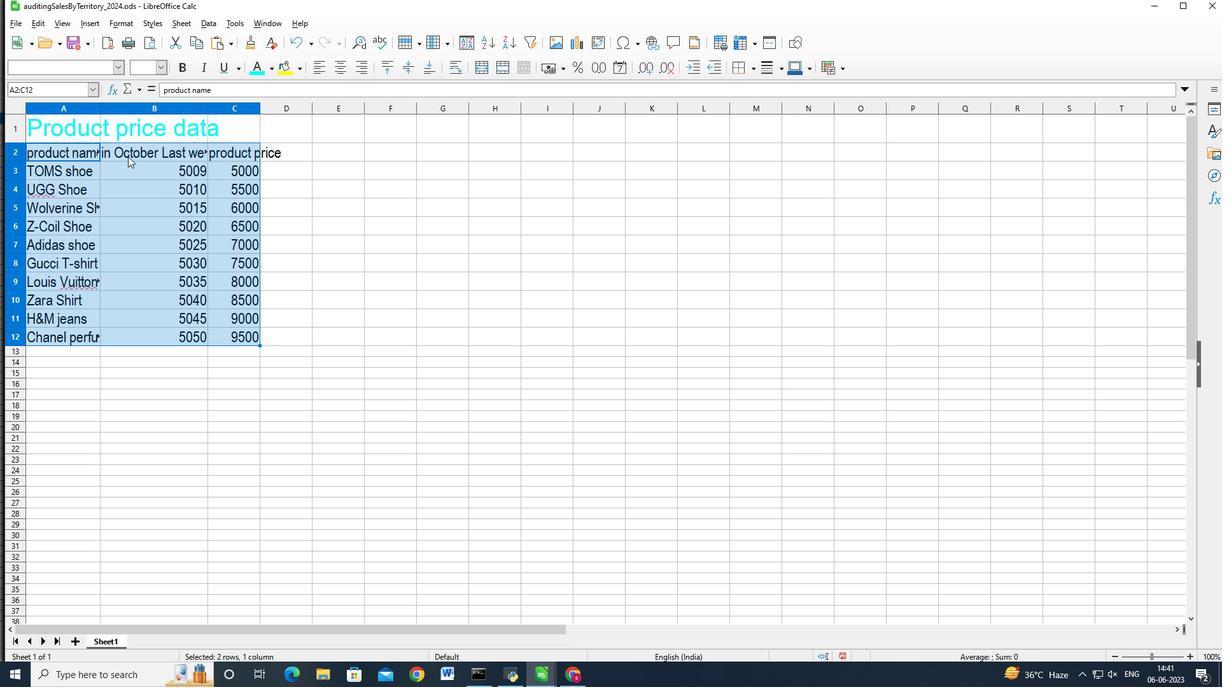
Action: Mouse pressed left at (82, 135)
Screenshot: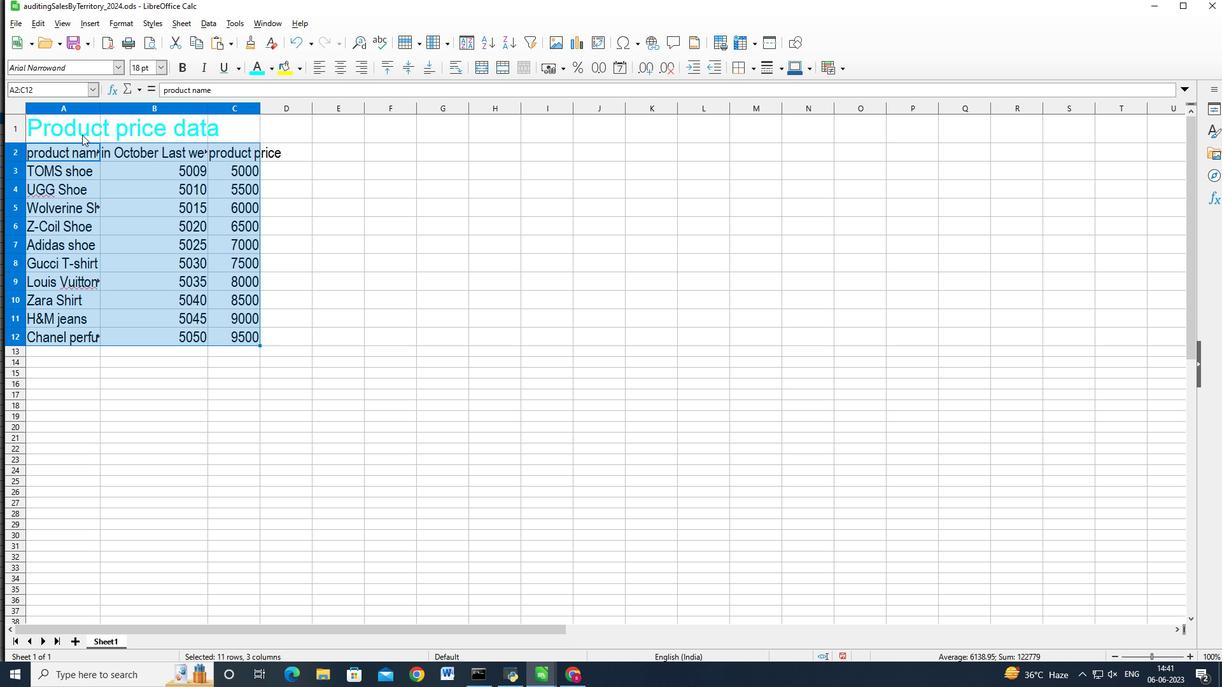 
Action: Mouse moved to (284, 336)
Screenshot: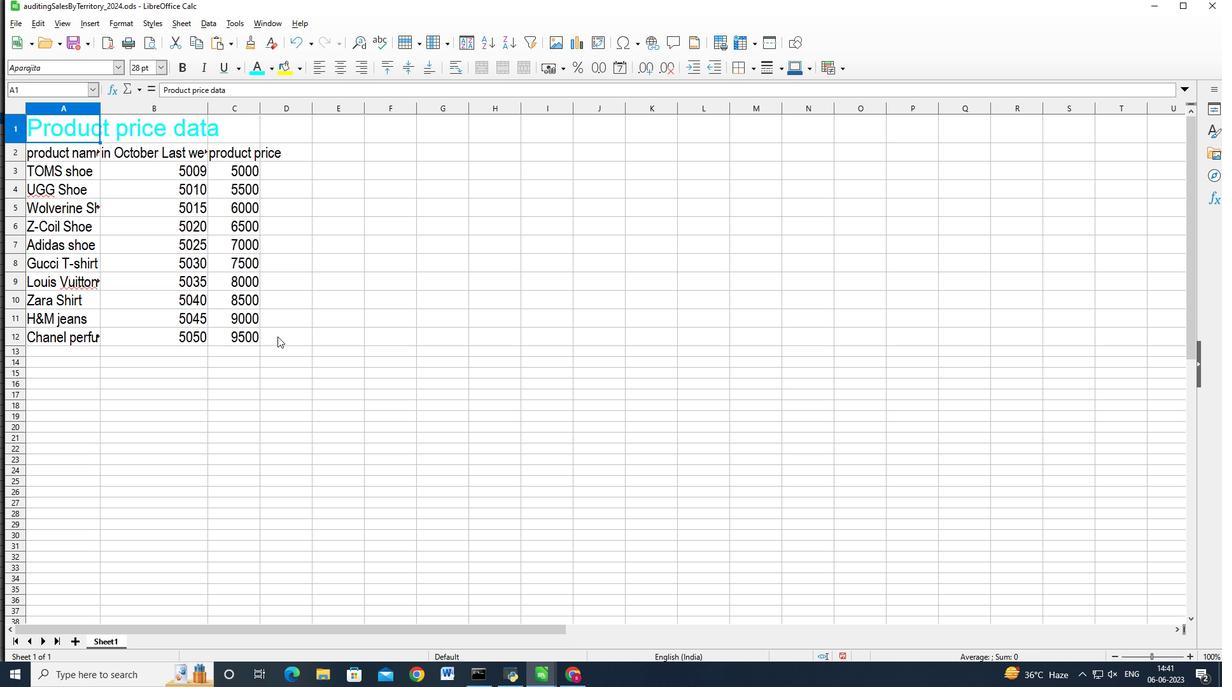 
Action: Key pressed <Key.shift>
Screenshot: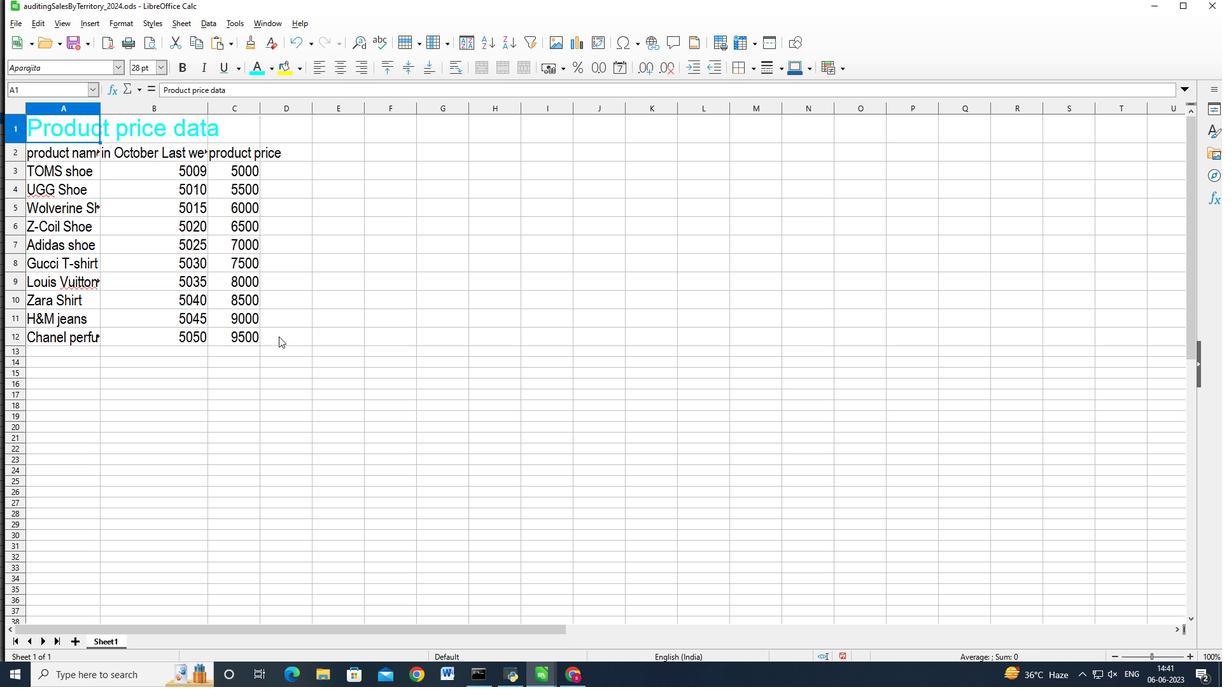 
Action: Mouse pressed left at (284, 336)
Screenshot: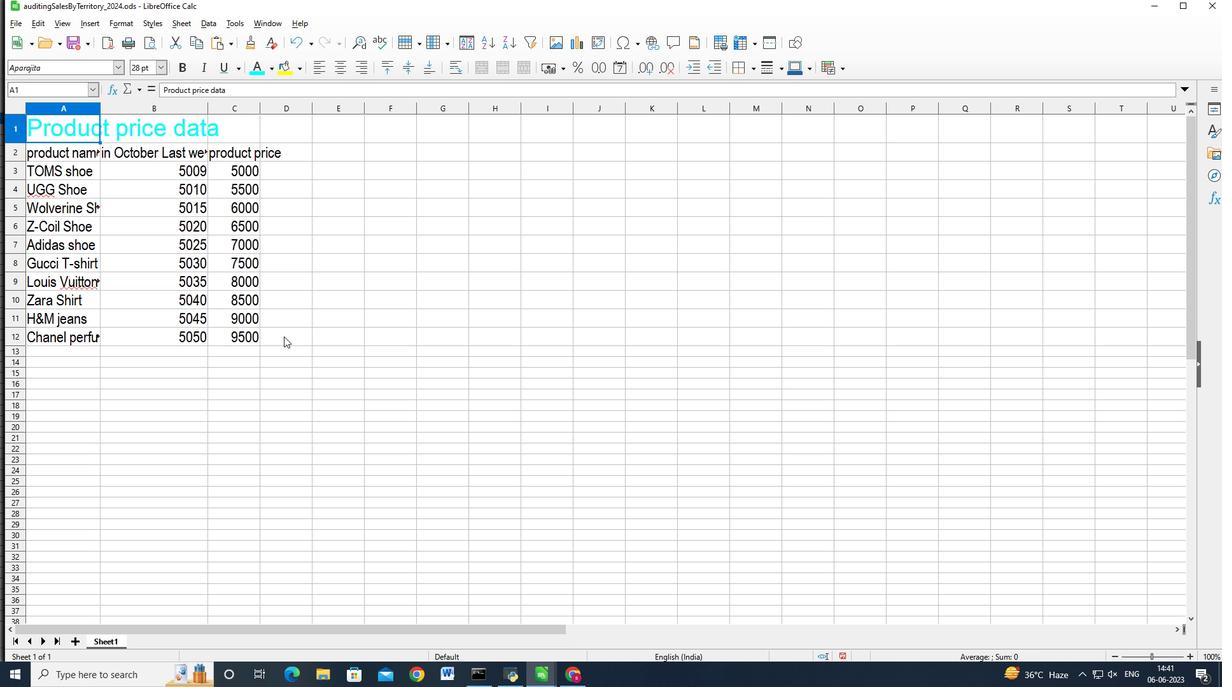 
Action: Key pressed <Key.shift><Key.shift><Key.shift><Key.shift><Key.shift><Key.shift>
Screenshot: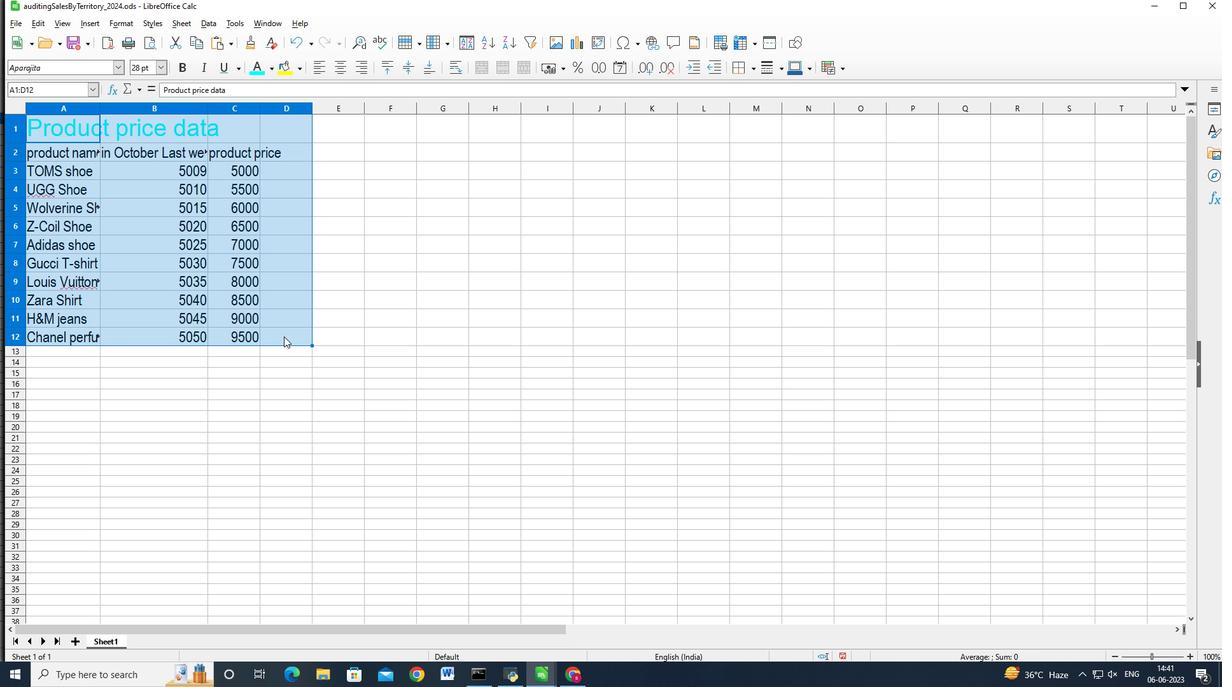 
Action: Mouse moved to (284, 327)
Screenshot: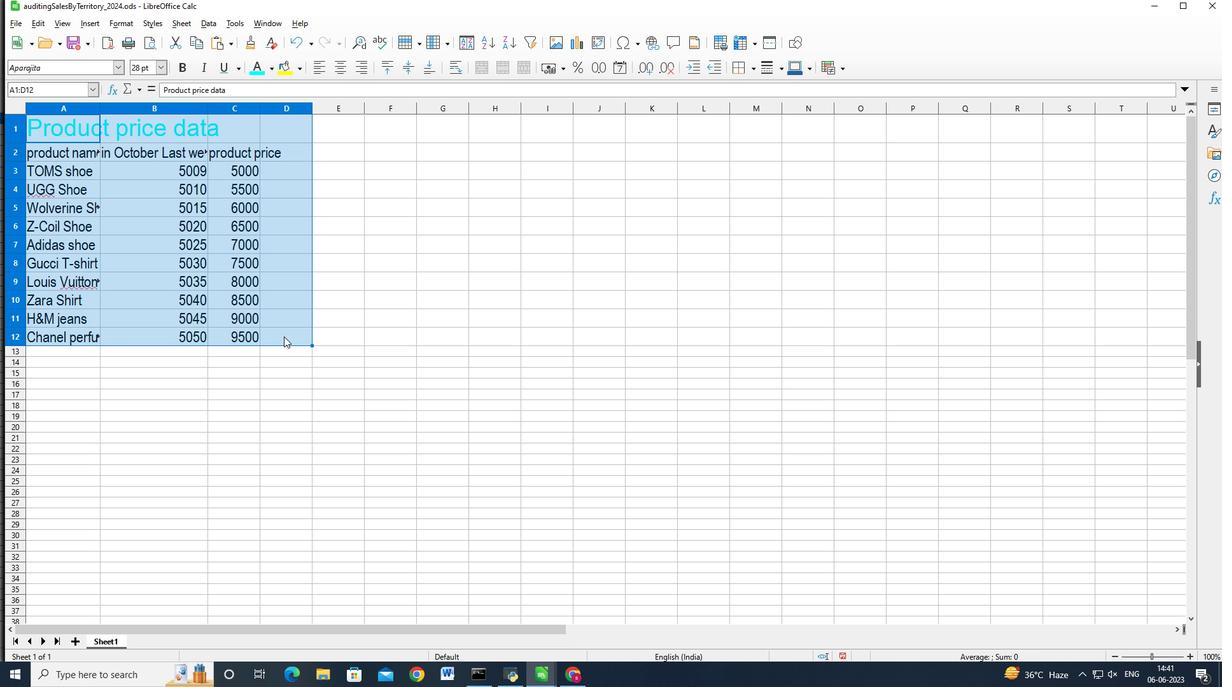 
Action: Key pressed <Key.shift>
Screenshot: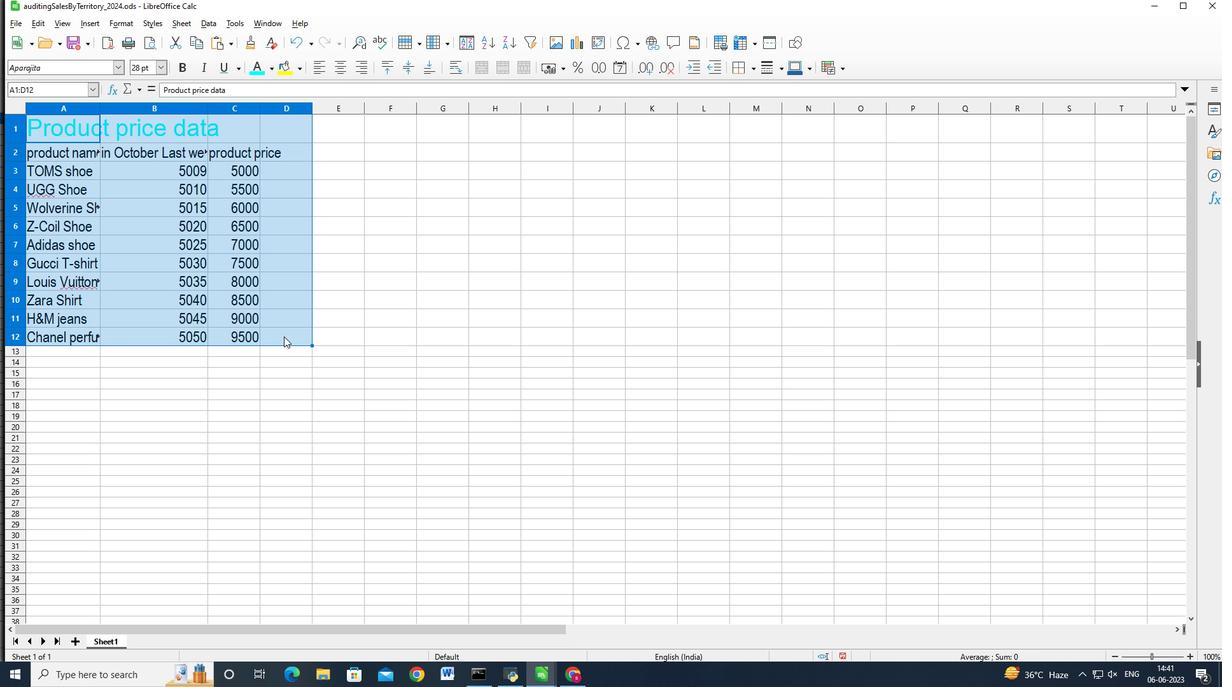 
Action: Mouse moved to (282, 313)
Screenshot: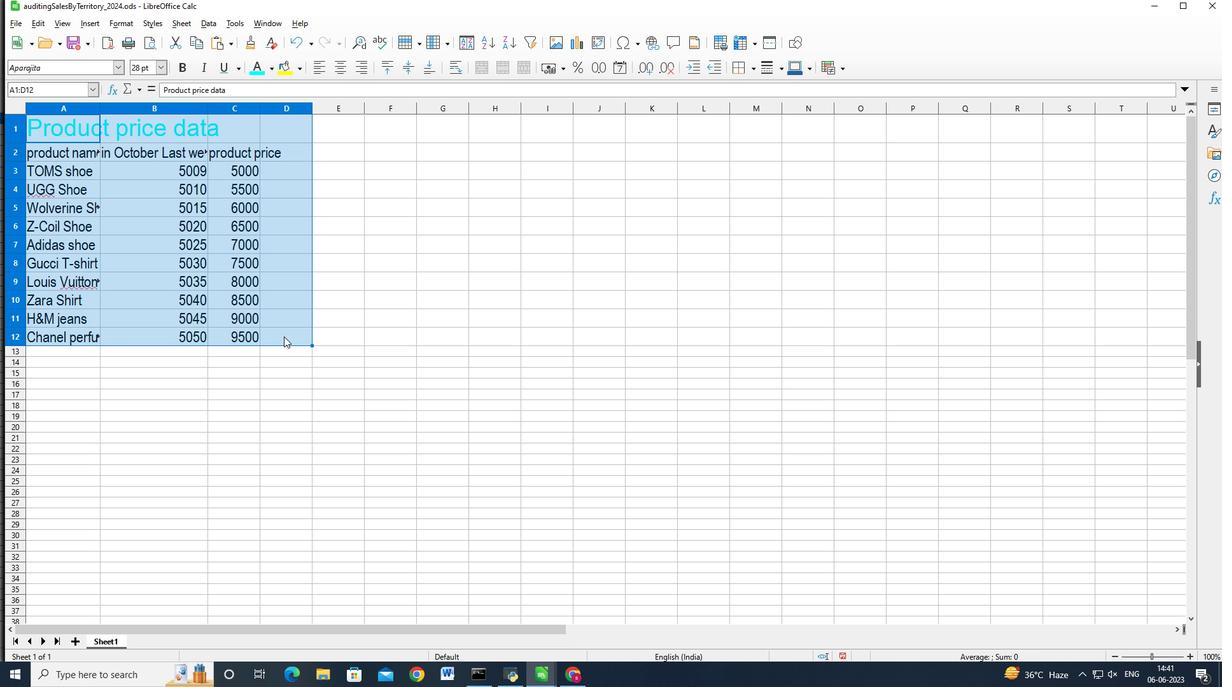 
Action: Key pressed <Key.shift>
Screenshot: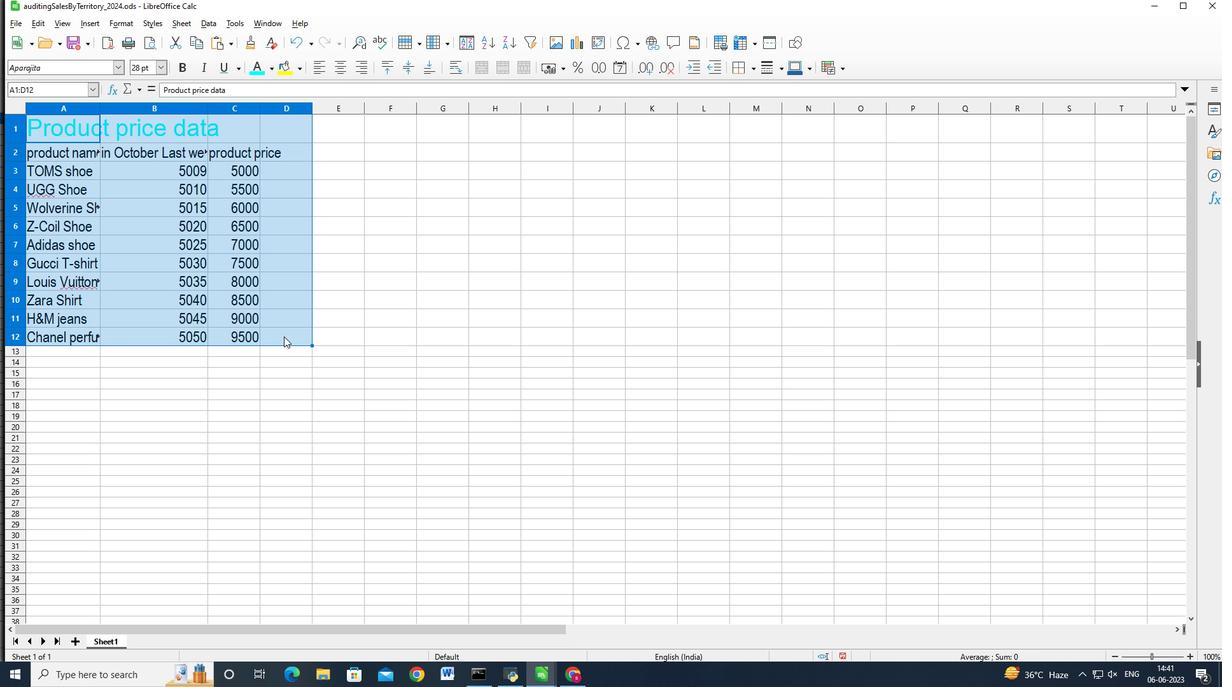 
Action: Mouse moved to (427, 73)
Screenshot: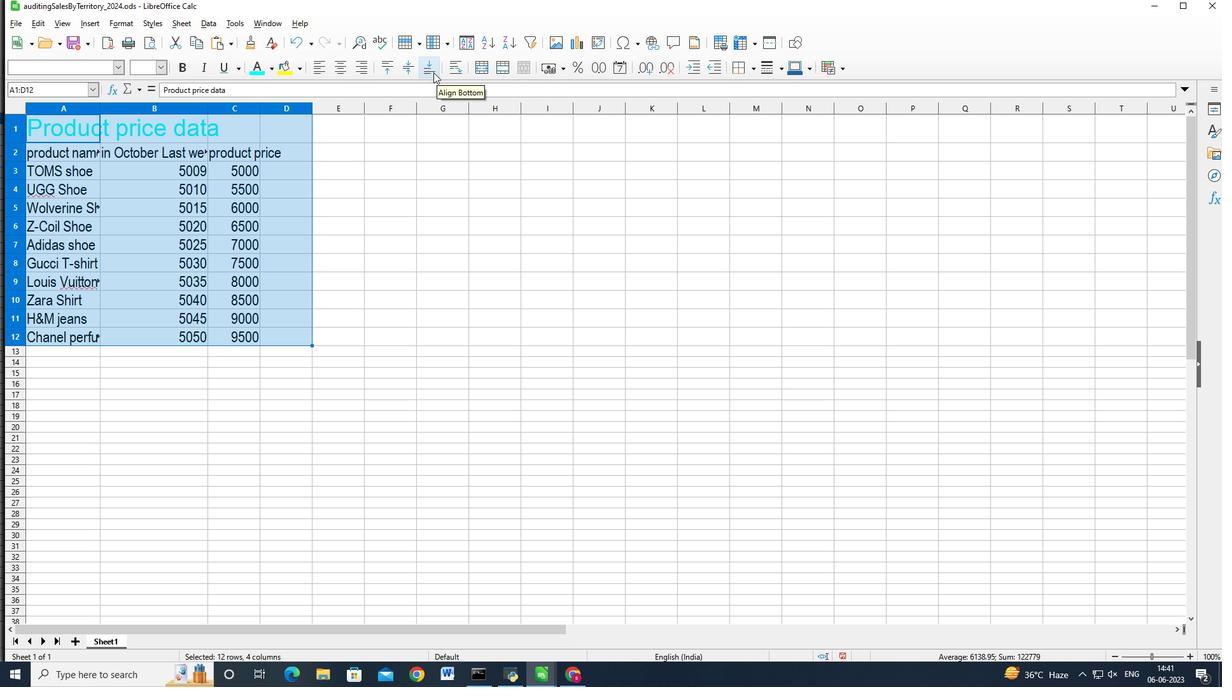 
Action: Mouse pressed left at (427, 73)
Screenshot: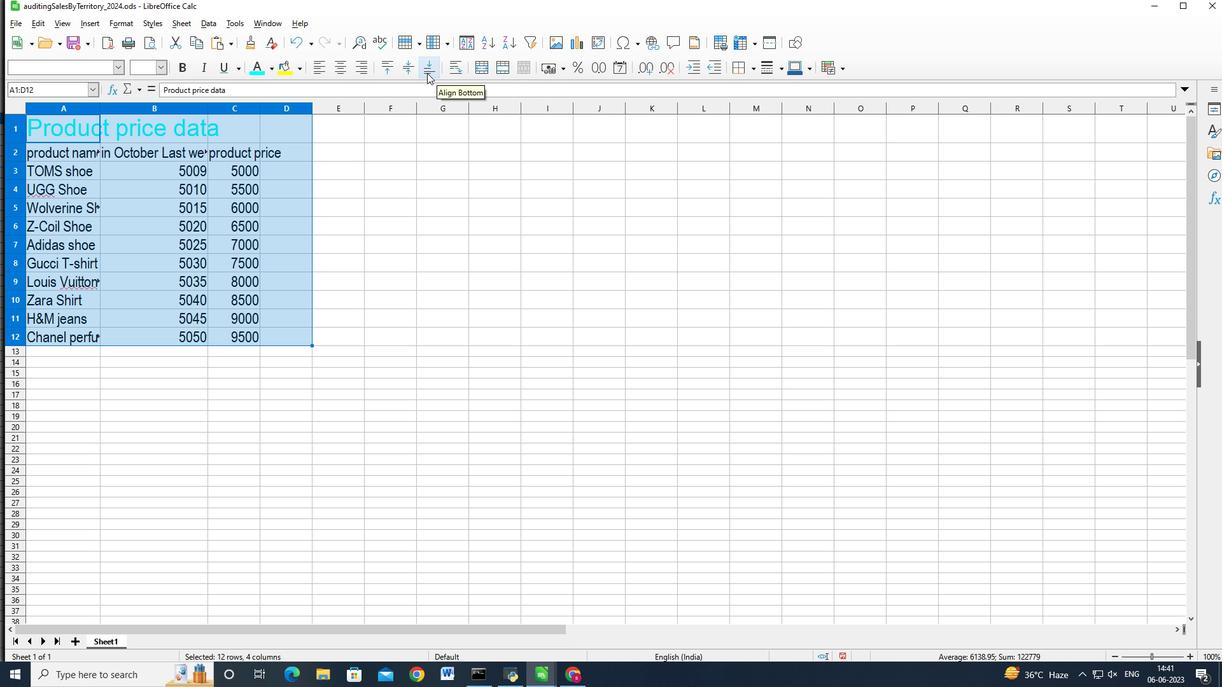 
Action: Mouse moved to (444, 291)
Screenshot: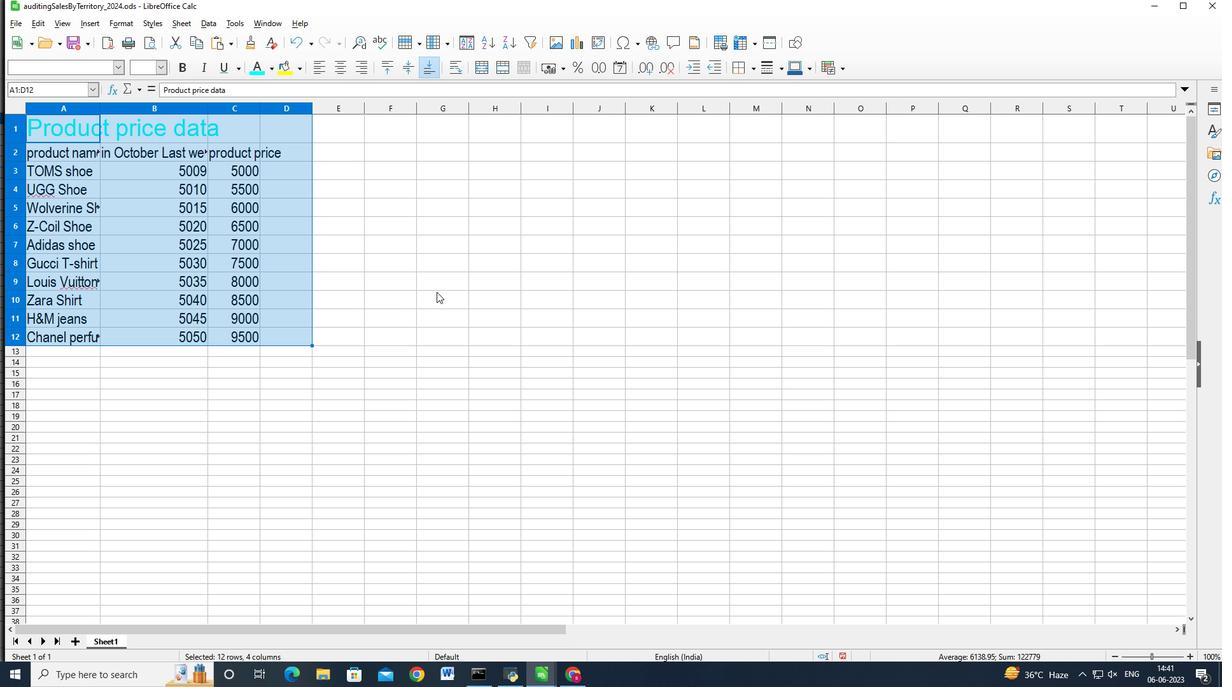 
Action: Mouse pressed left at (444, 291)
Screenshot: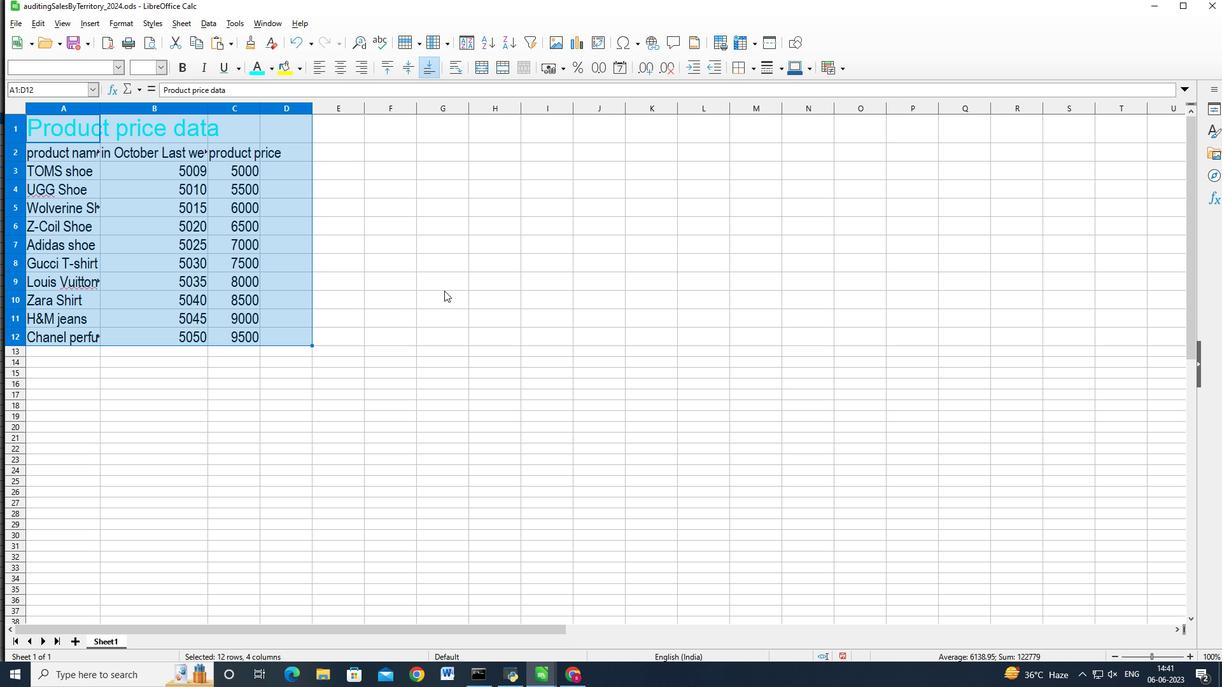 
